 Task: Select the current location as Big Bend National Park, Texas, United States . Now zoom - , and verify the location . Hide zoom slider
Action: Mouse moved to (99, 53)
Screenshot: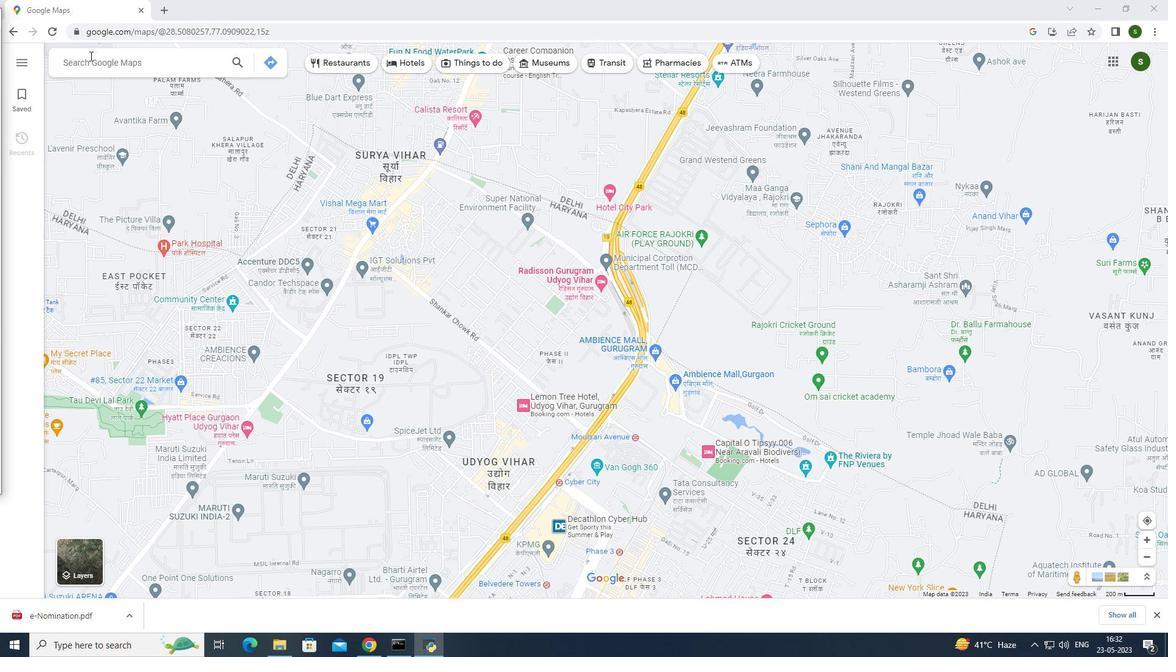 
Action: Mouse pressed left at (99, 53)
Screenshot: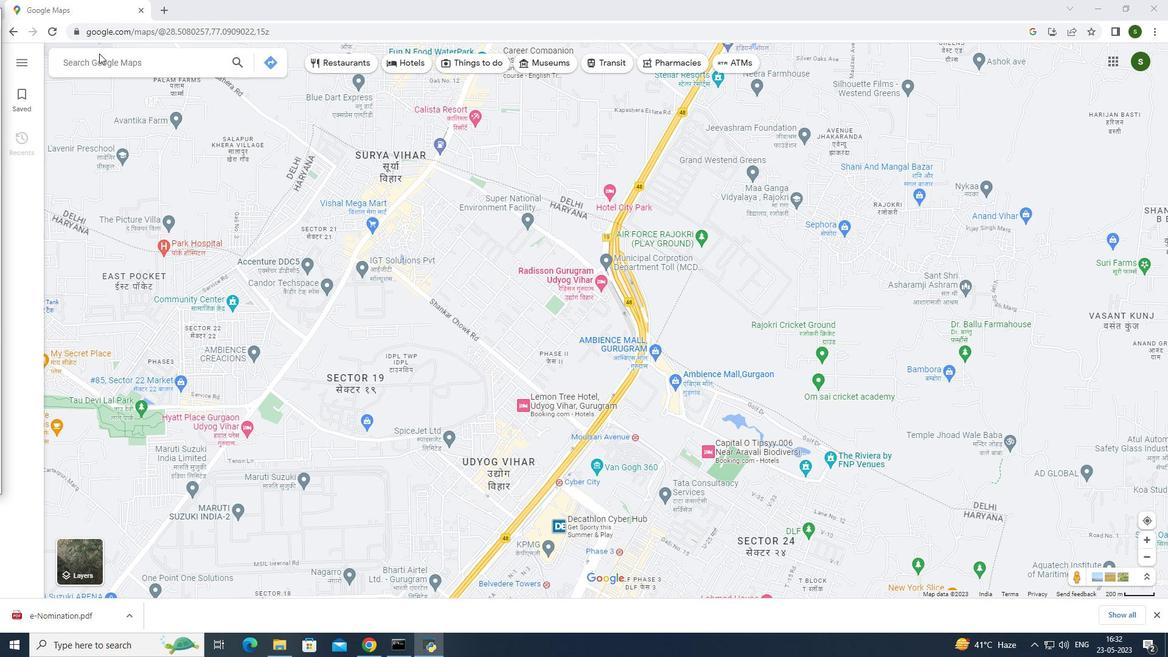 
Action: Mouse moved to (111, 57)
Screenshot: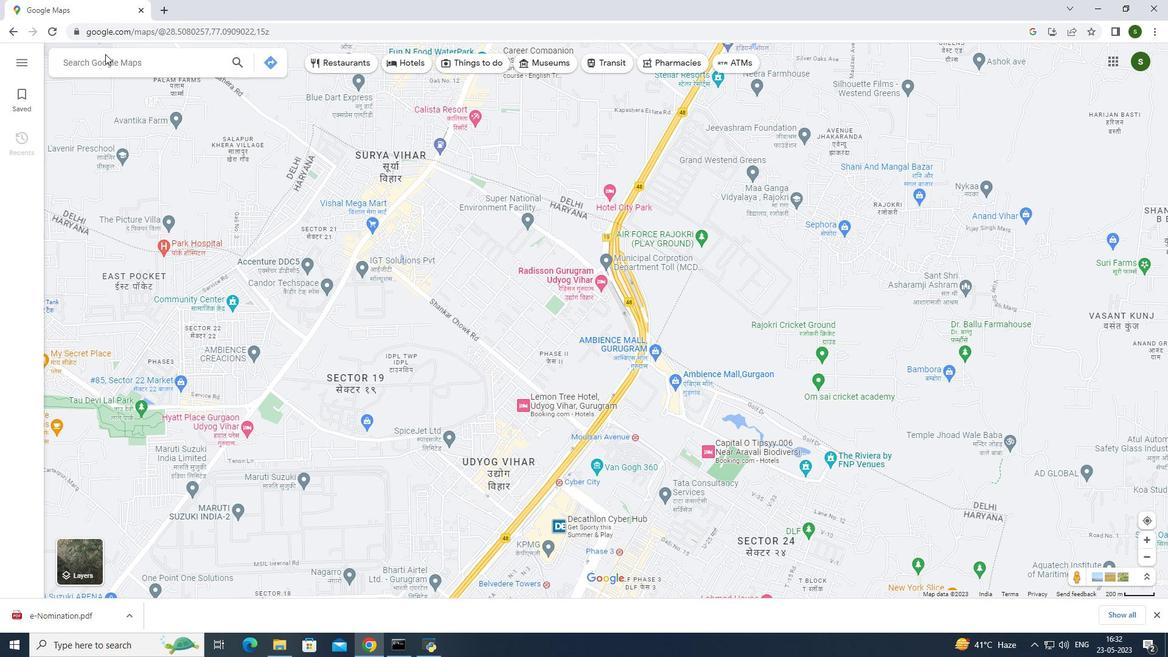 
Action: Mouse pressed left at (111, 57)
Screenshot: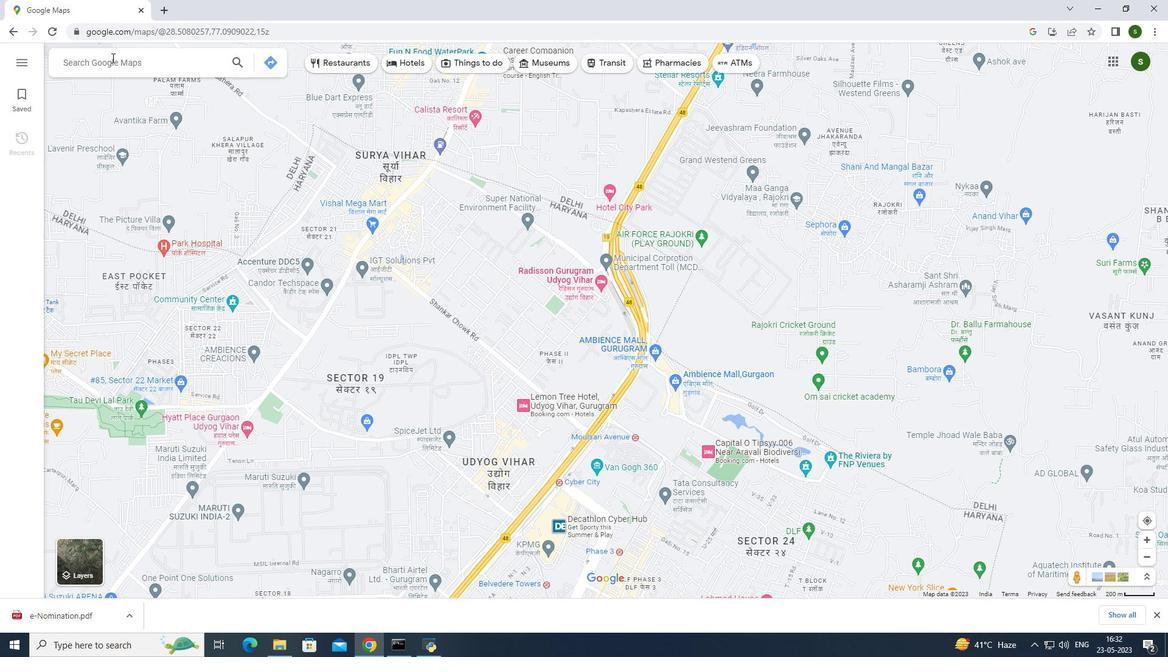 
Action: Key pressed <Key.caps_lock><Key.caps_lock>b<Key.caps_lock>IG<Key.space><Key.caps_lock>b<Key.caps_lock>END<Key.space><Key.caps_lock>n<Key.caps_lock>ATIONAL<Key.space><Key.caps_lock>p<Key.caps_lock>ARK,<Key.caps_lock>t<Key.caps_lock>EXAS,<Key.caps_lock>u<Key.caps_lock>NITED<Key.space><Key.caps_lock>s<Key.caps_lock>TATES<Key.enter>
Screenshot: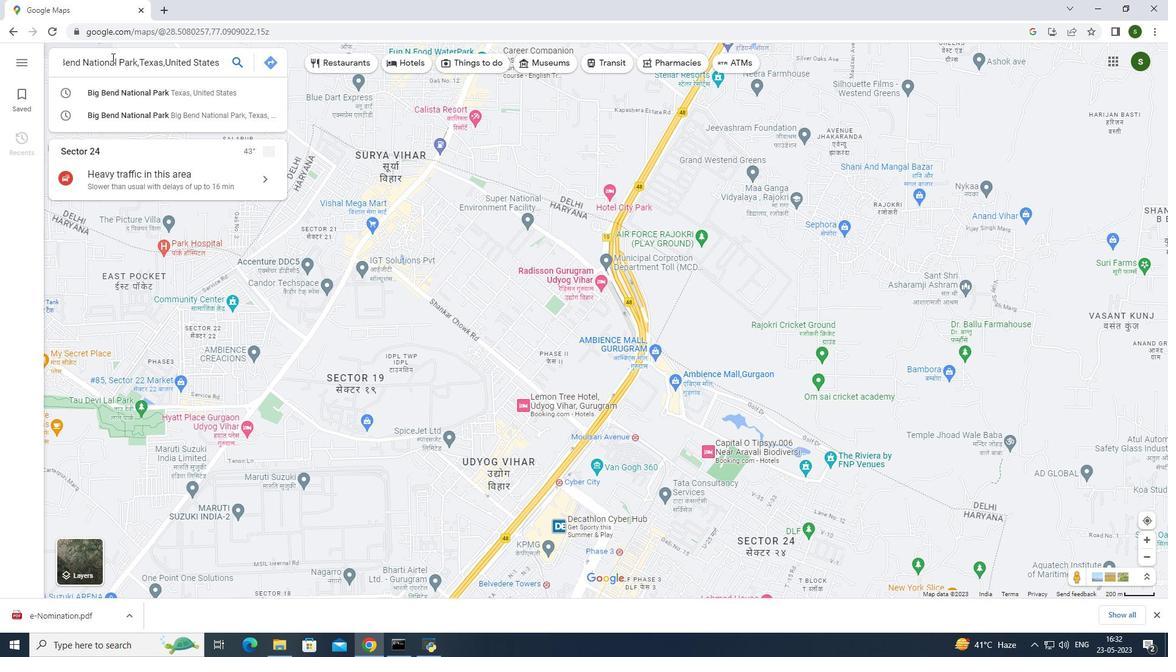 
Action: Mouse moved to (658, 352)
Screenshot: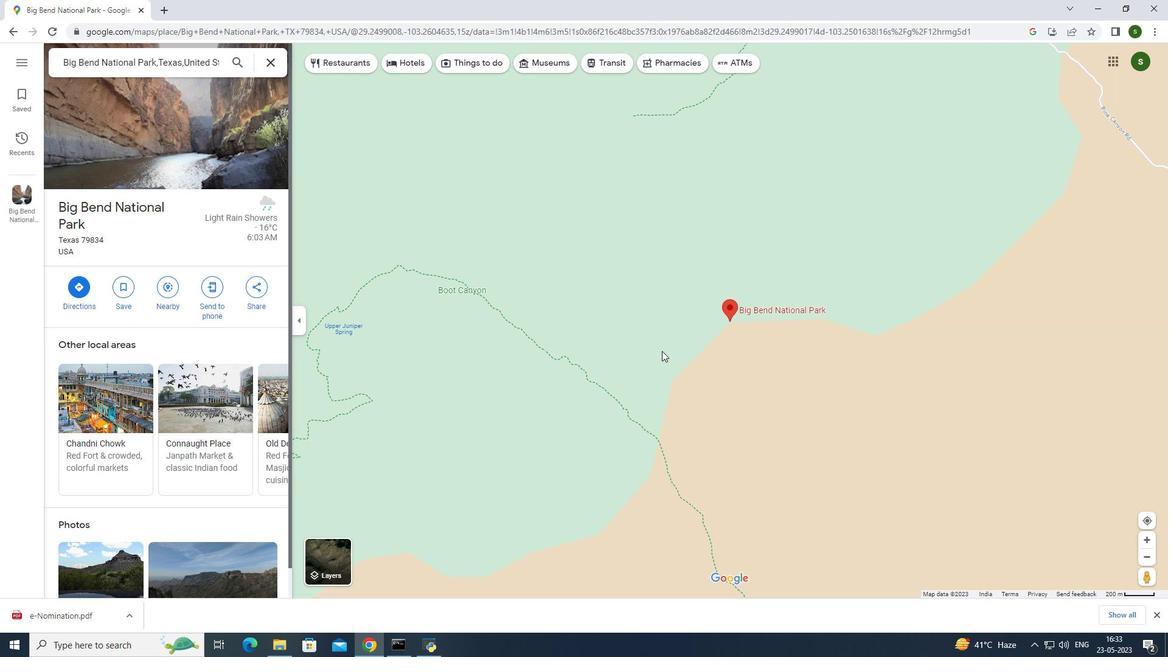 
Action: Mouse scrolled (660, 352) with delta (0, 0)
Screenshot: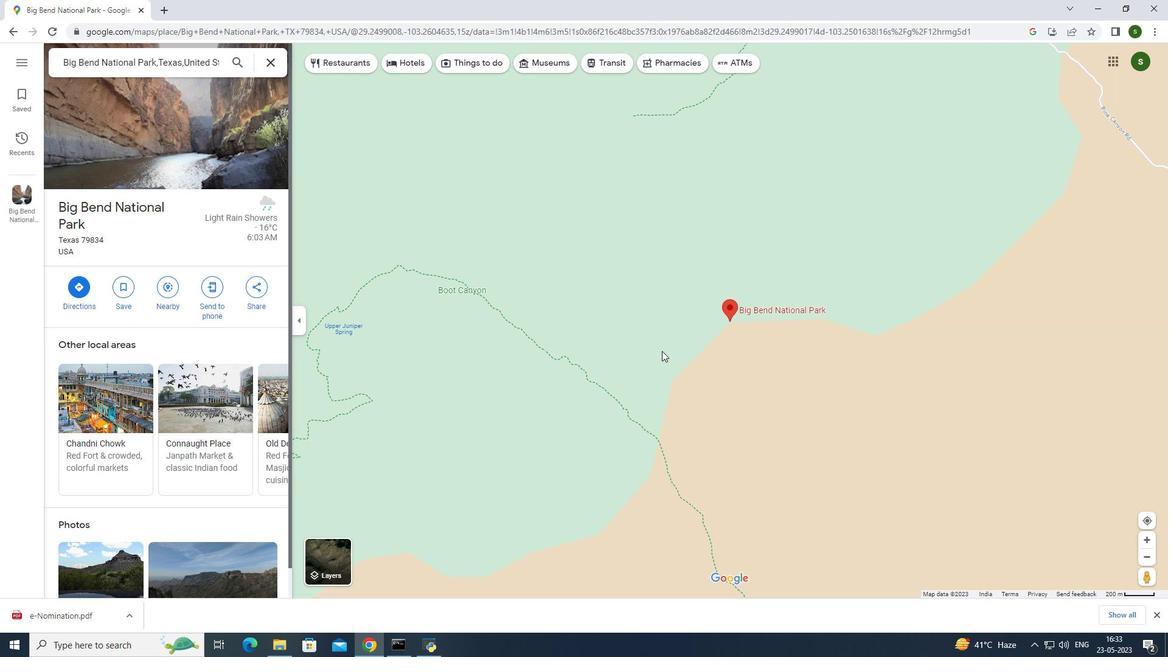 
Action: Mouse moved to (658, 352)
Screenshot: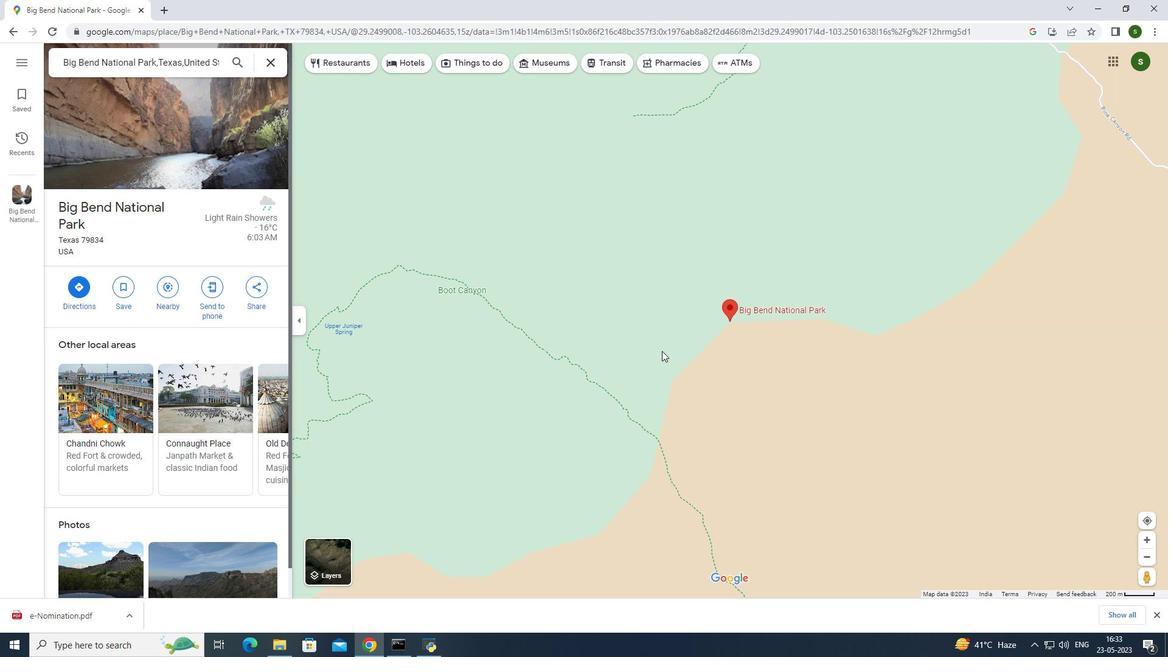 
Action: Mouse scrolled (658, 353) with delta (0, 0)
Screenshot: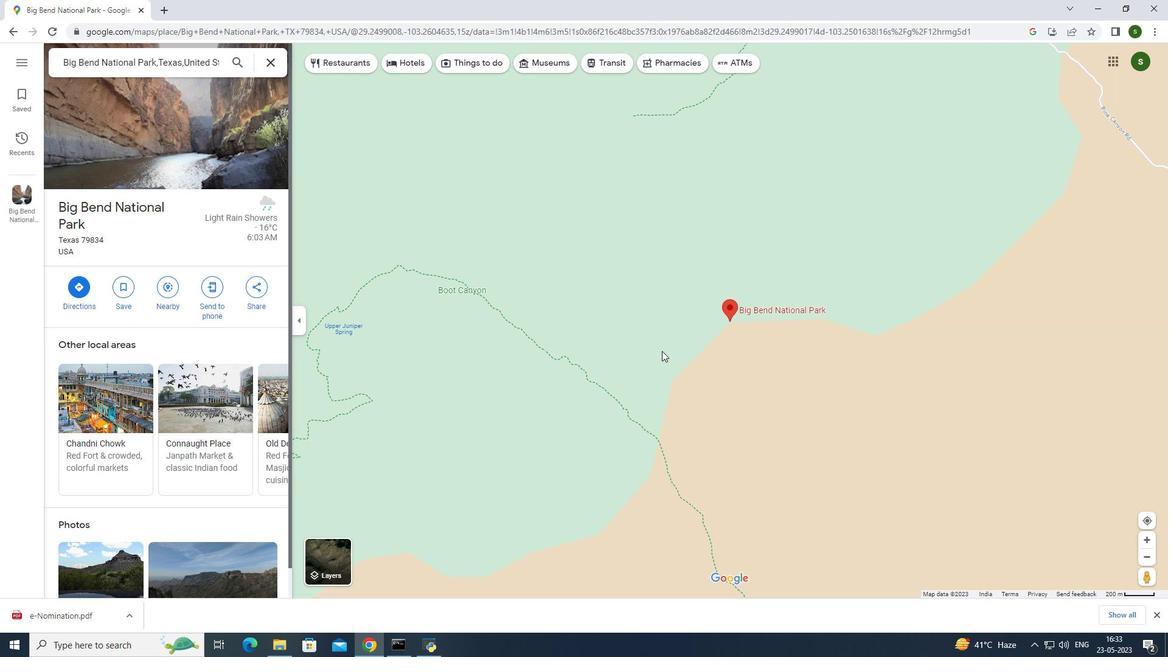 
Action: Mouse moved to (657, 352)
Screenshot: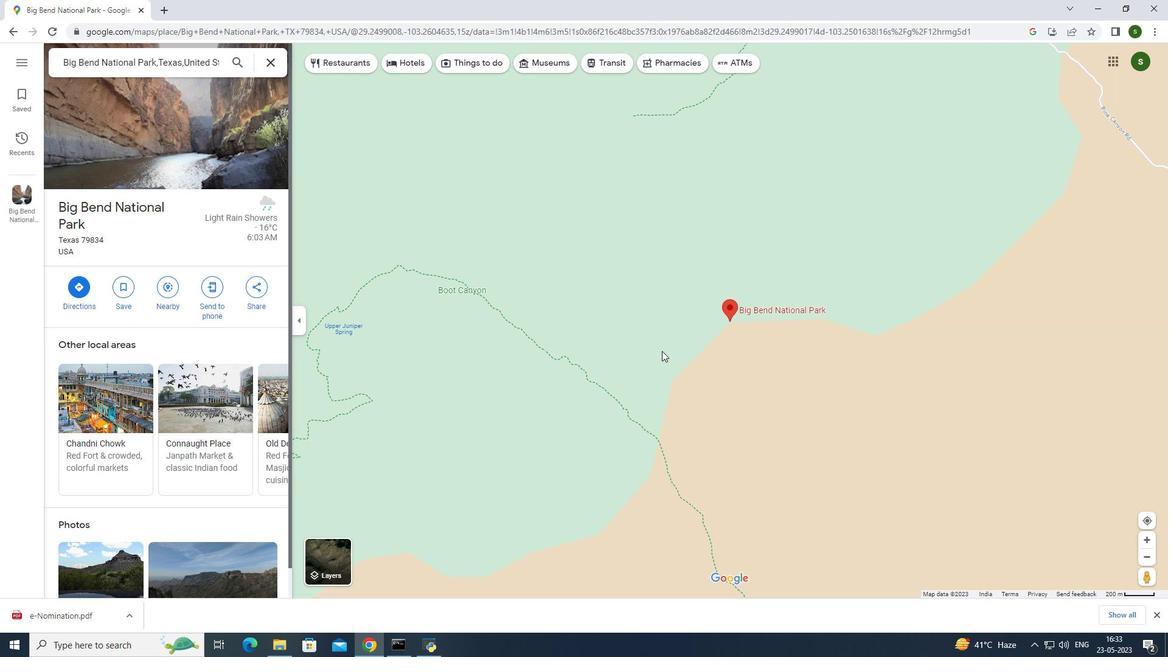 
Action: Mouse scrolled (657, 353) with delta (0, 0)
Screenshot: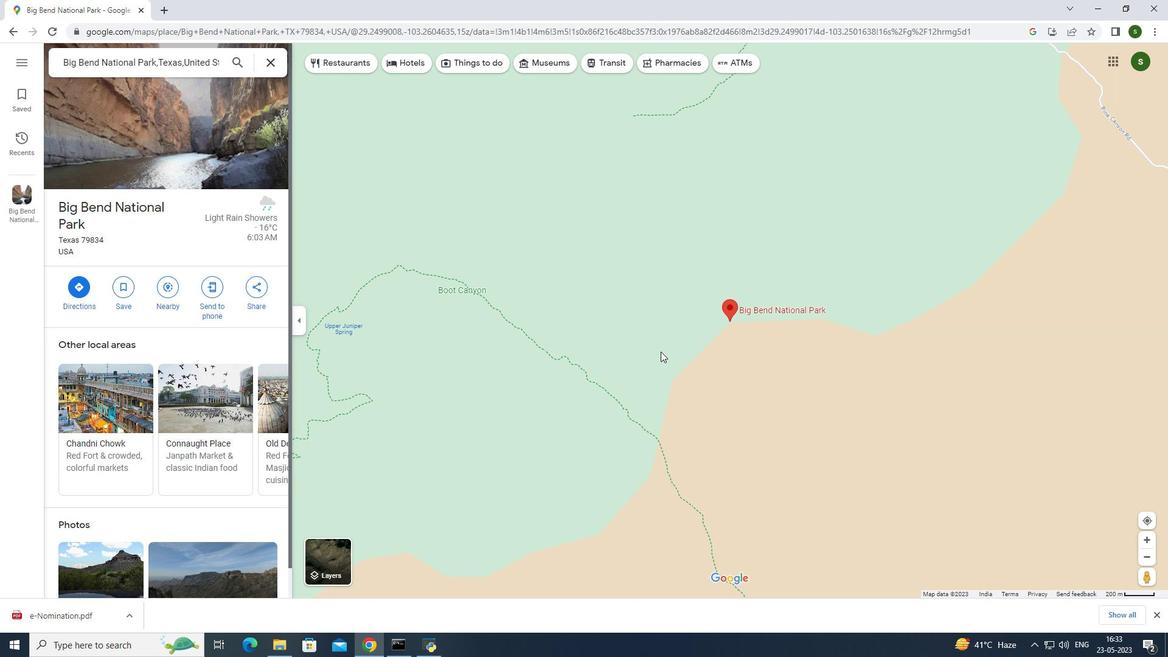 
Action: Mouse scrolled (657, 353) with delta (0, 0)
Screenshot: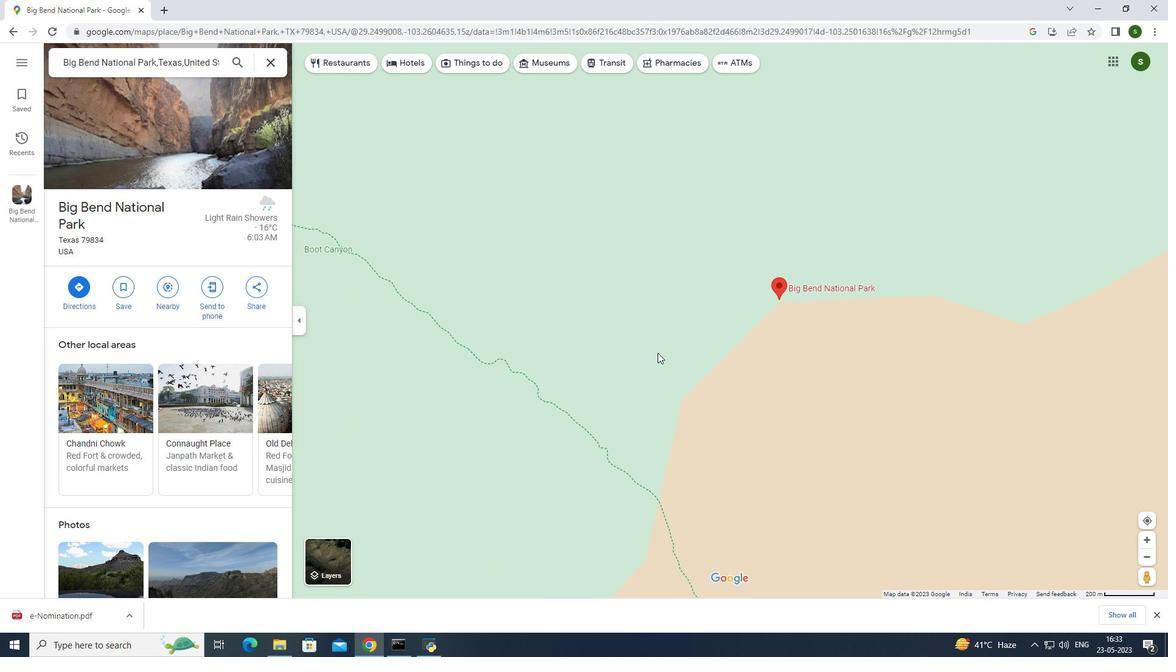 
Action: Mouse scrolled (657, 353) with delta (0, 0)
Screenshot: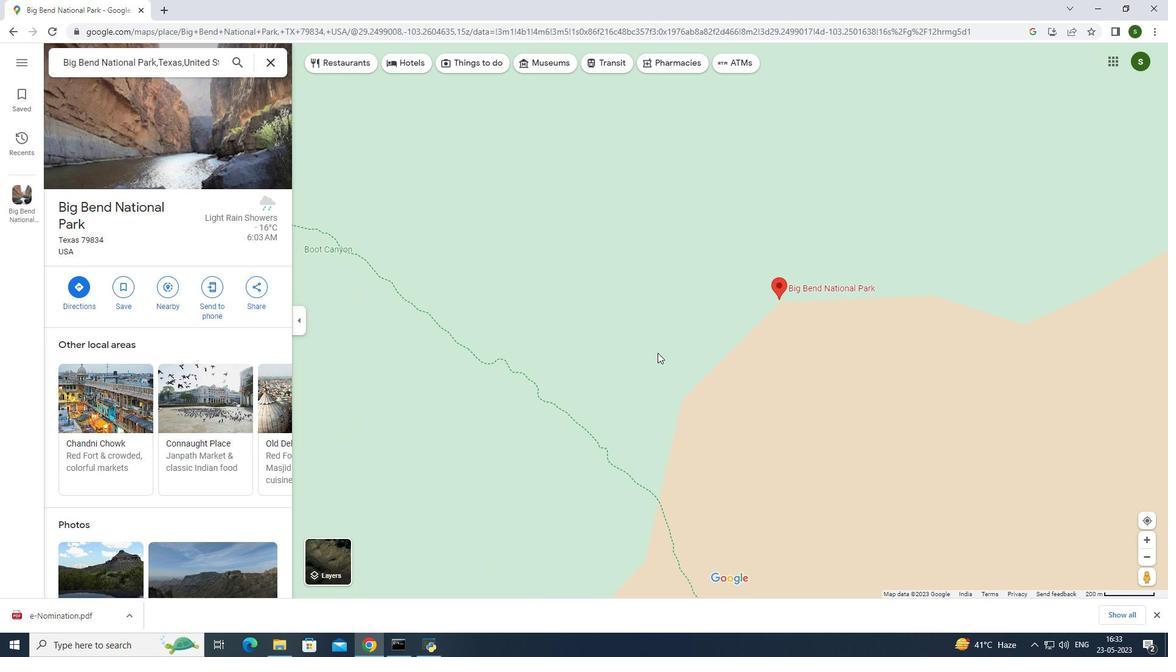 
Action: Mouse scrolled (657, 353) with delta (0, 0)
Screenshot: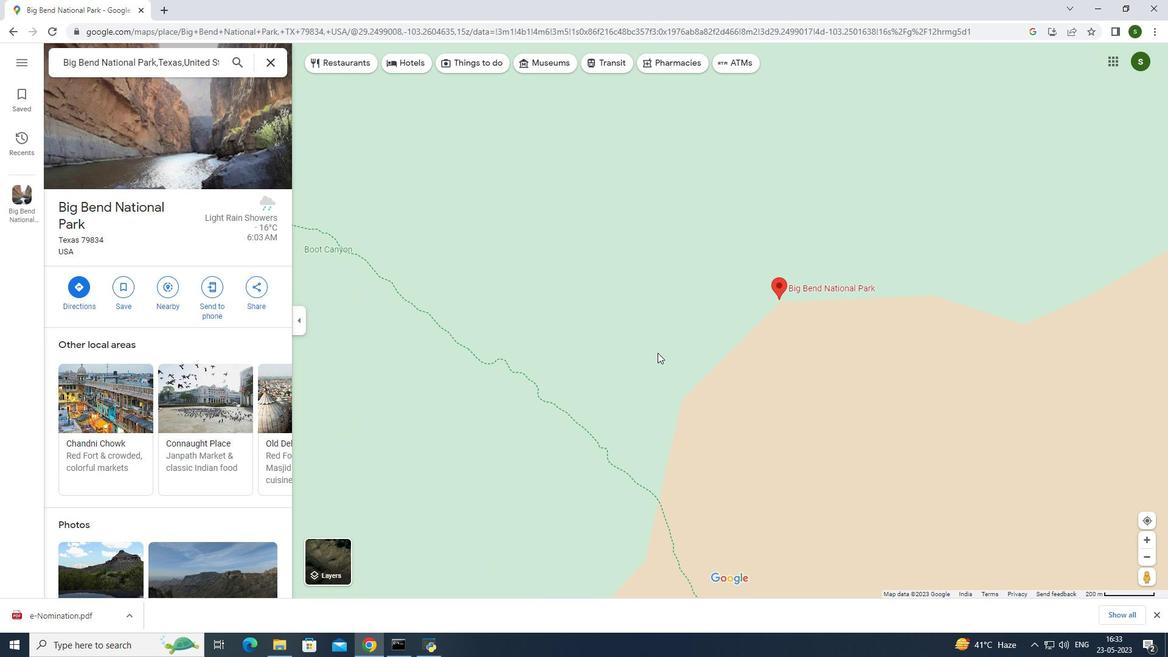 
Action: Mouse scrolled (657, 353) with delta (0, 0)
Screenshot: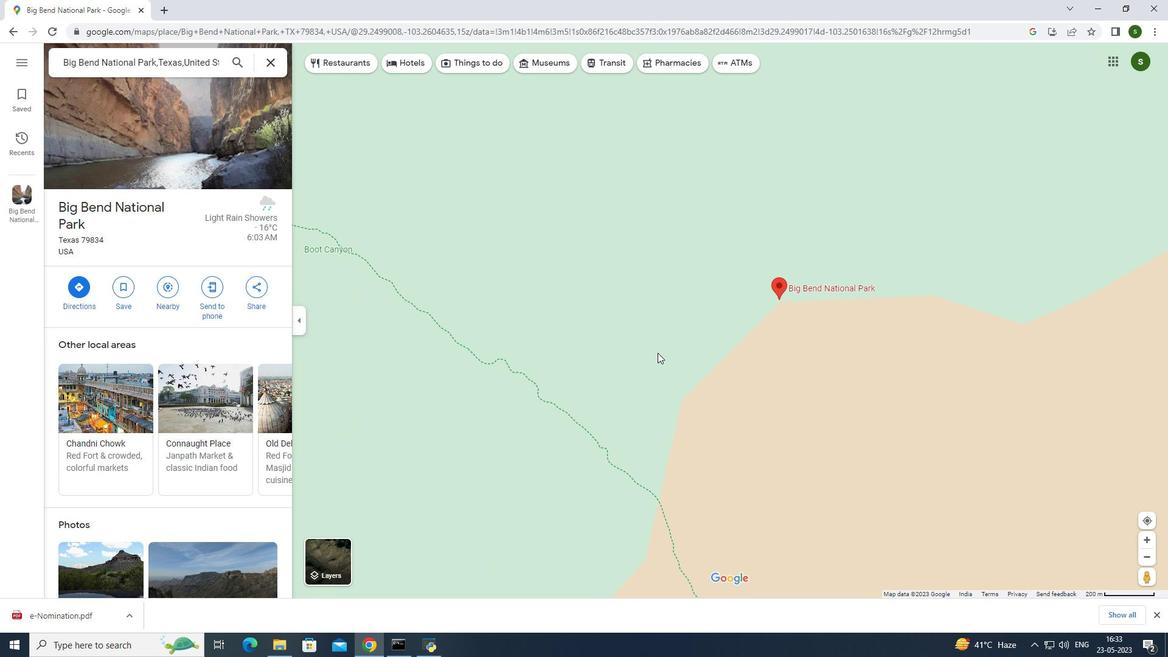 
Action: Mouse moved to (840, 304)
Screenshot: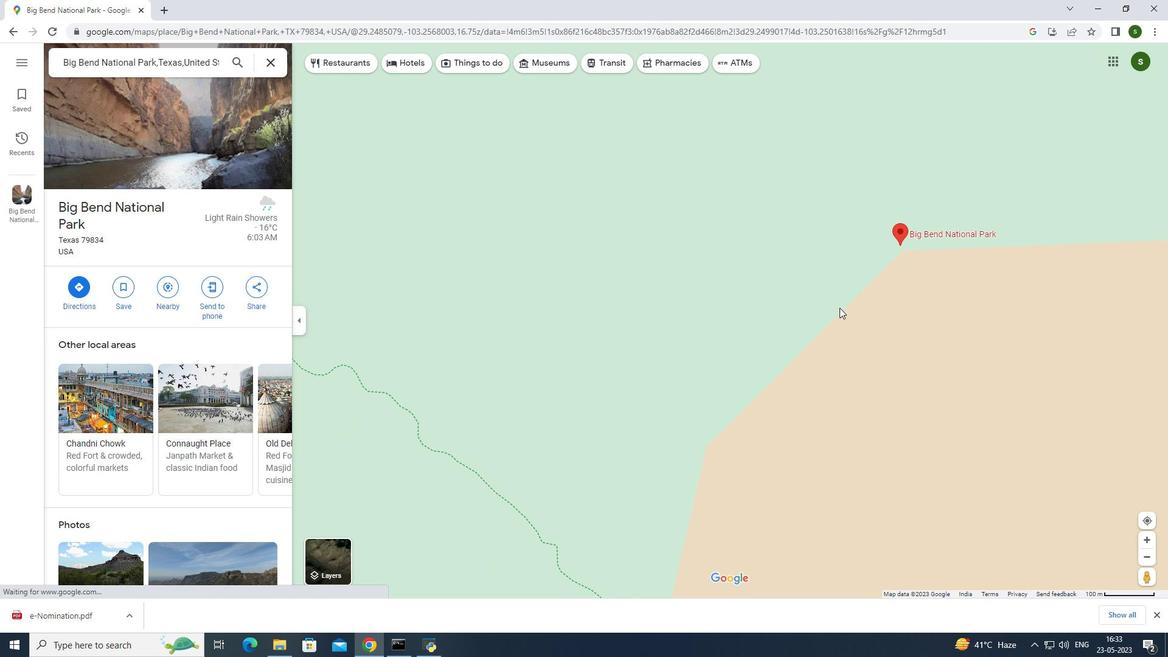 
Action: Mouse pressed left at (840, 304)
Screenshot: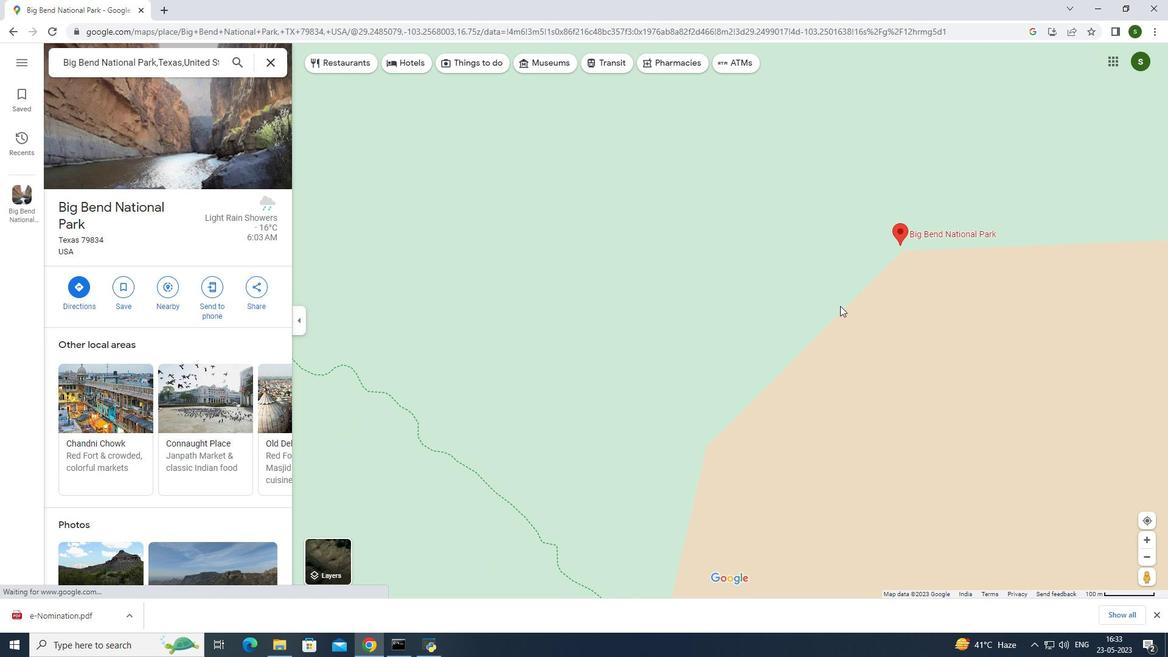 
Action: Mouse moved to (552, 337)
Screenshot: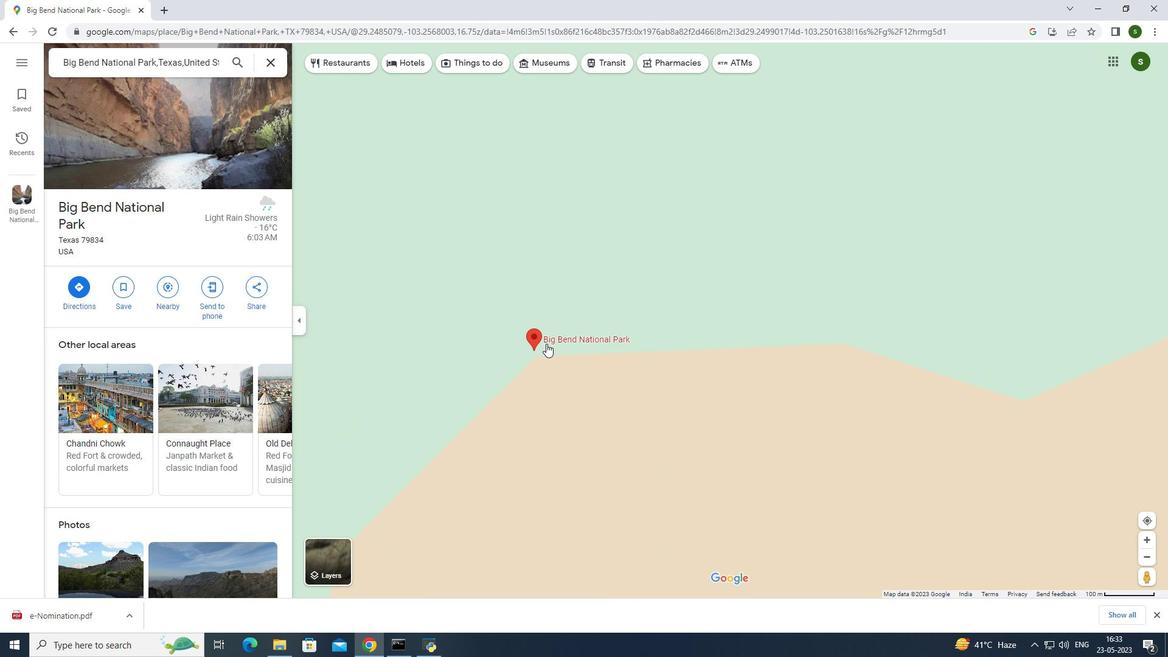
Action: Mouse scrolled (552, 338) with delta (0, 0)
Screenshot: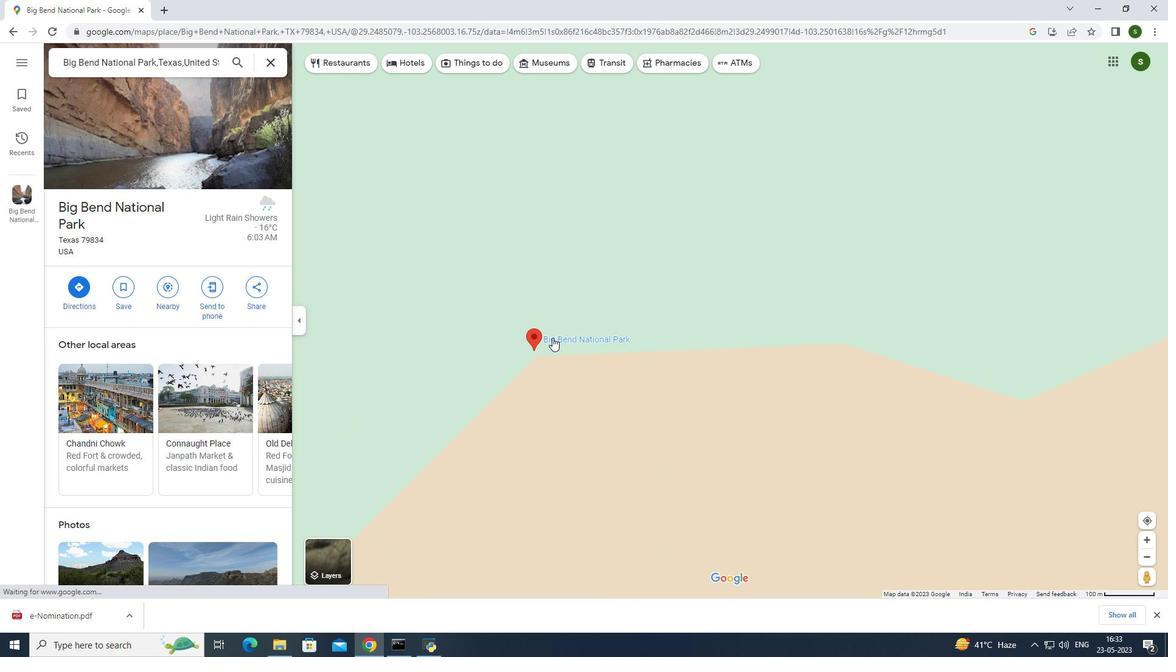 
Action: Mouse scrolled (552, 338) with delta (0, 0)
Screenshot: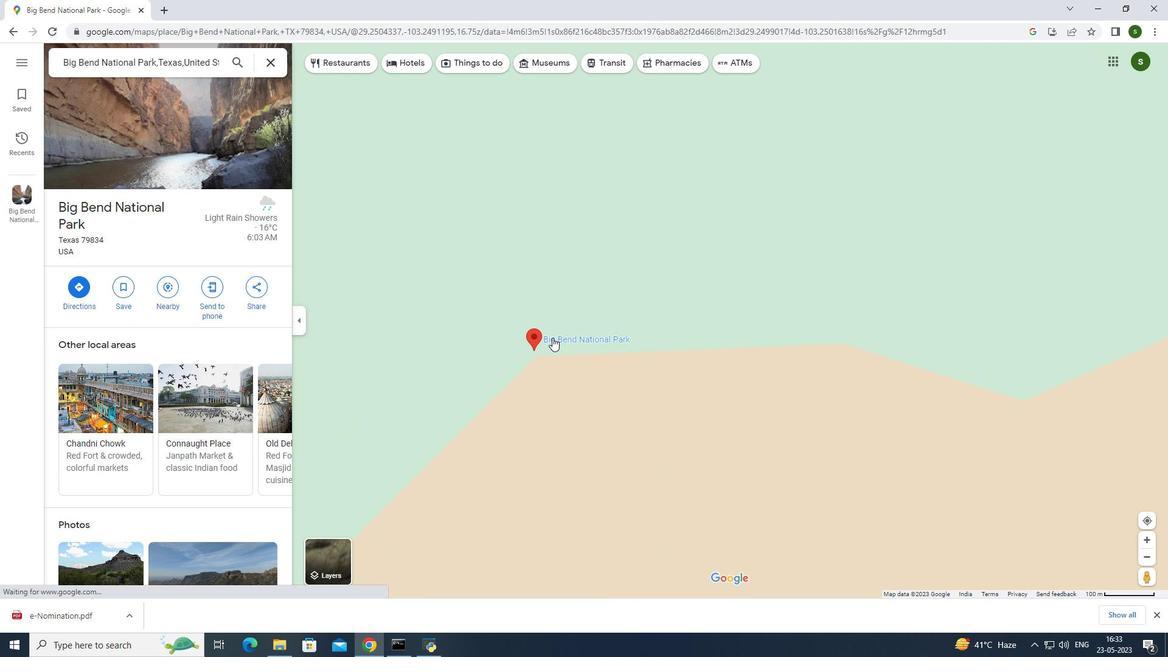 
Action: Mouse scrolled (552, 338) with delta (0, 0)
Screenshot: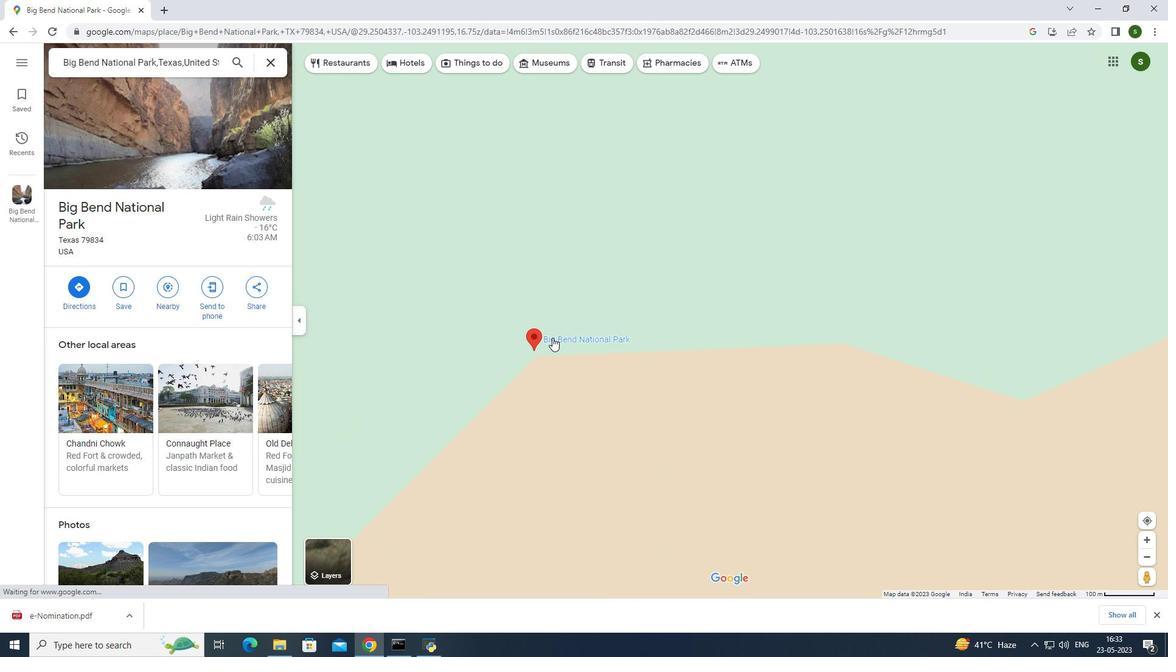 
Action: Mouse moved to (523, 338)
Screenshot: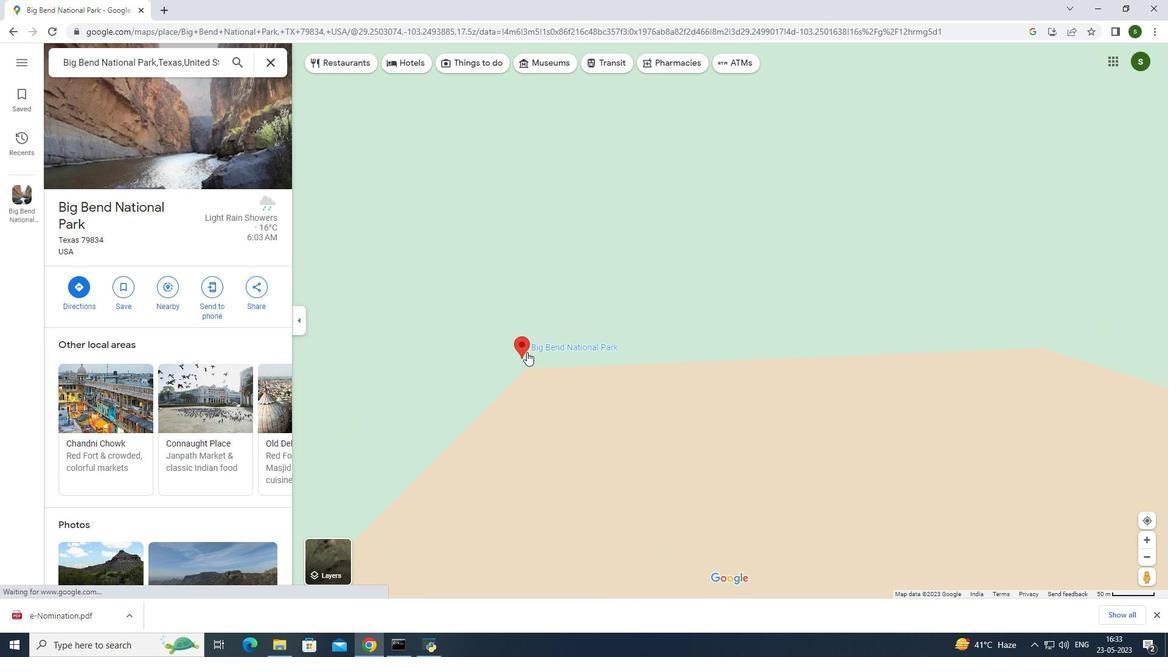 
Action: Mouse pressed left at (523, 338)
Screenshot: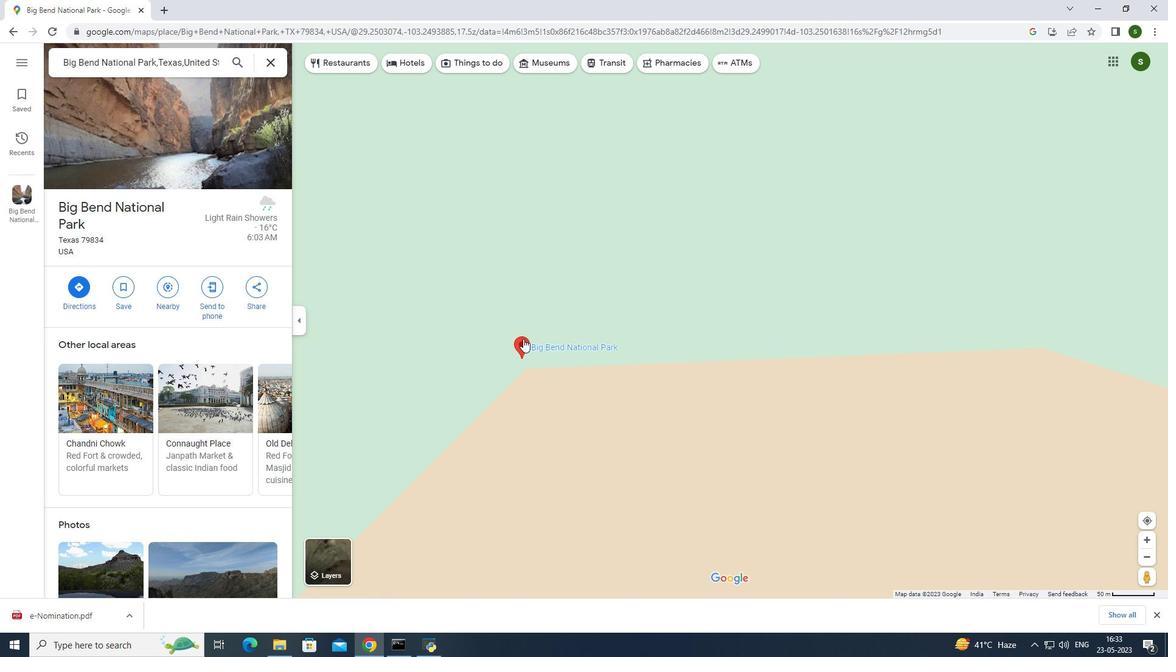 
Action: Mouse moved to (561, 348)
Screenshot: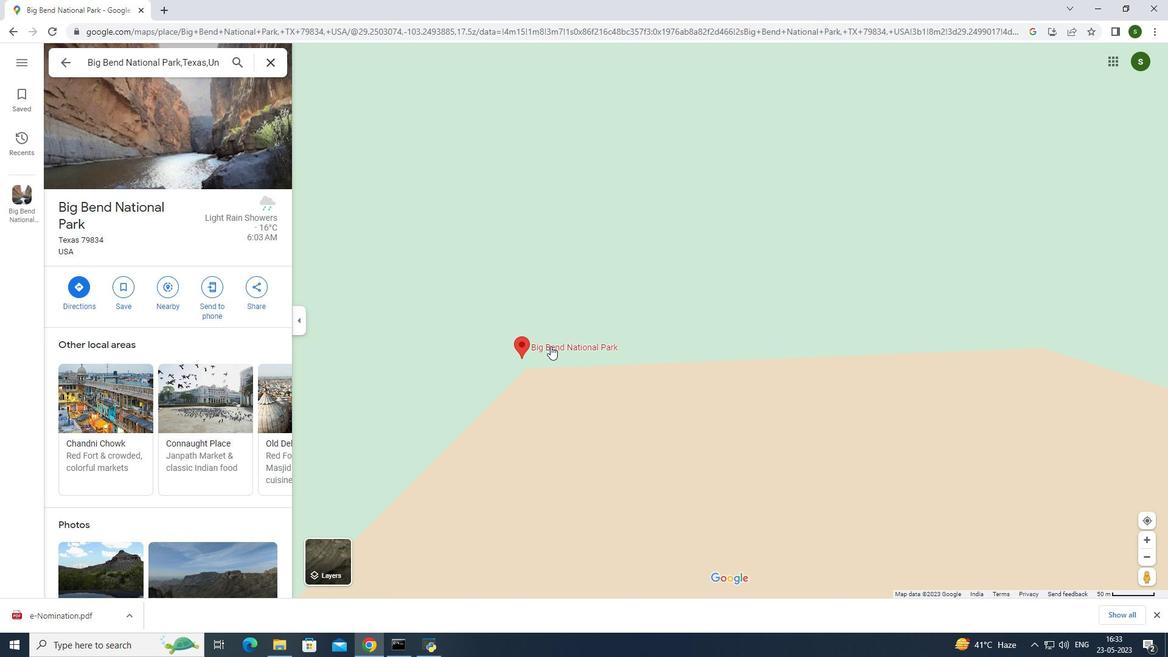 
Action: Mouse pressed left at (561, 348)
Screenshot: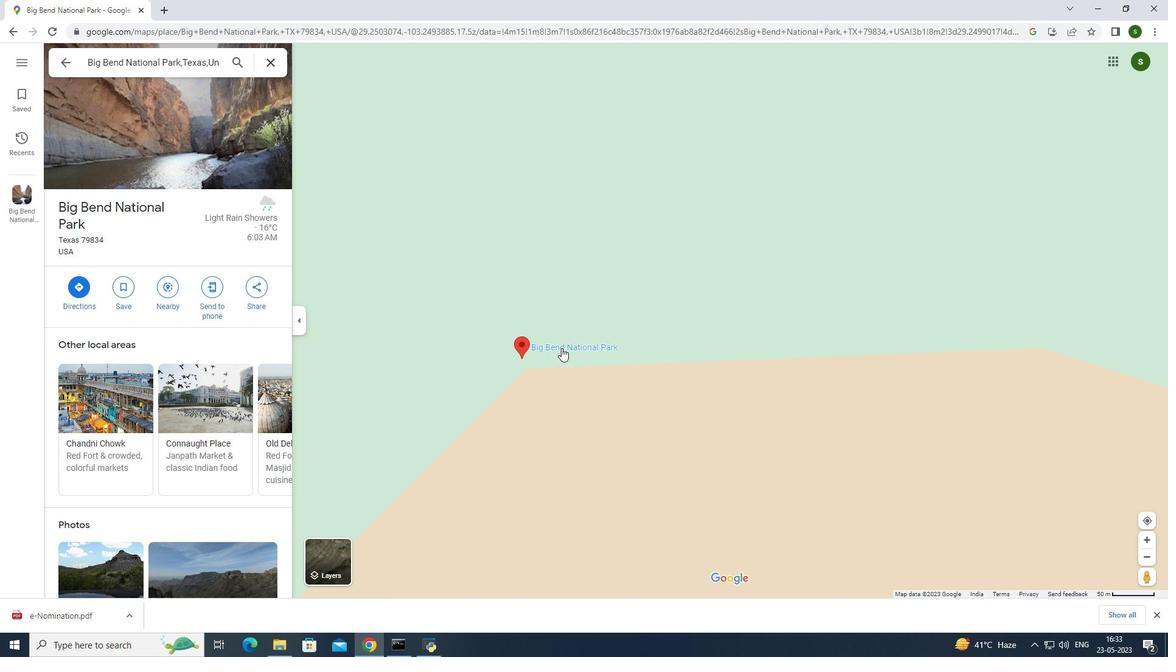 
Action: Mouse moved to (526, 350)
Screenshot: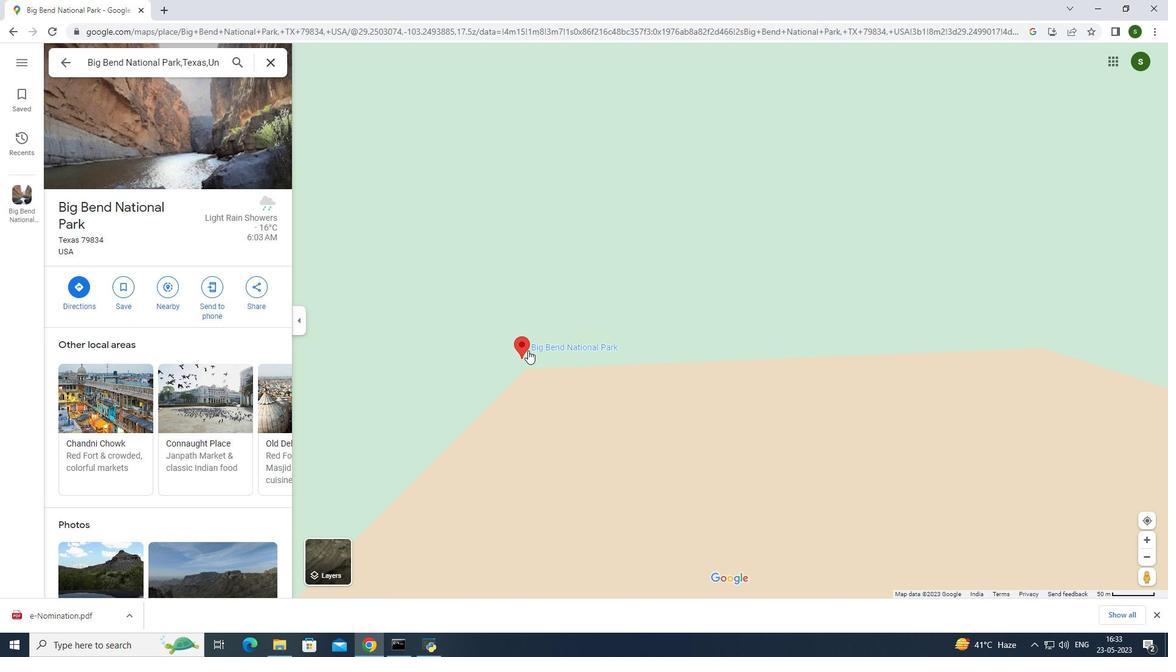 
Action: Mouse pressed left at (526, 350)
Screenshot: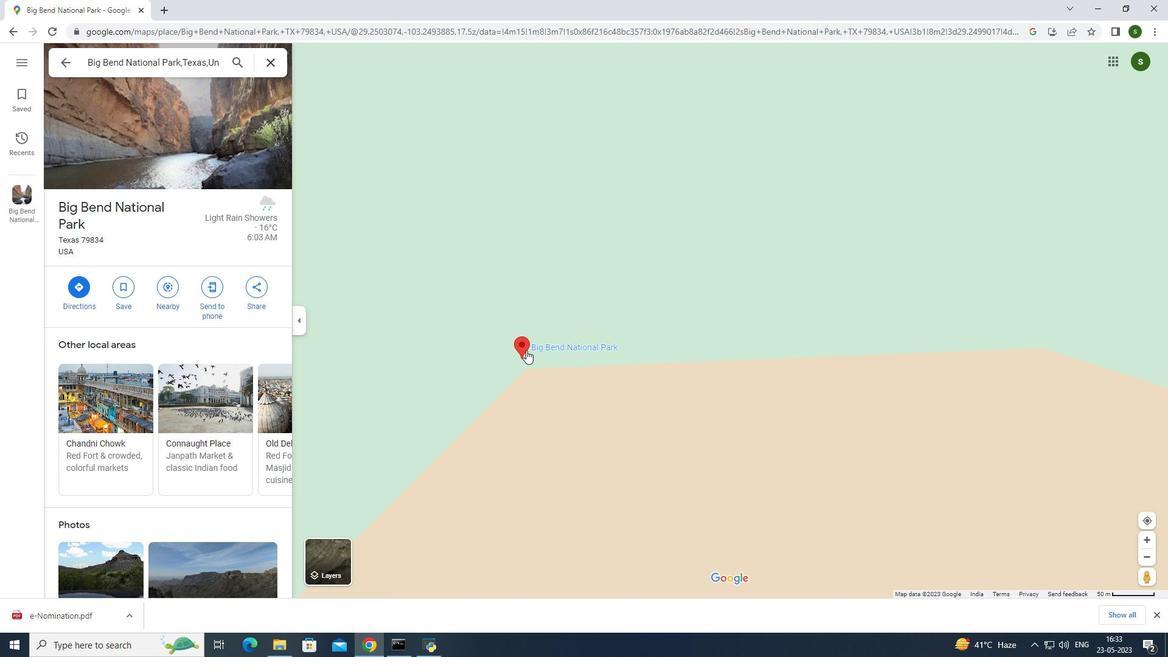 
Action: Mouse moved to (558, 341)
Screenshot: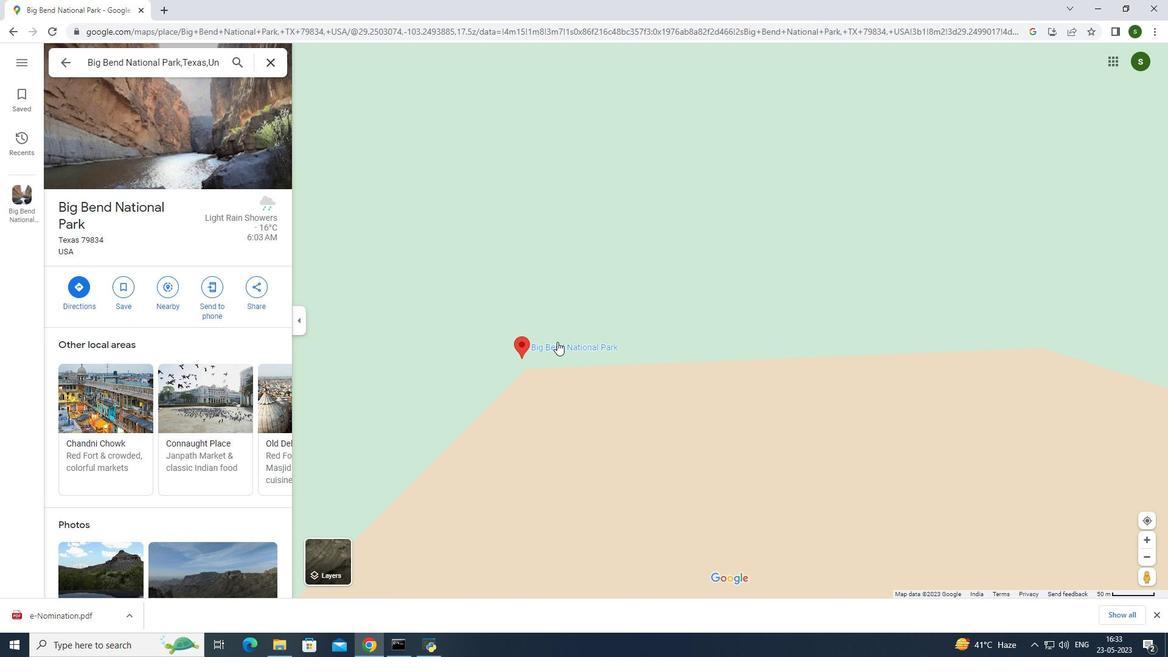 
Action: Mouse pressed left at (558, 341)
Screenshot: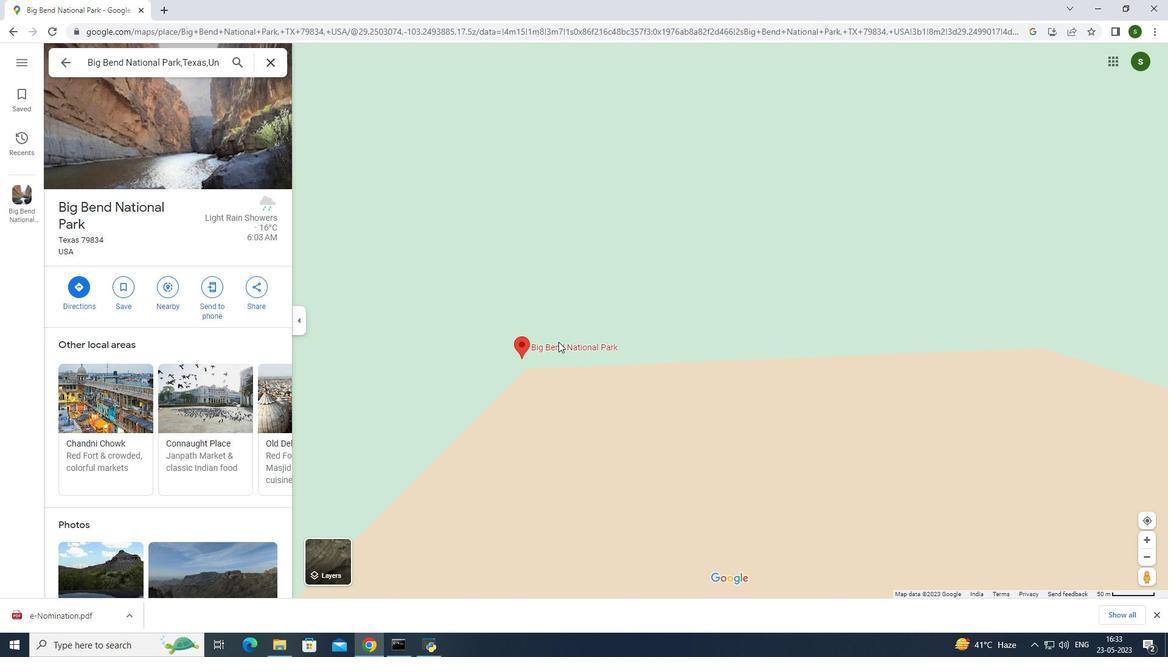 
Action: Mouse moved to (543, 350)
Screenshot: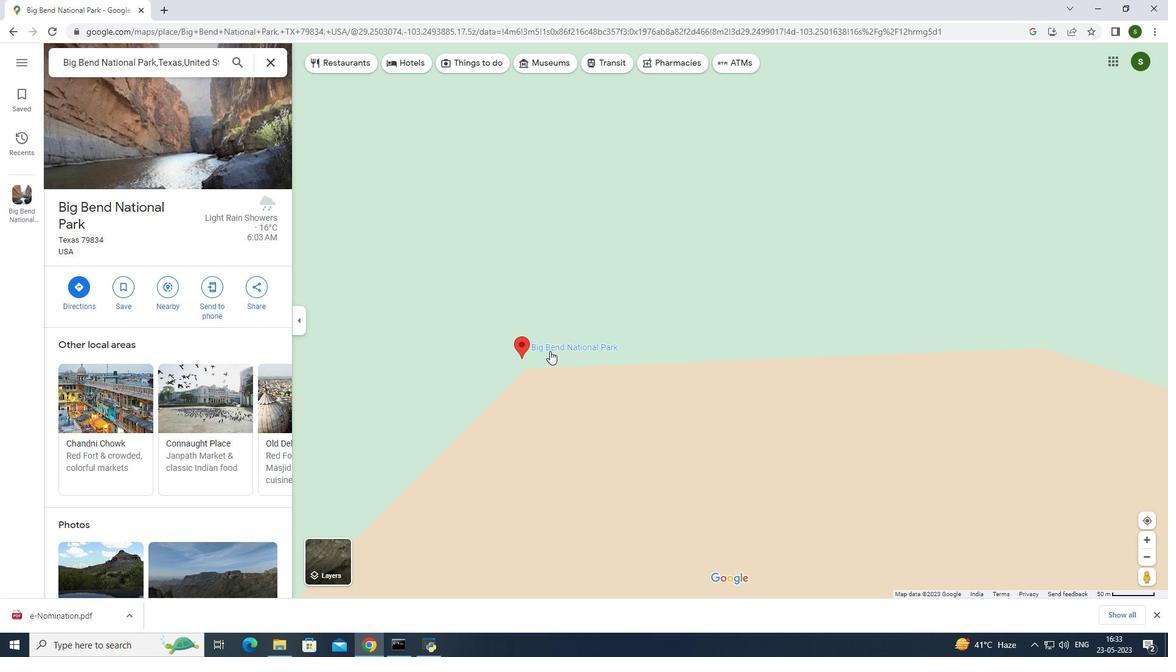 
Action: Mouse pressed left at (543, 350)
Screenshot: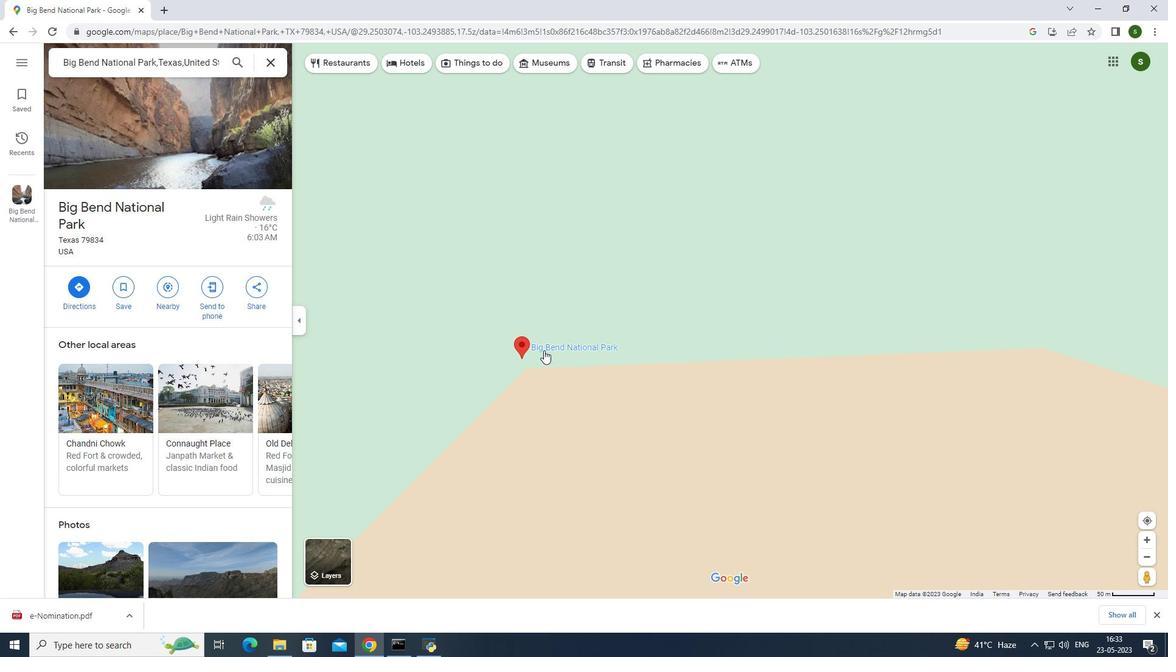 
Action: Mouse pressed left at (543, 350)
Screenshot: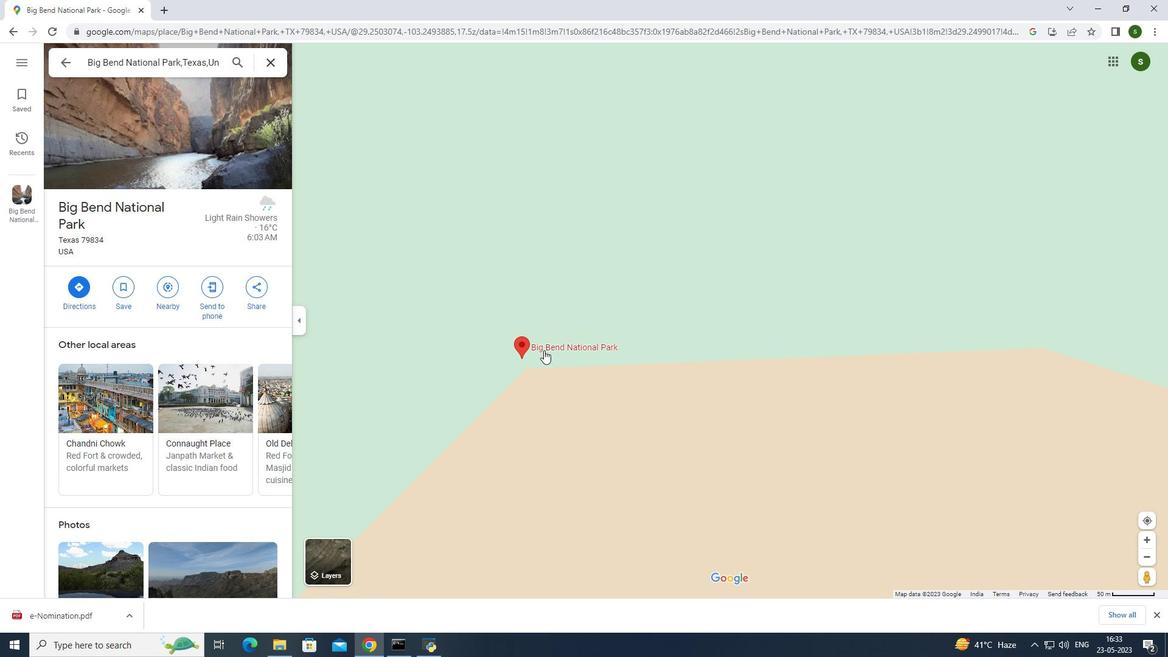 
Action: Mouse moved to (522, 343)
Screenshot: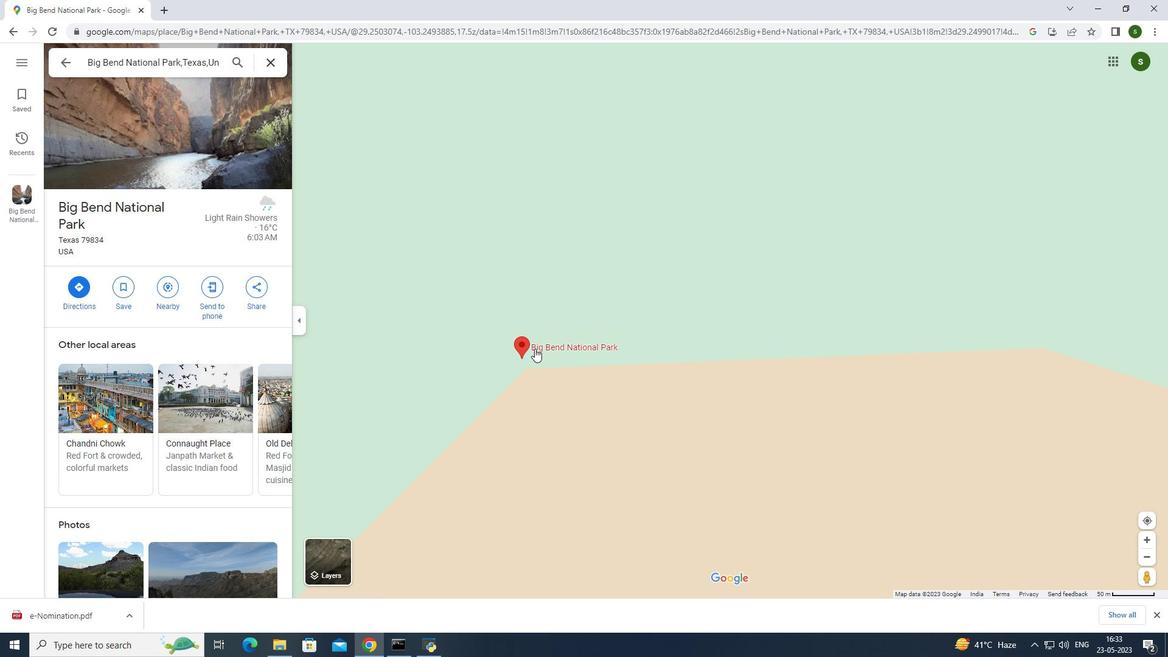 
Action: Mouse pressed left at (522, 343)
Screenshot: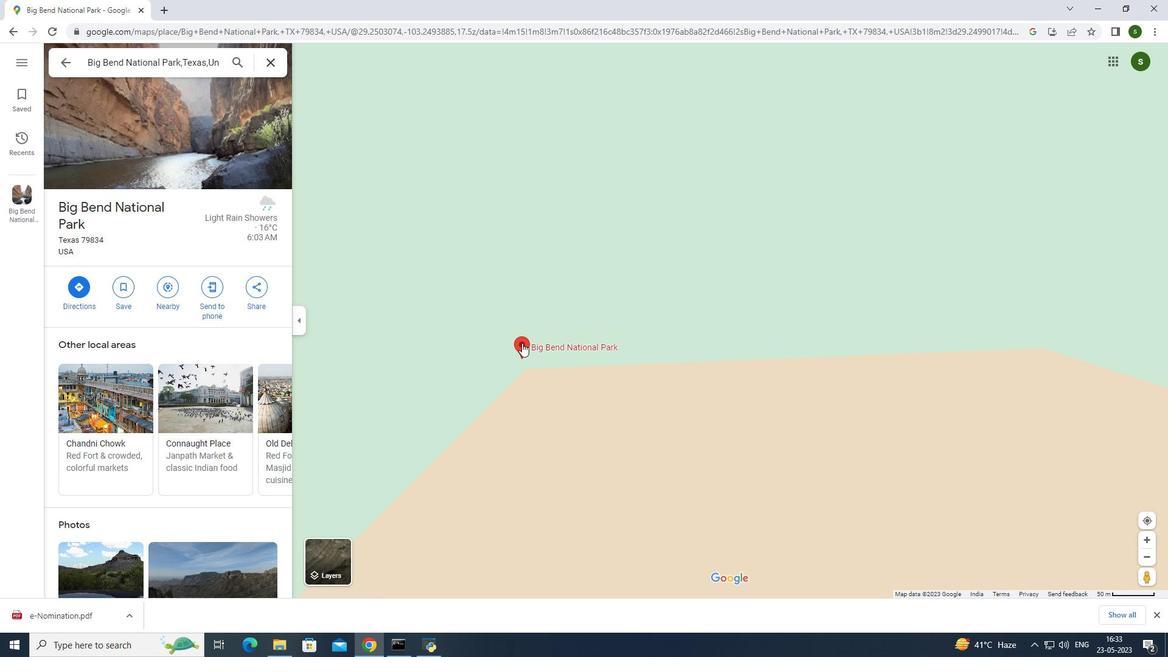 
Action: Mouse moved to (570, 346)
Screenshot: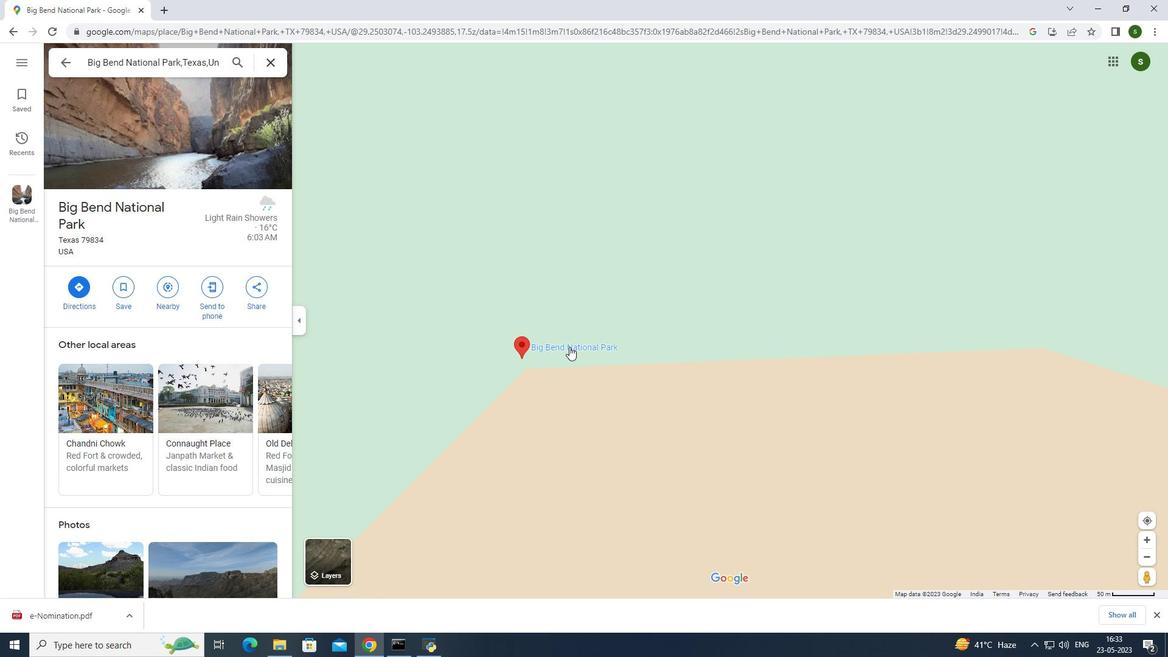 
Action: Mouse pressed left at (570, 346)
Screenshot: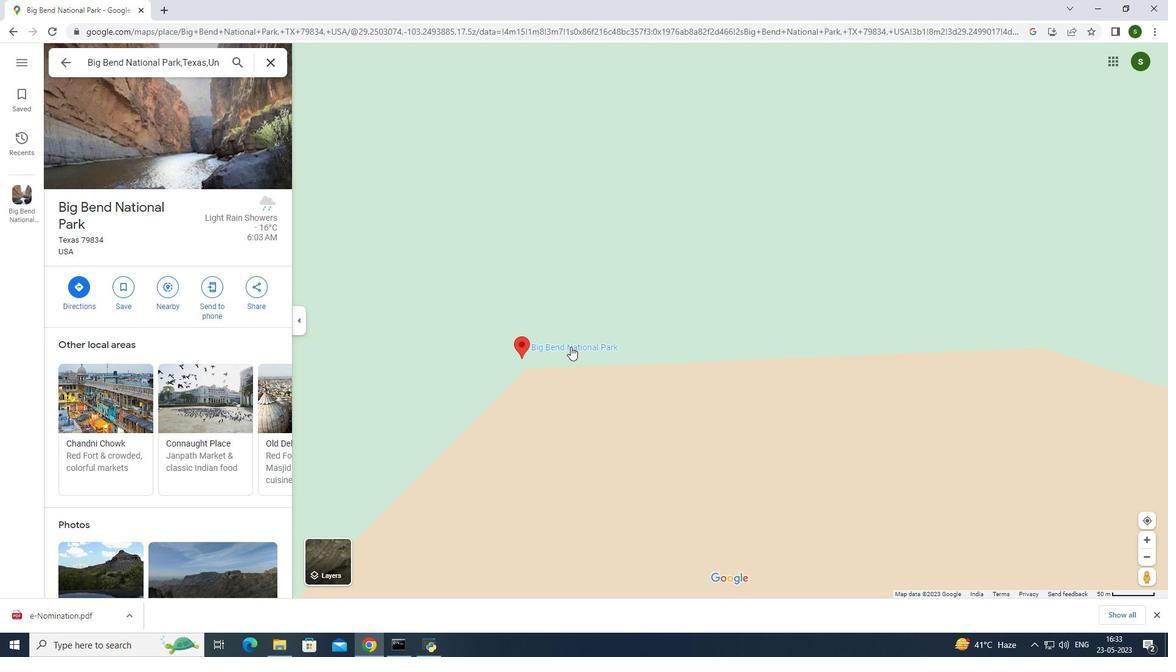 
Action: Mouse moved to (1144, 554)
Screenshot: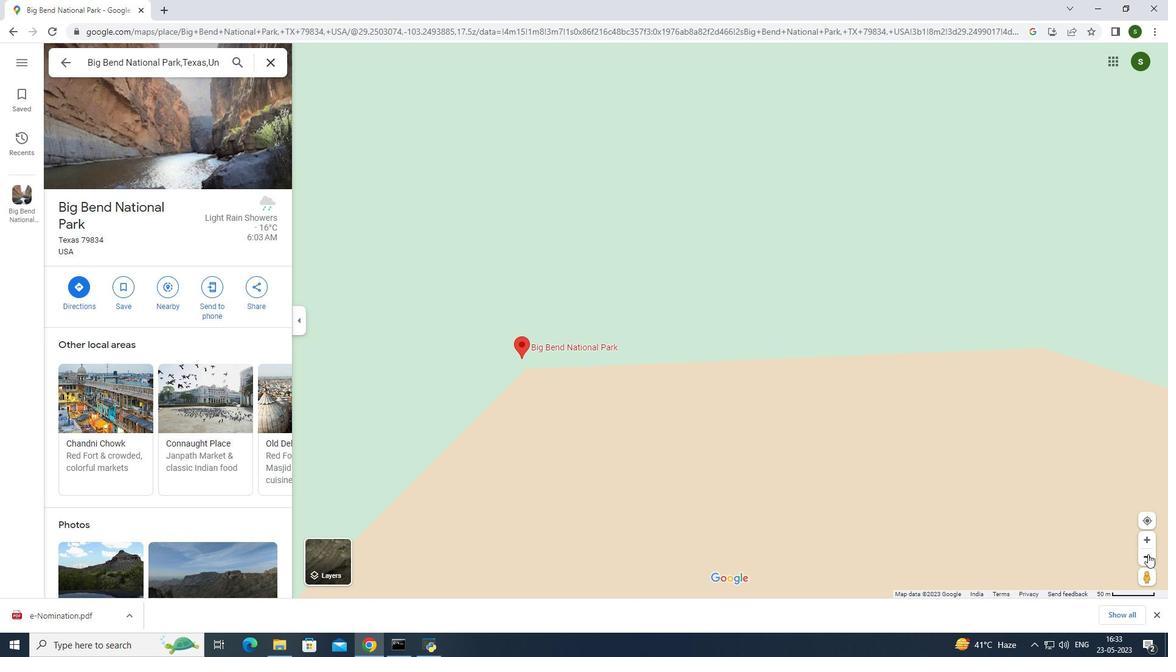 
Action: Mouse pressed left at (1144, 554)
Screenshot: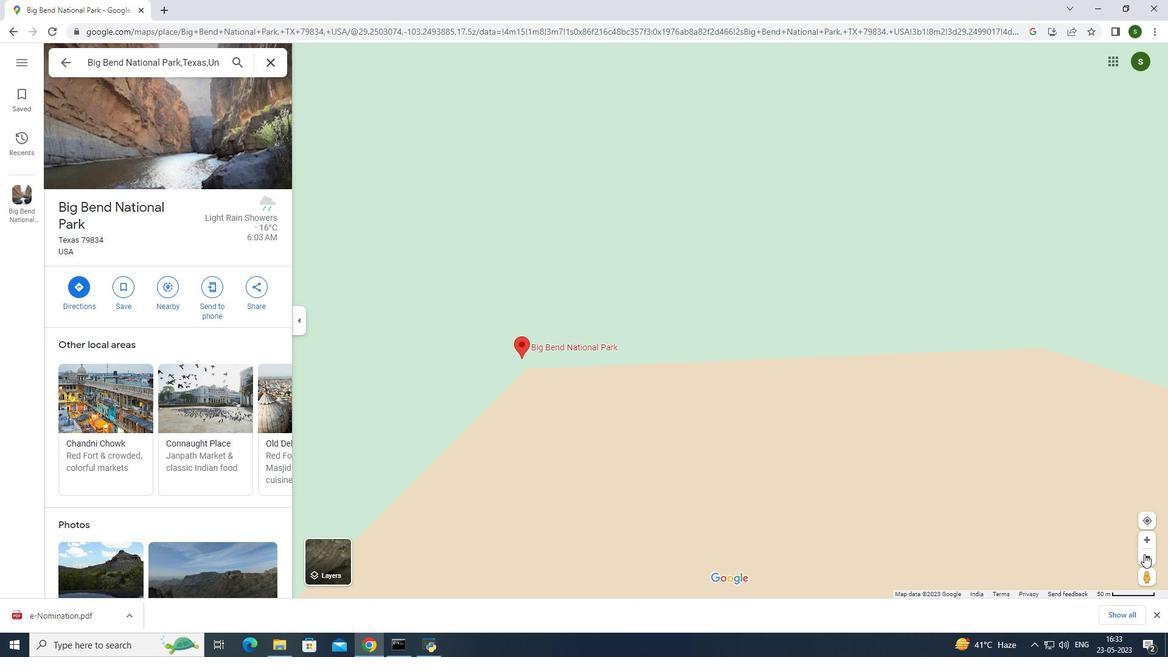 
Action: Mouse pressed left at (1144, 554)
Screenshot: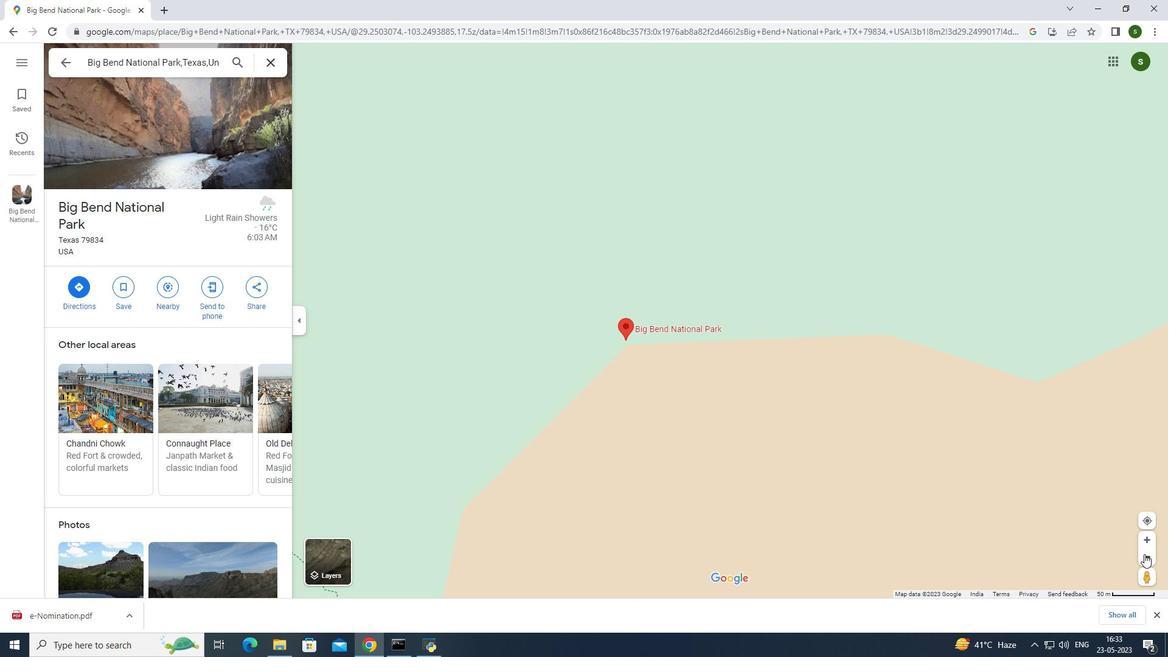 
Action: Mouse pressed left at (1144, 554)
Screenshot: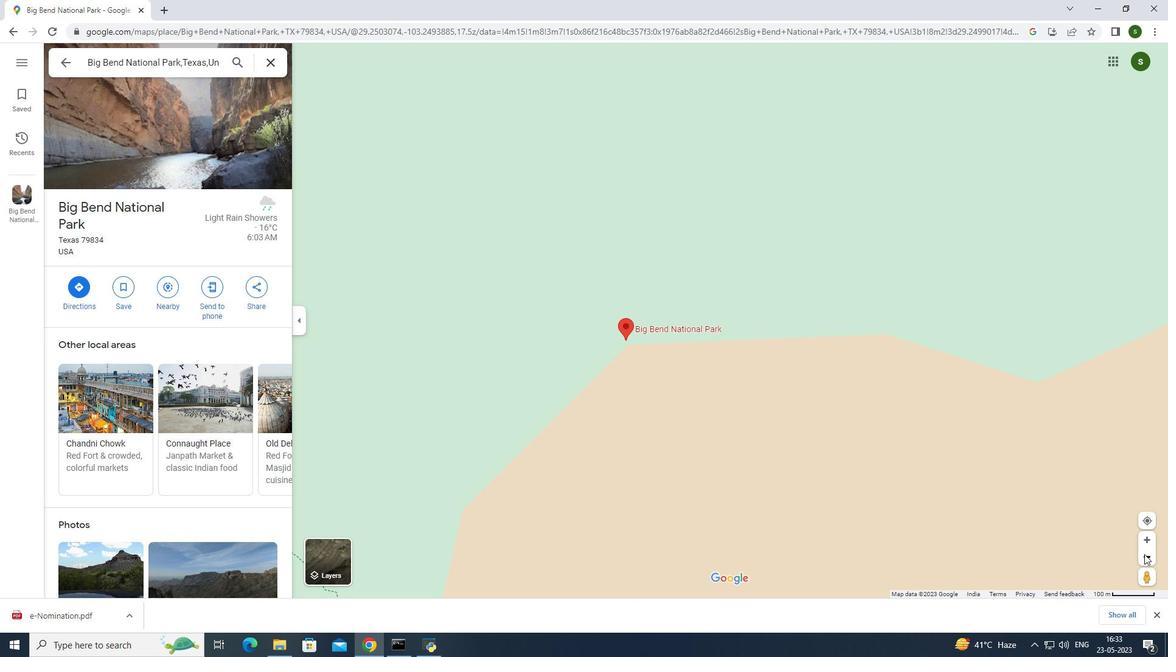 
Action: Mouse pressed left at (1144, 554)
Screenshot: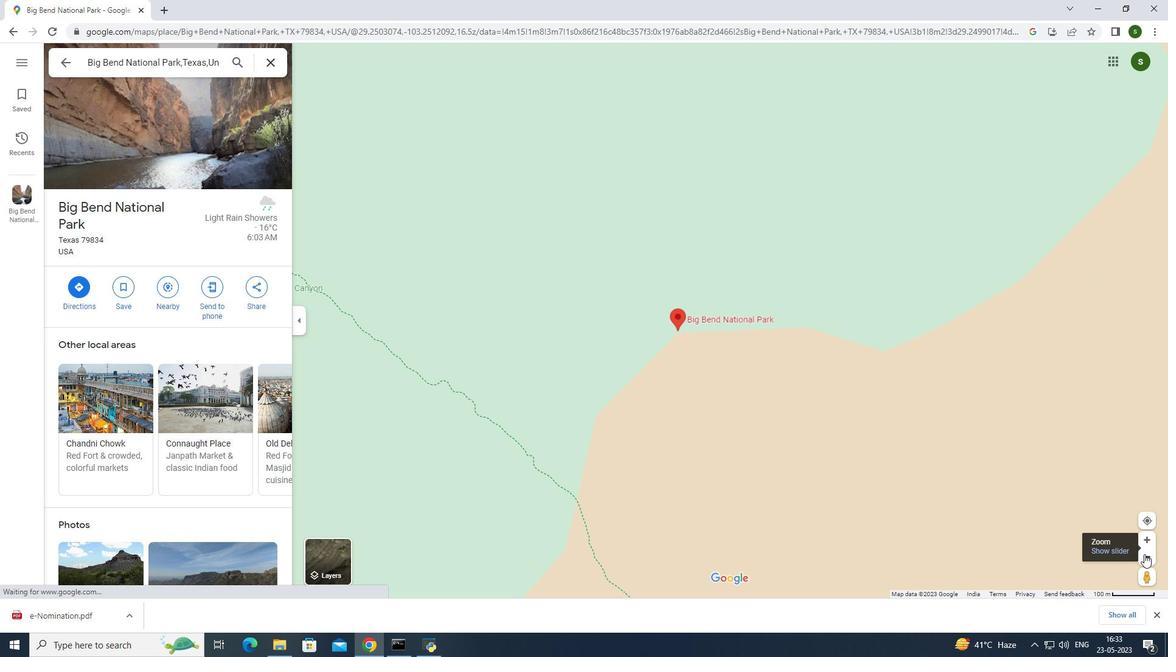 
Action: Mouse pressed left at (1144, 554)
Screenshot: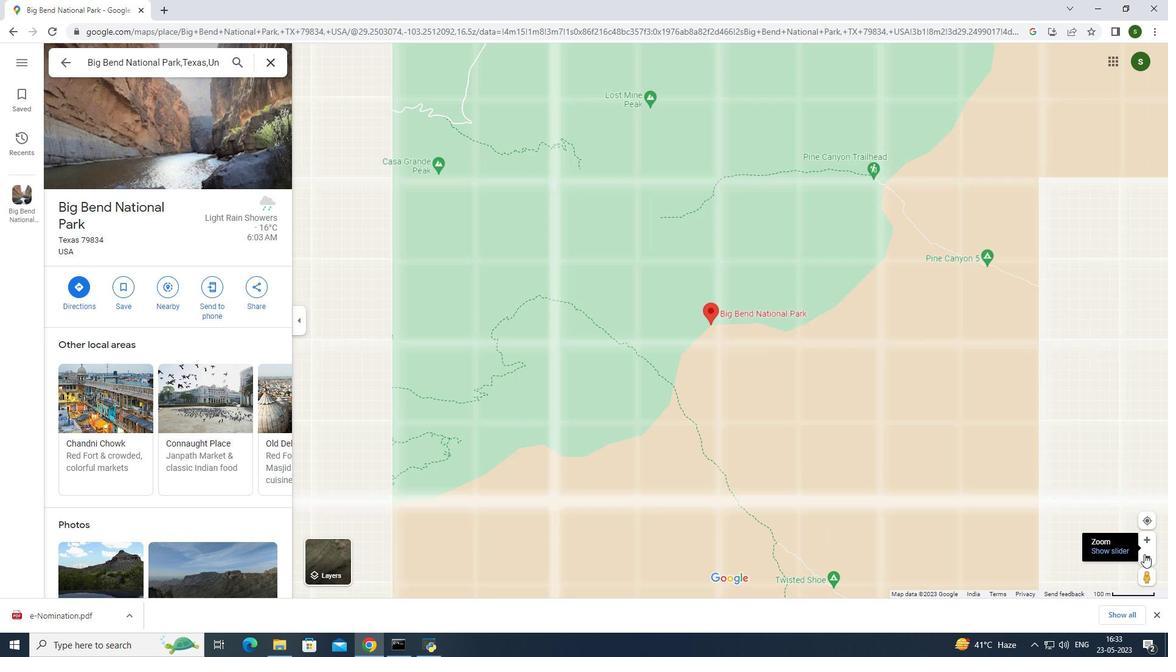 
Action: Mouse pressed left at (1144, 554)
Screenshot: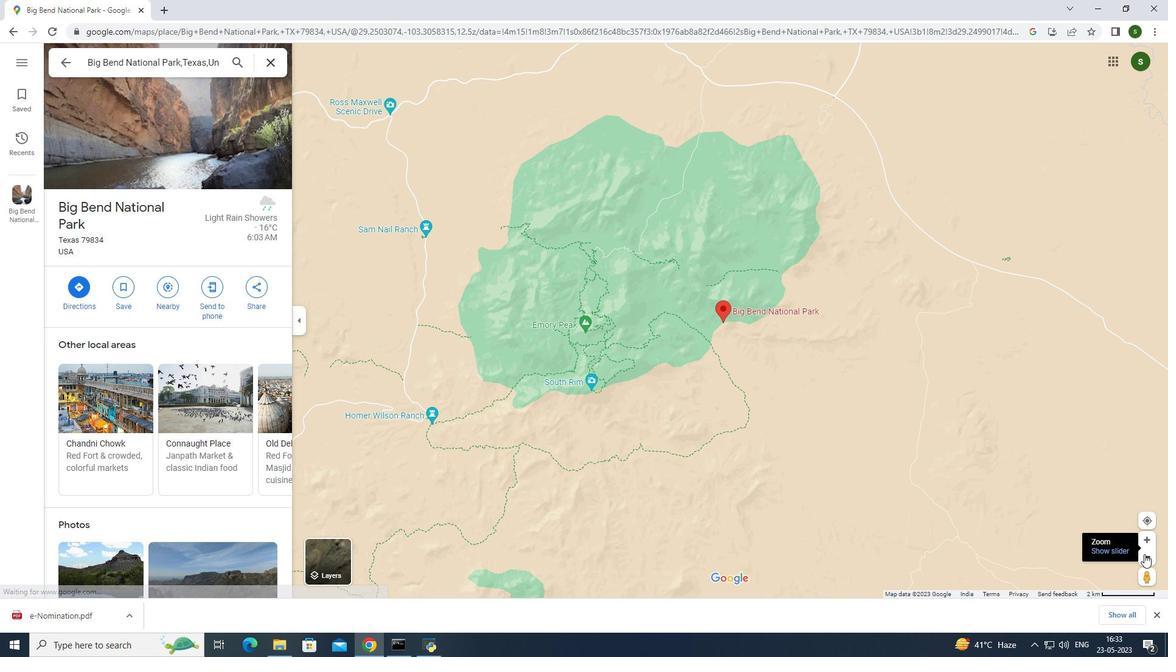 
Action: Mouse pressed left at (1144, 554)
Screenshot: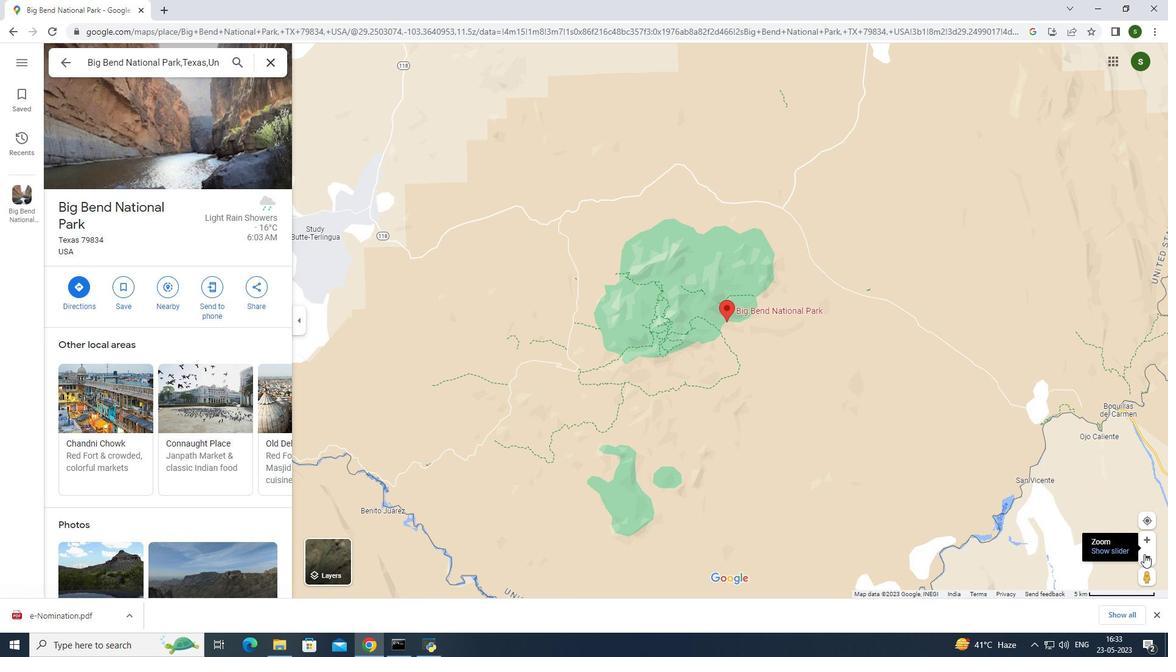 
Action: Mouse pressed left at (1144, 554)
Screenshot: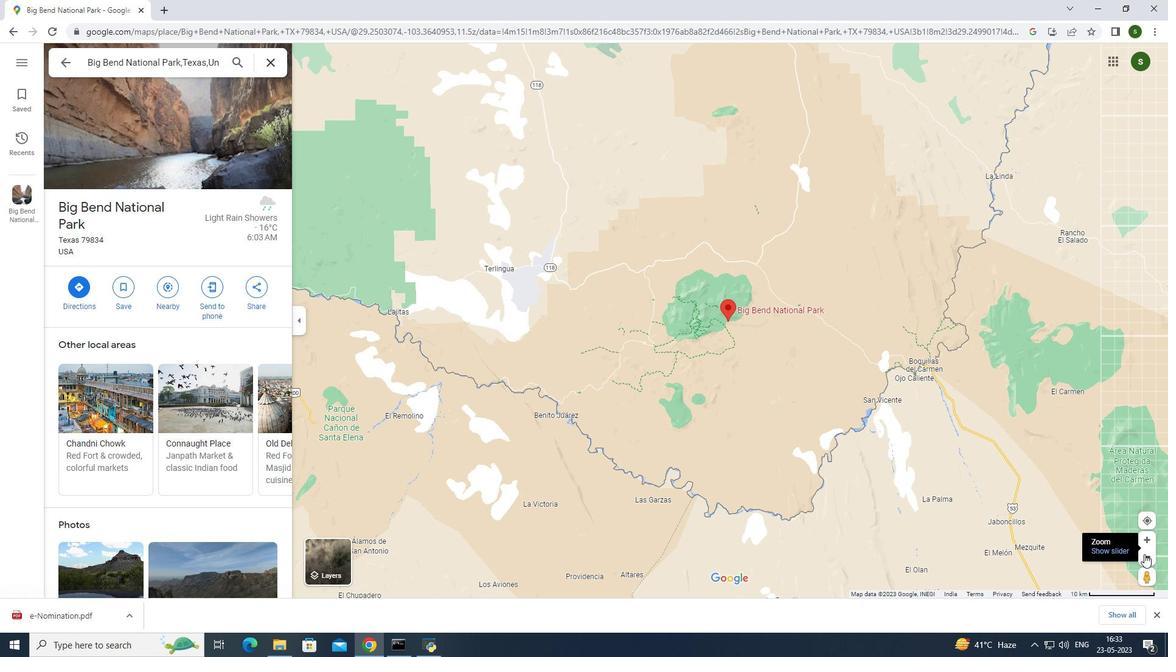 
Action: Mouse pressed left at (1144, 554)
Screenshot: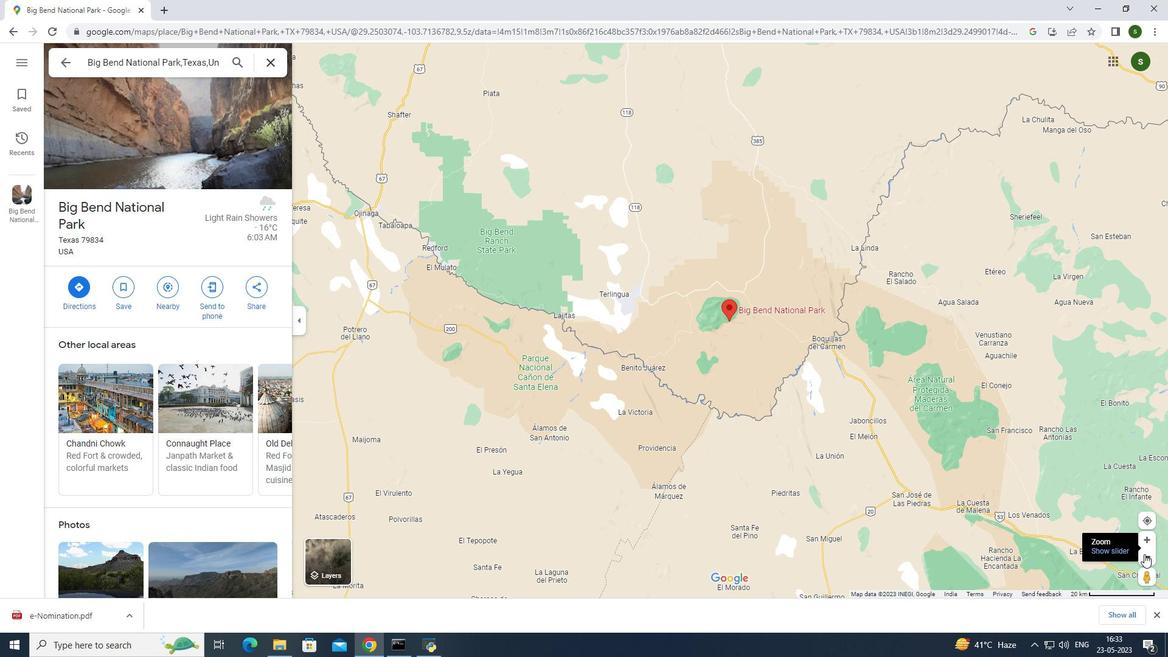 
Action: Mouse pressed left at (1144, 554)
Screenshot: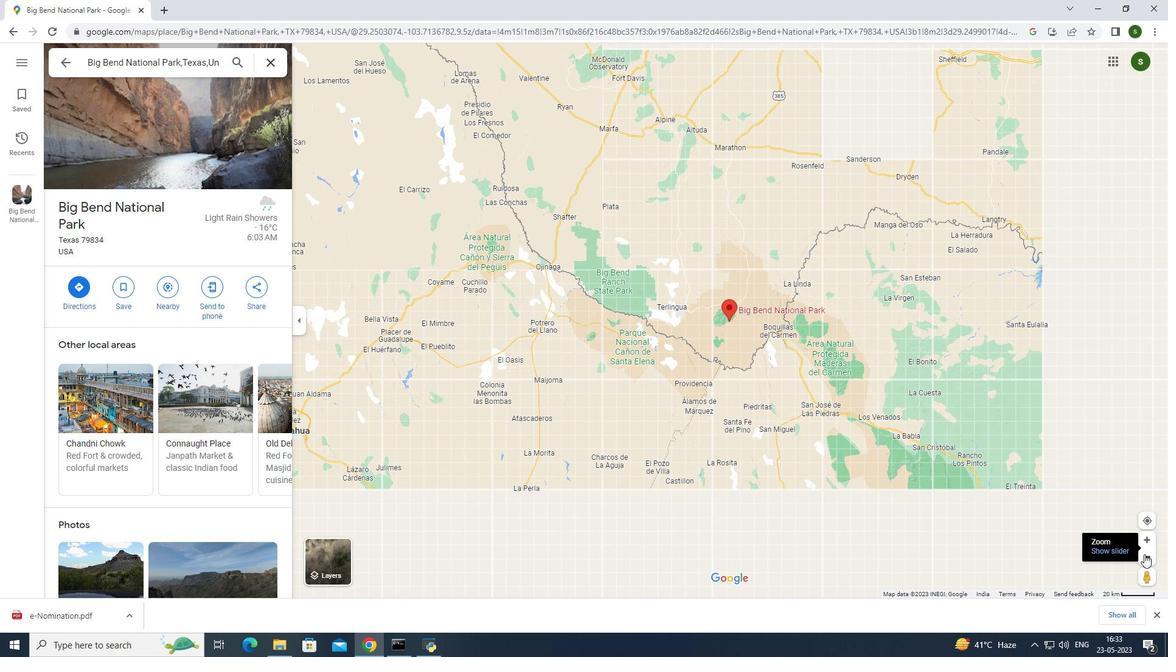 
Action: Mouse pressed left at (1144, 554)
Screenshot: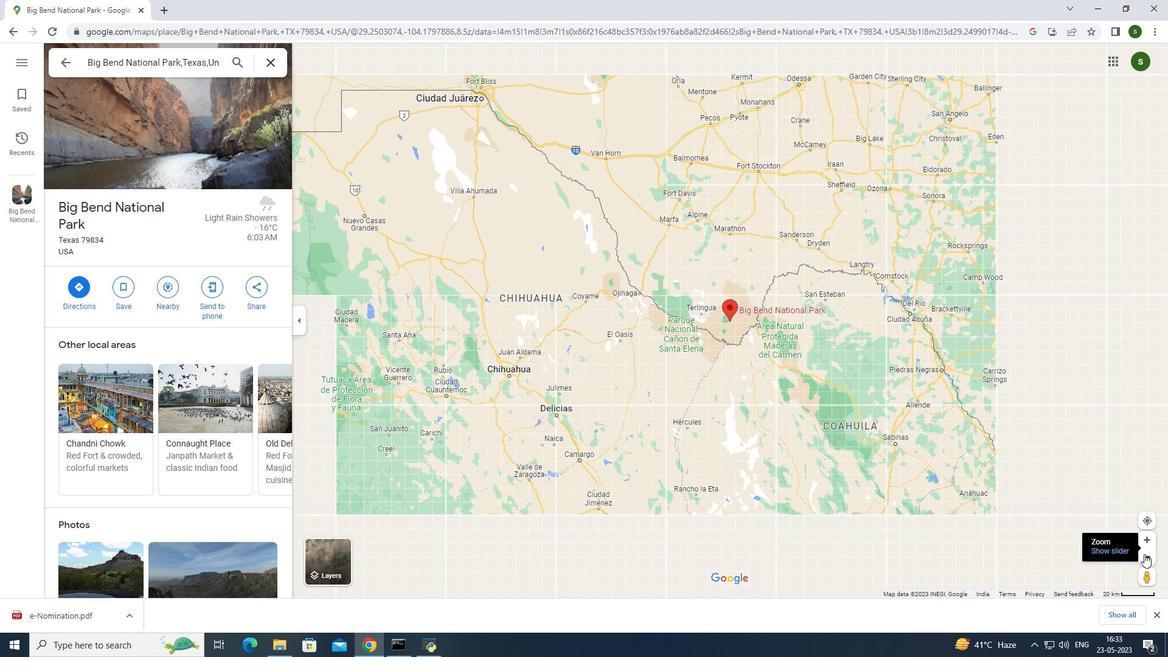 
Action: Mouse pressed left at (1144, 554)
Screenshot: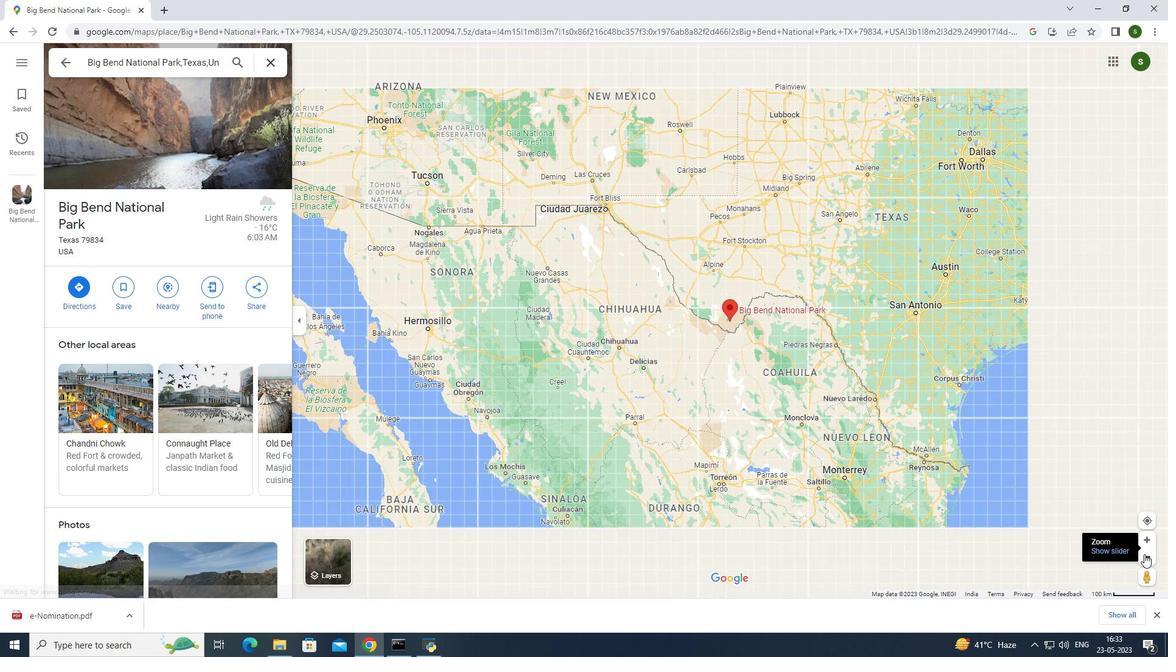 
Action: Mouse pressed left at (1144, 554)
Screenshot: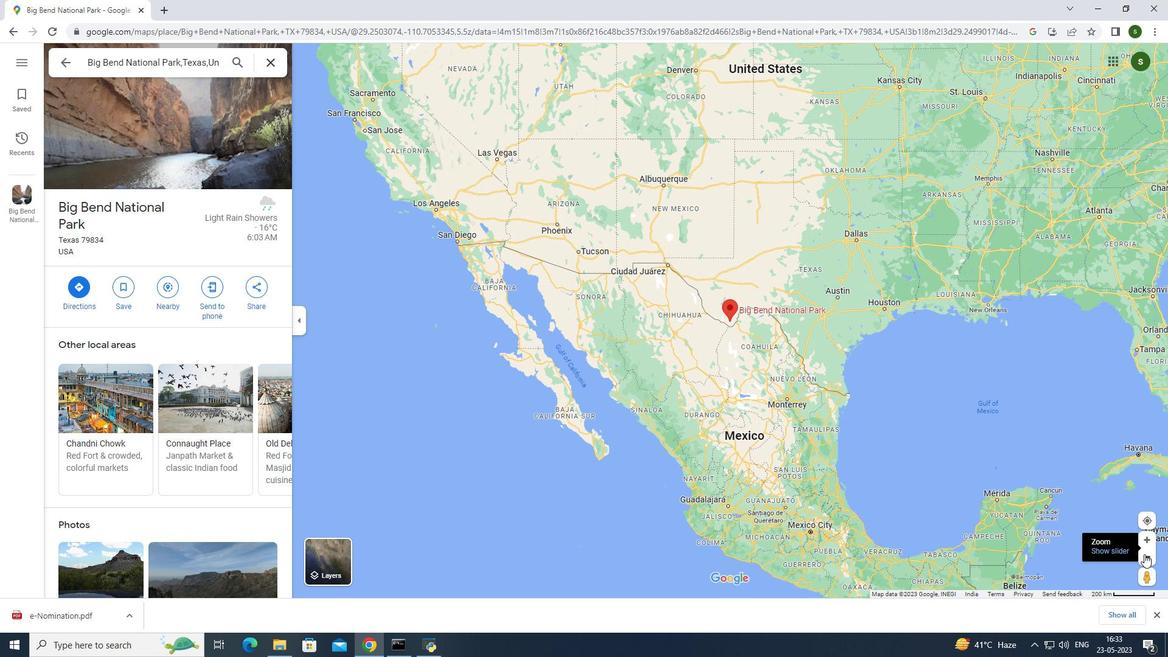 
Action: Mouse pressed left at (1144, 554)
Screenshot: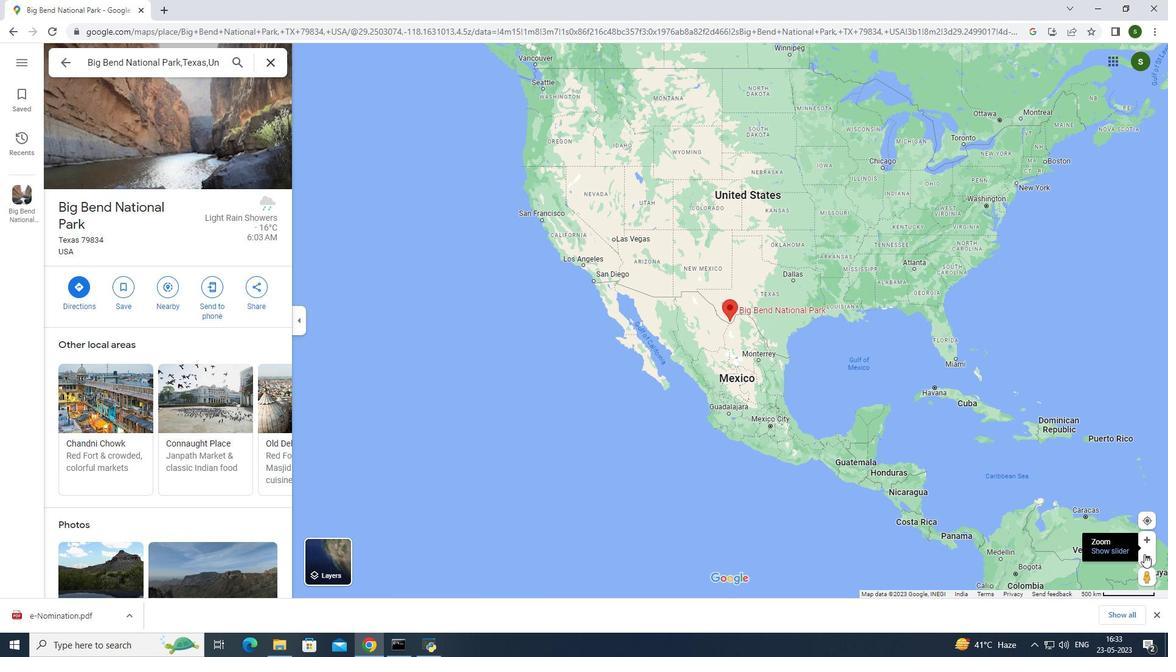 
Action: Mouse pressed left at (1144, 554)
Screenshot: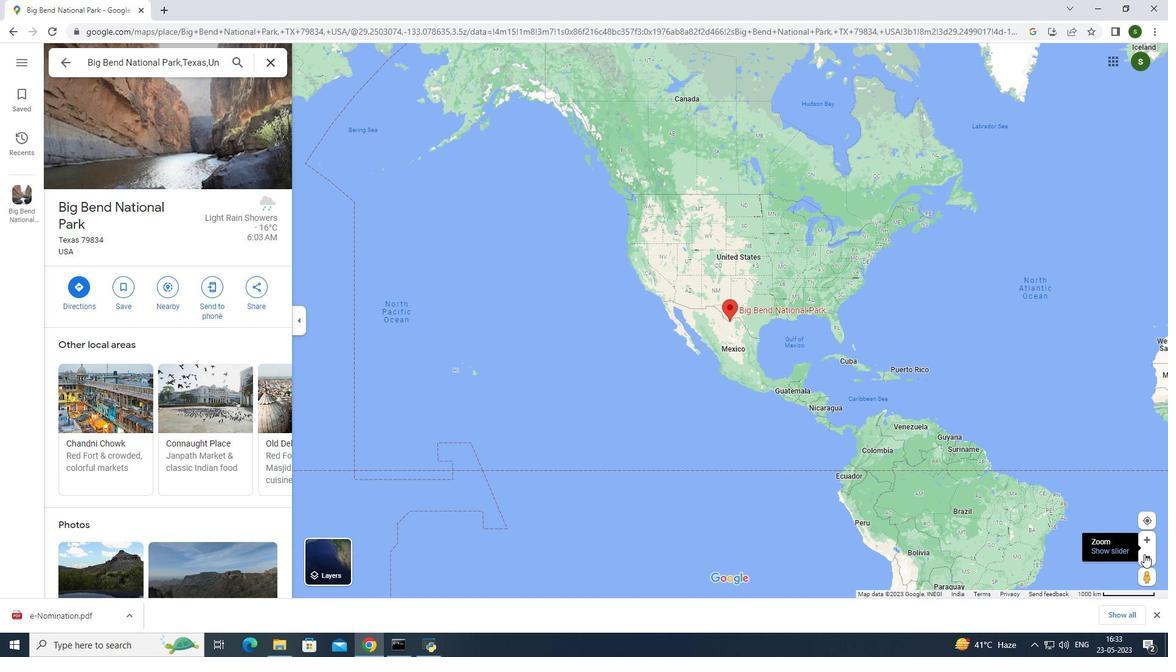 
Action: Mouse pressed left at (1144, 554)
Screenshot: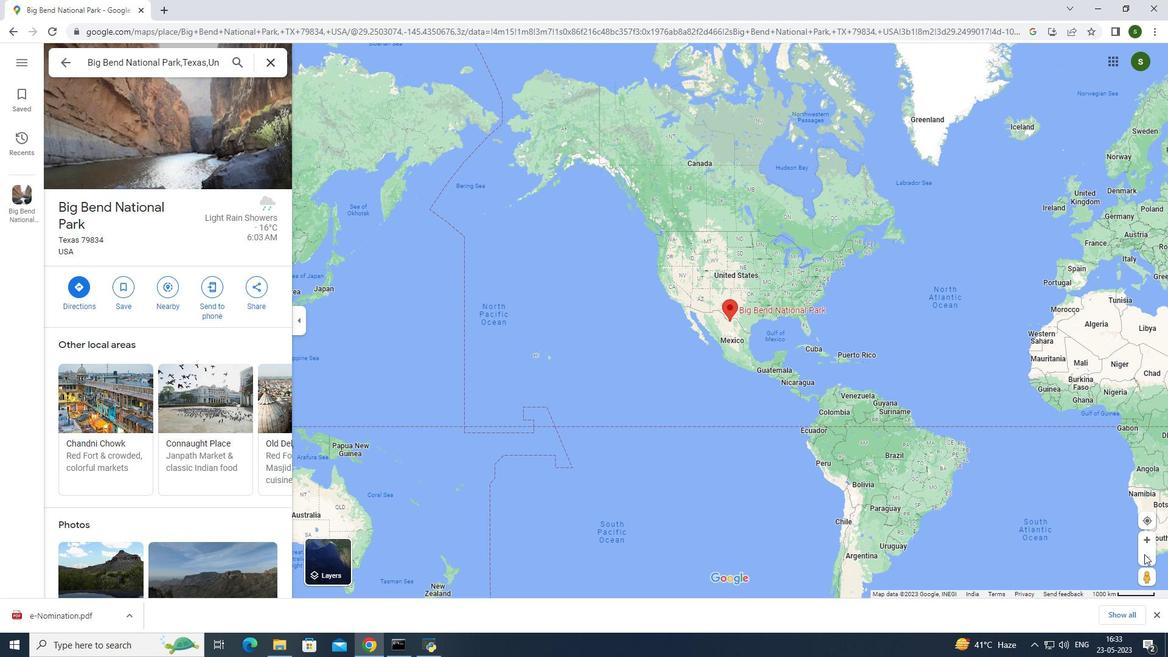 
Action: Mouse moved to (767, 312)
Screenshot: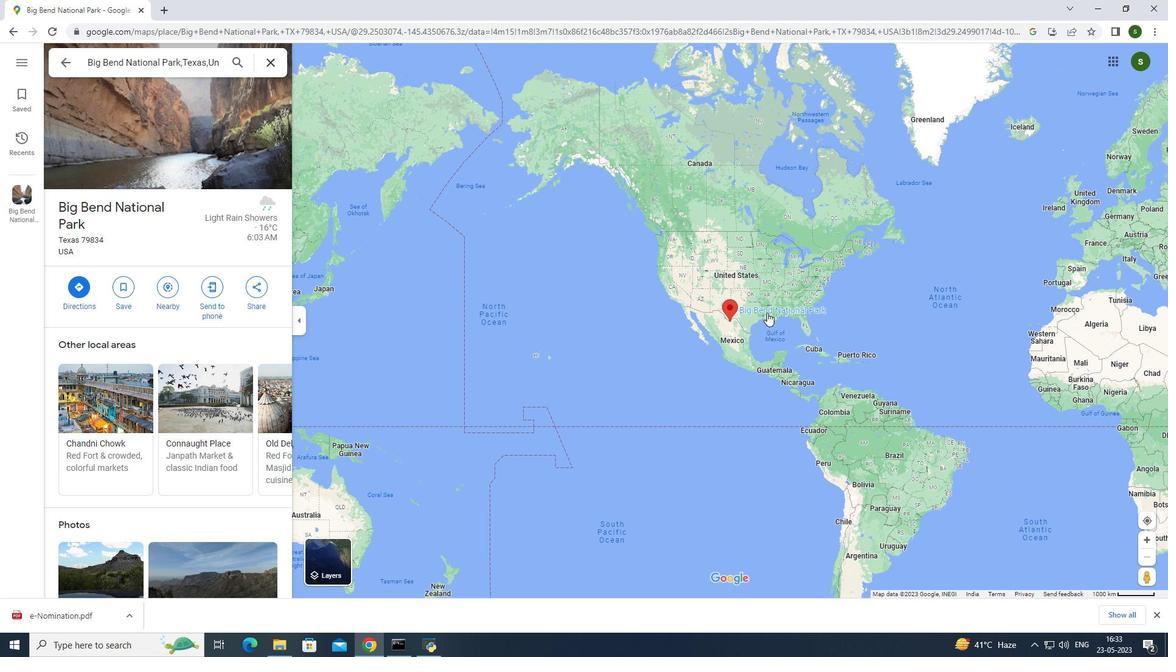 
Action: Mouse pressed left at (767, 312)
Screenshot: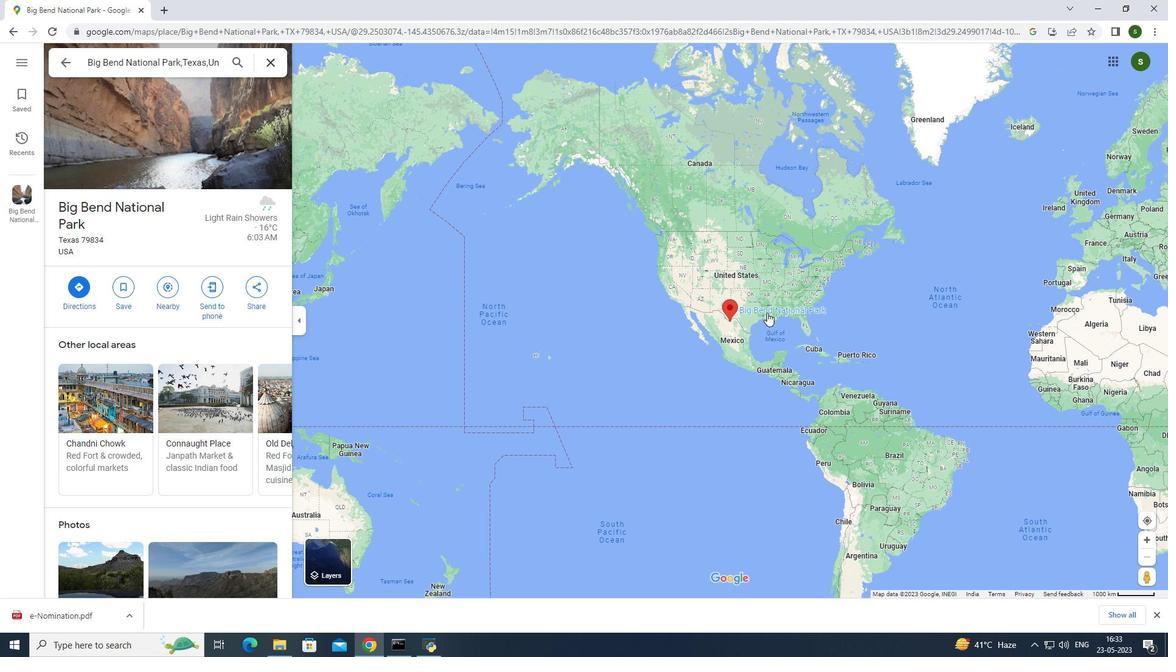 
Action: Mouse moved to (793, 377)
Screenshot: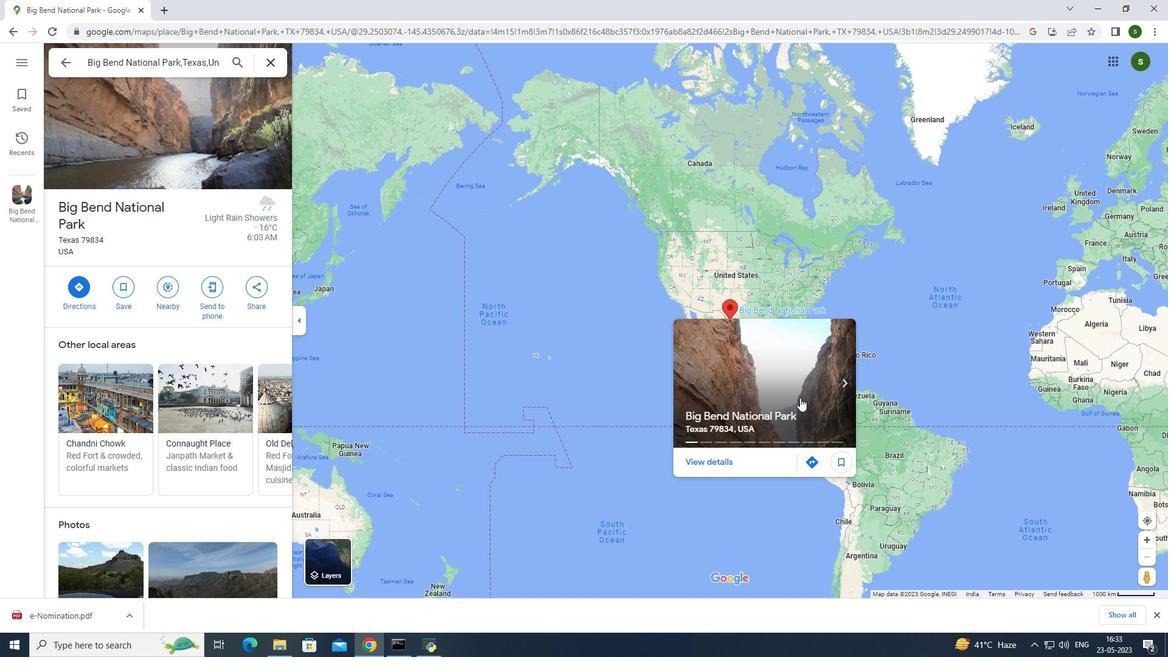 
Action: Mouse pressed left at (793, 377)
Screenshot: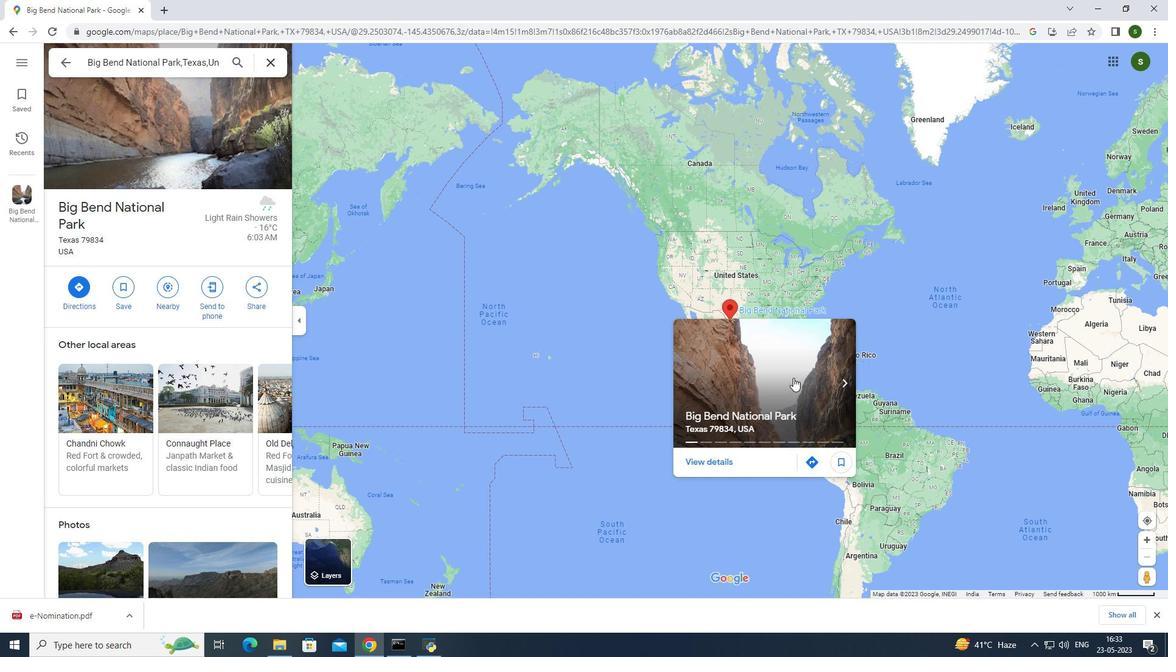 
Action: Mouse pressed left at (793, 377)
Screenshot: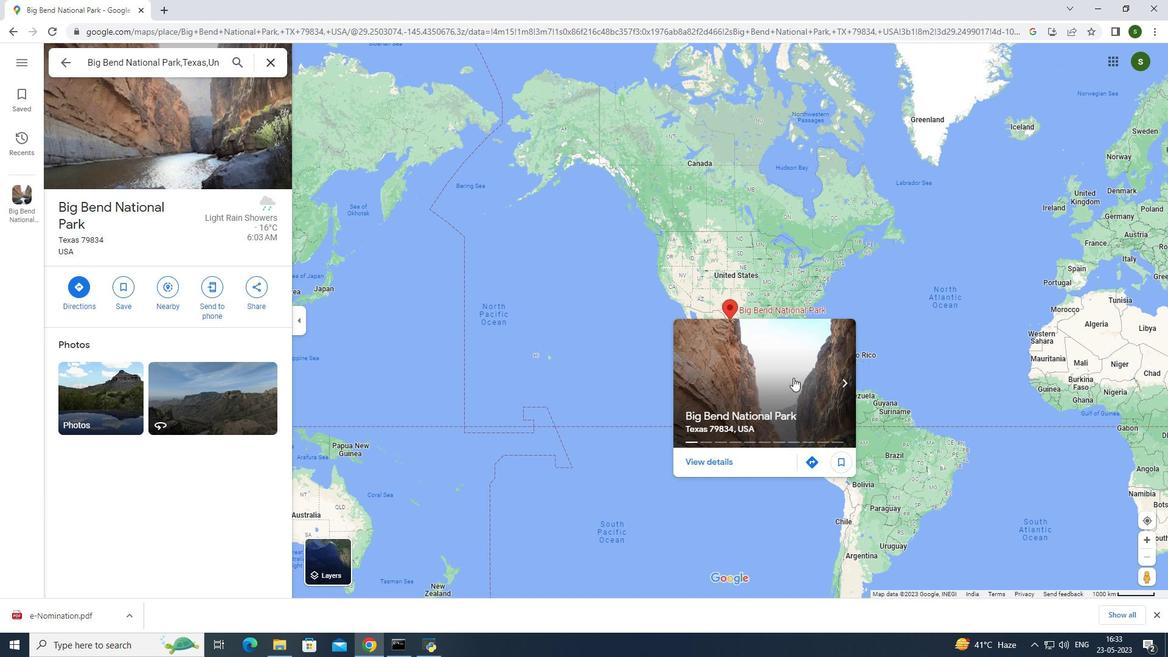 
Action: Mouse pressed left at (793, 377)
Screenshot: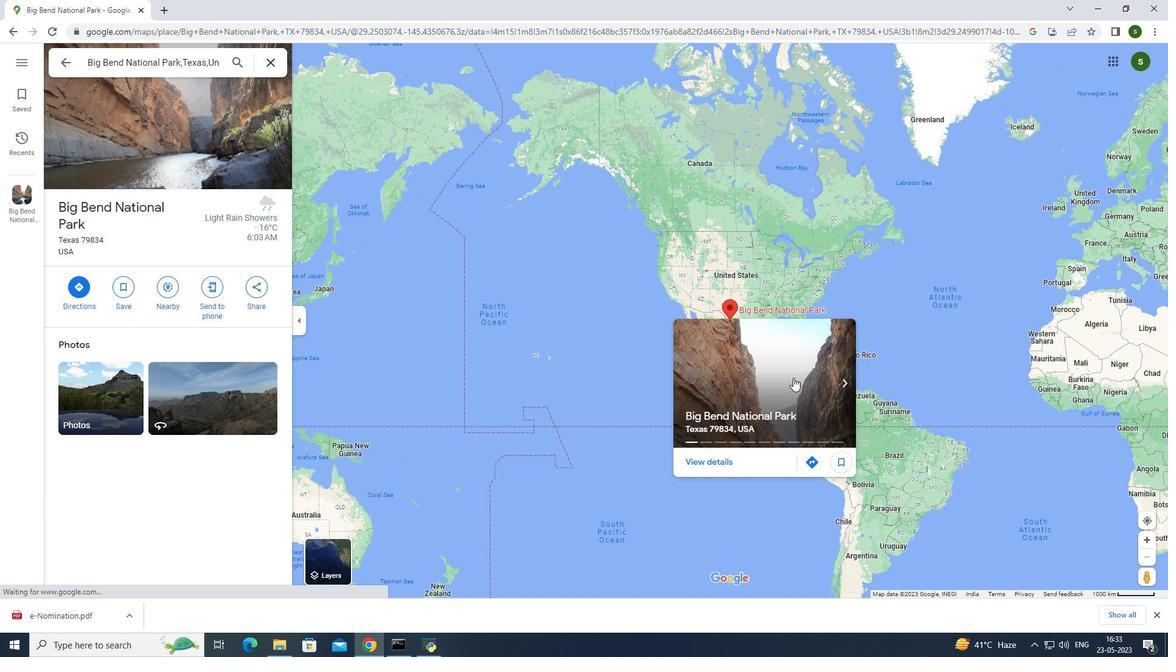 
Action: Mouse pressed left at (793, 377)
Screenshot: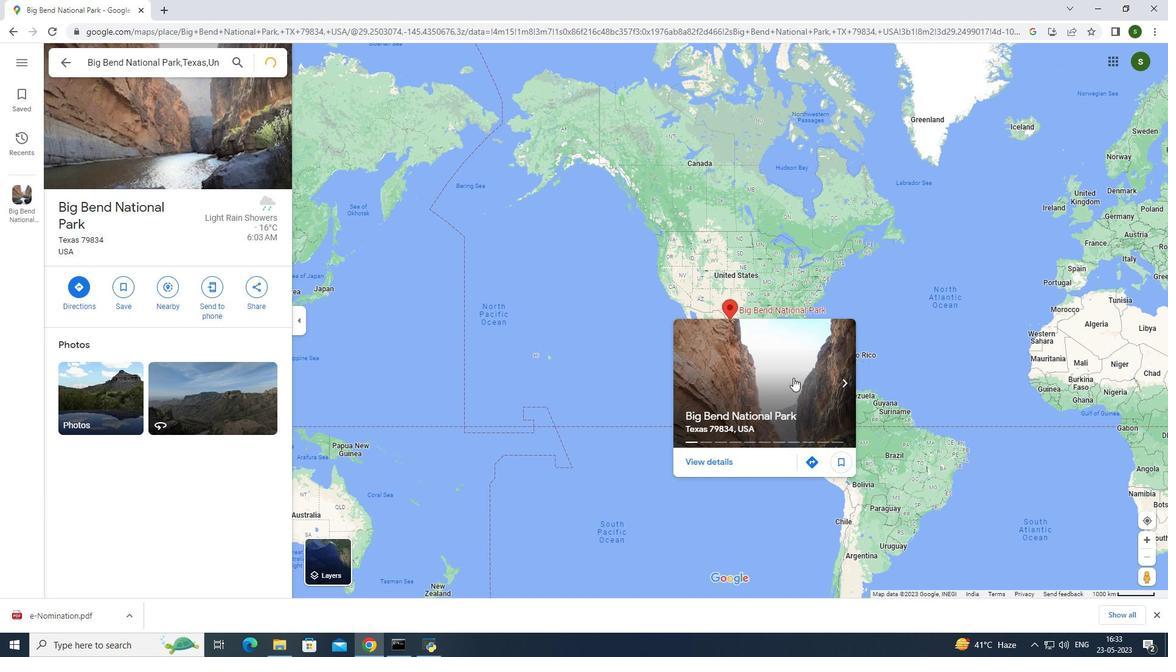 
Action: Mouse moved to (738, 316)
Screenshot: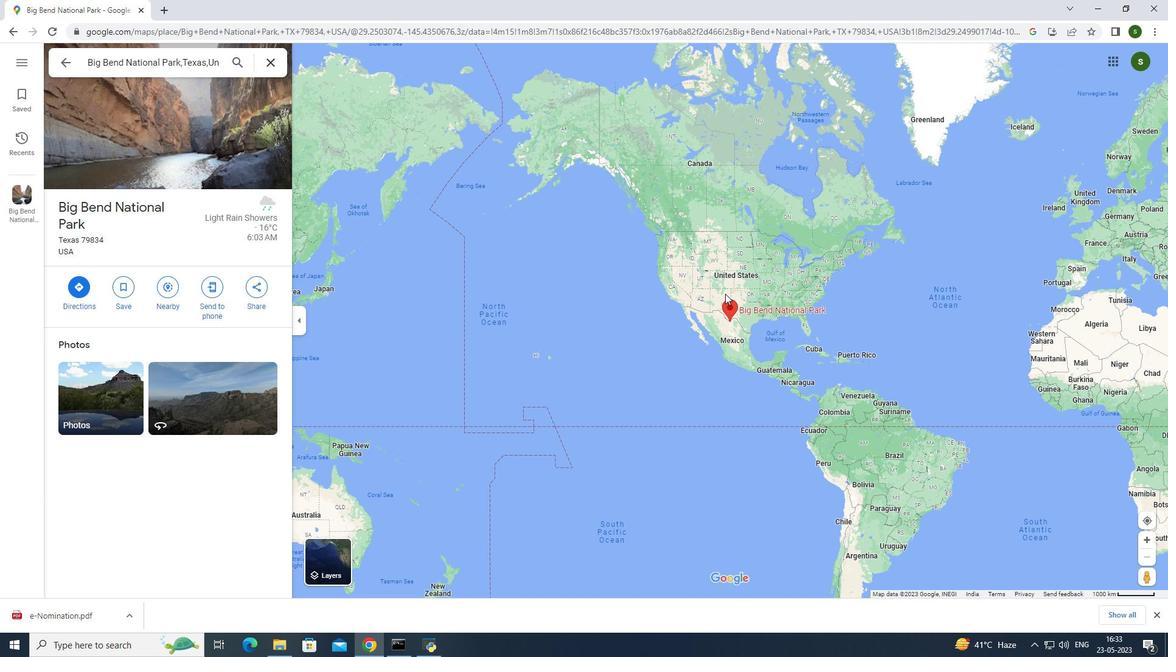 
Action: Mouse pressed left at (738, 316)
Screenshot: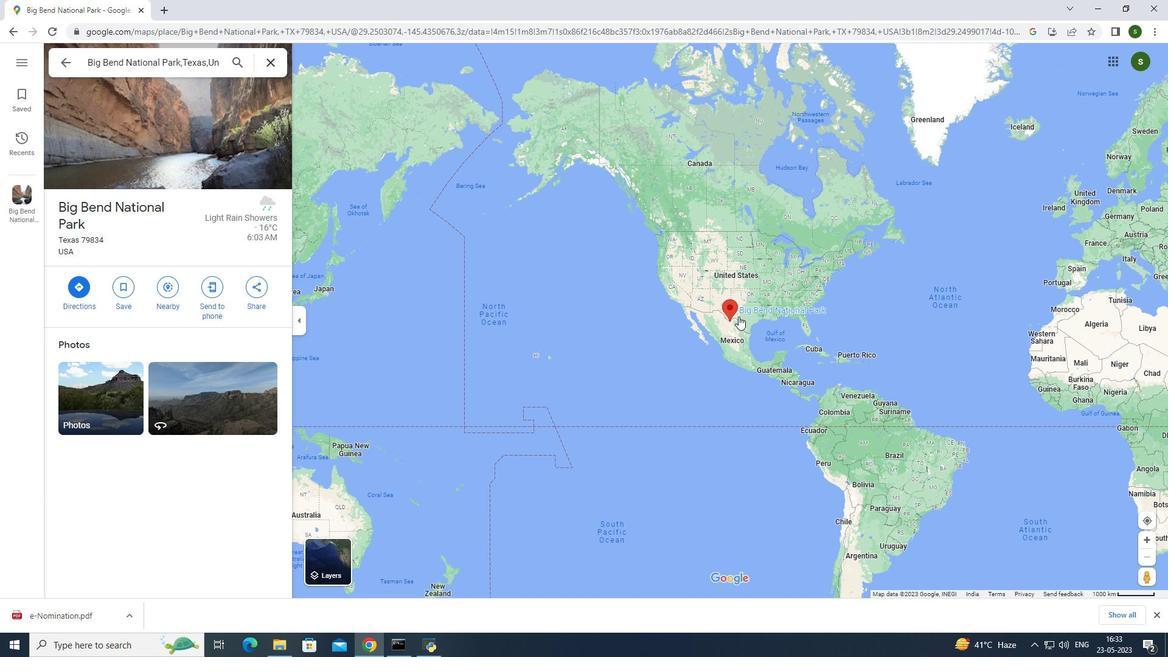 
Action: Mouse moved to (745, 309)
Screenshot: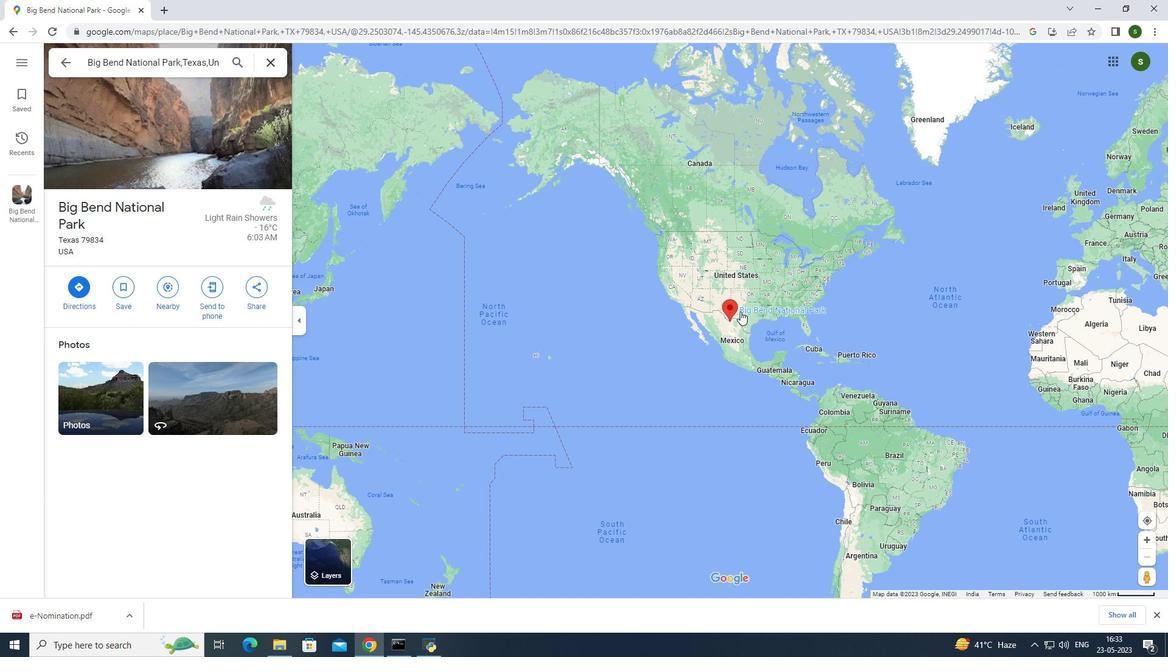 
Action: Mouse pressed left at (745, 309)
Screenshot: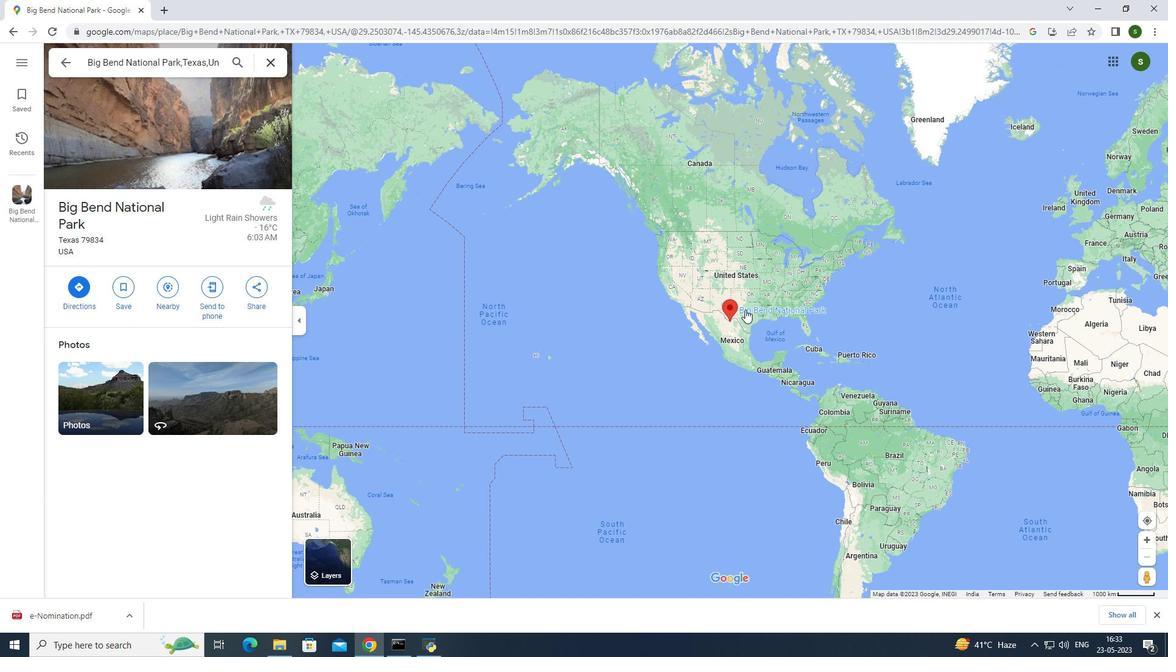 
Action: Mouse moved to (213, 425)
Screenshot: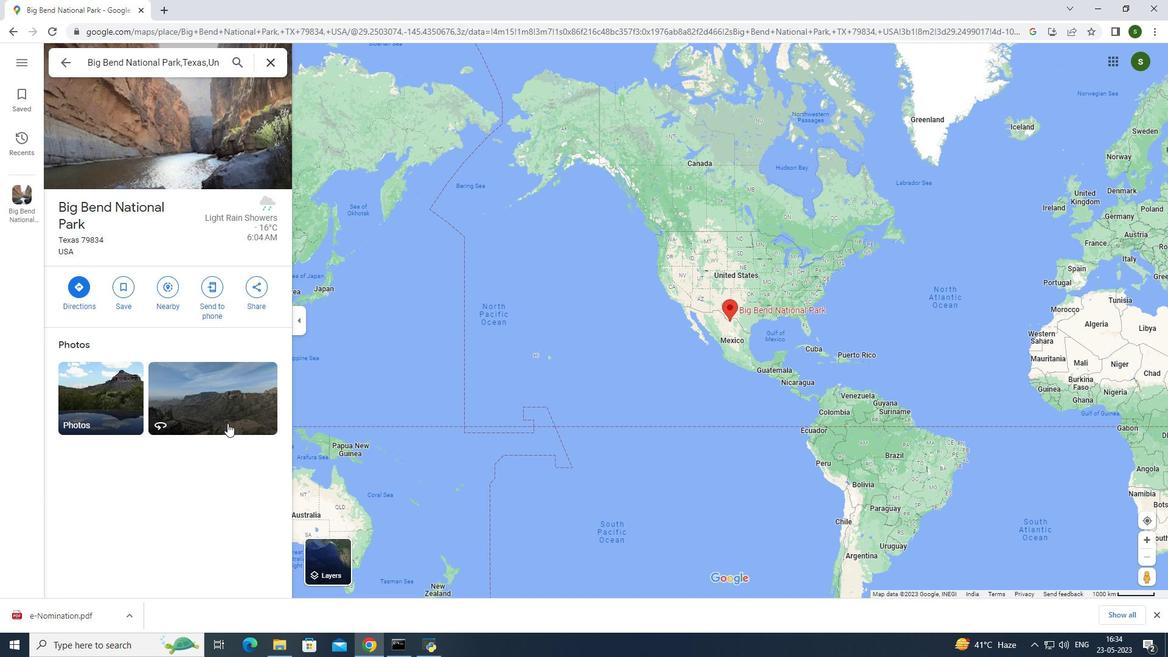
Action: Mouse pressed left at (213, 425)
Screenshot: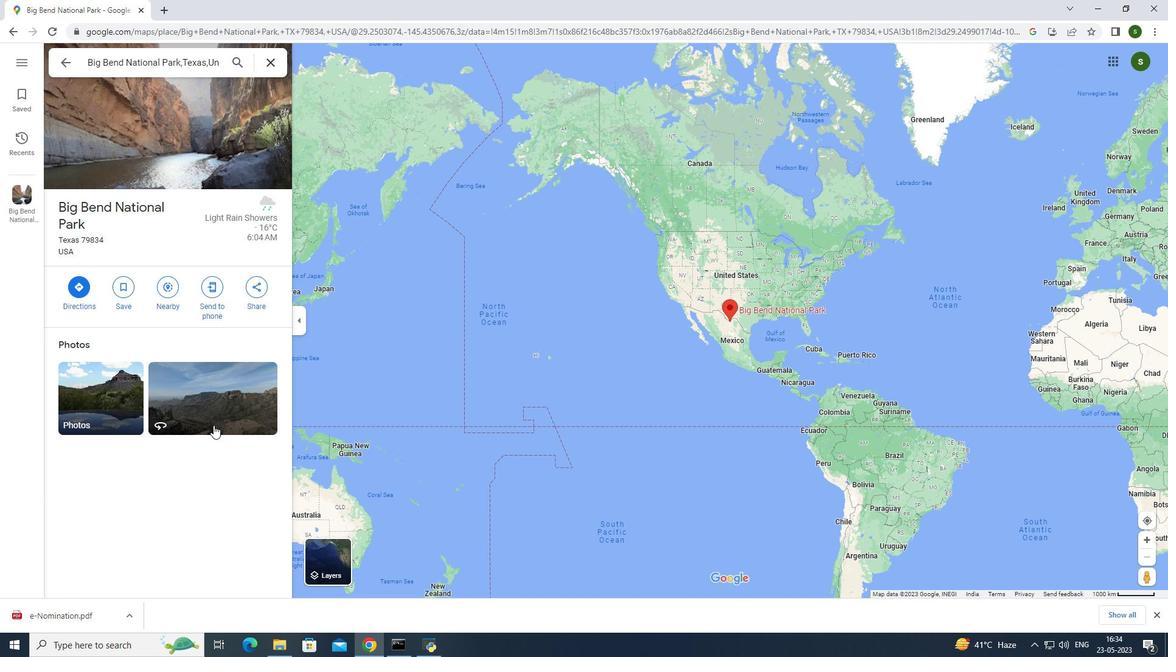 
Action: Mouse moved to (600, 408)
Screenshot: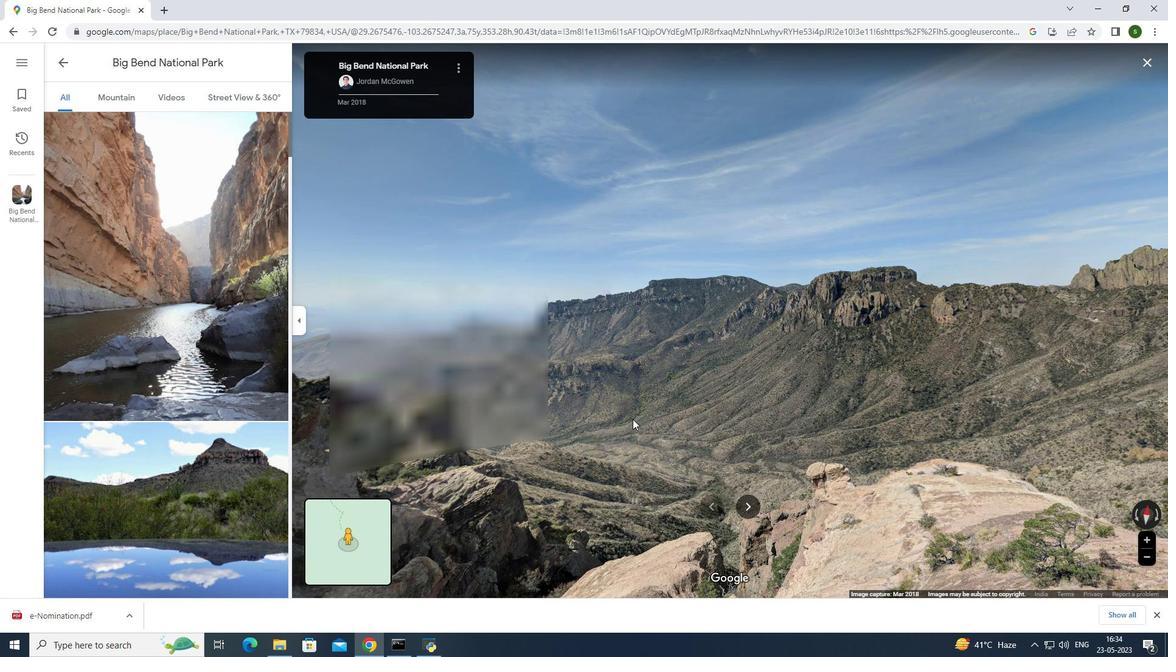 
Action: Mouse pressed left at (600, 408)
Screenshot: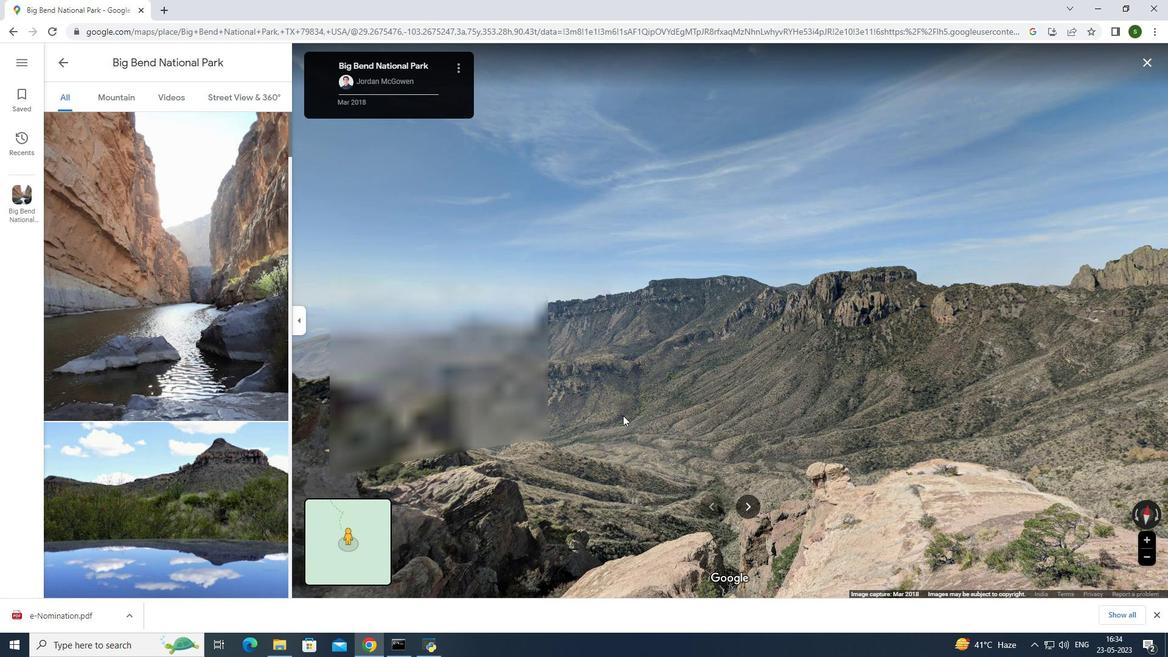 
Action: Mouse moved to (1057, 416)
Screenshot: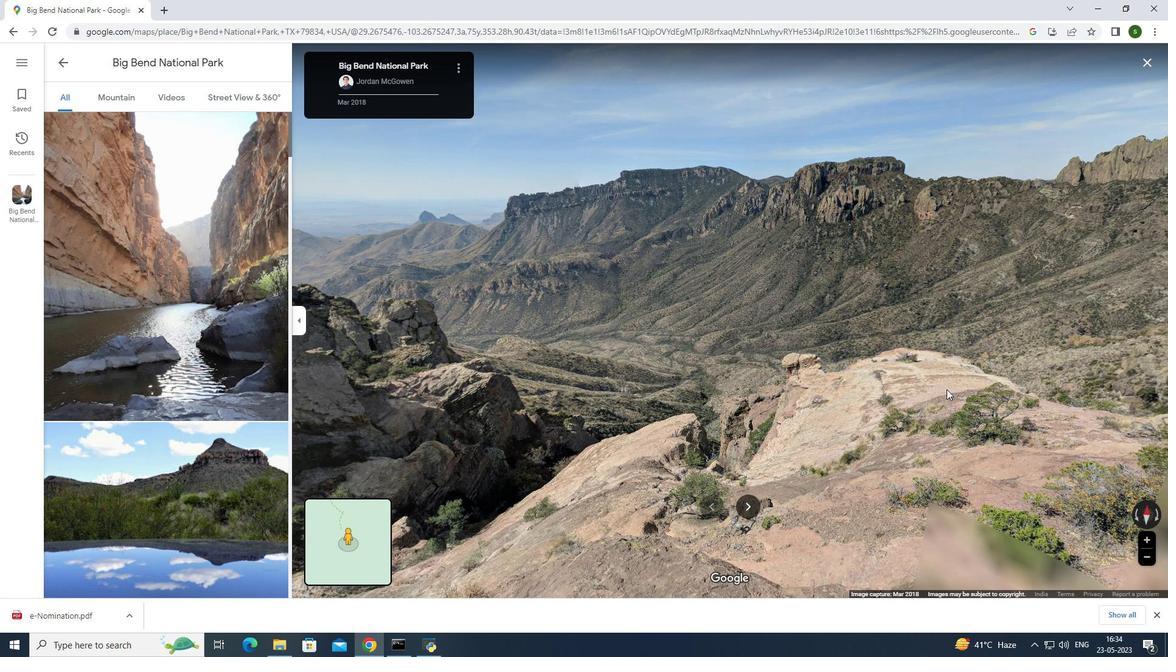 
Action: Mouse pressed left at (1057, 416)
Screenshot: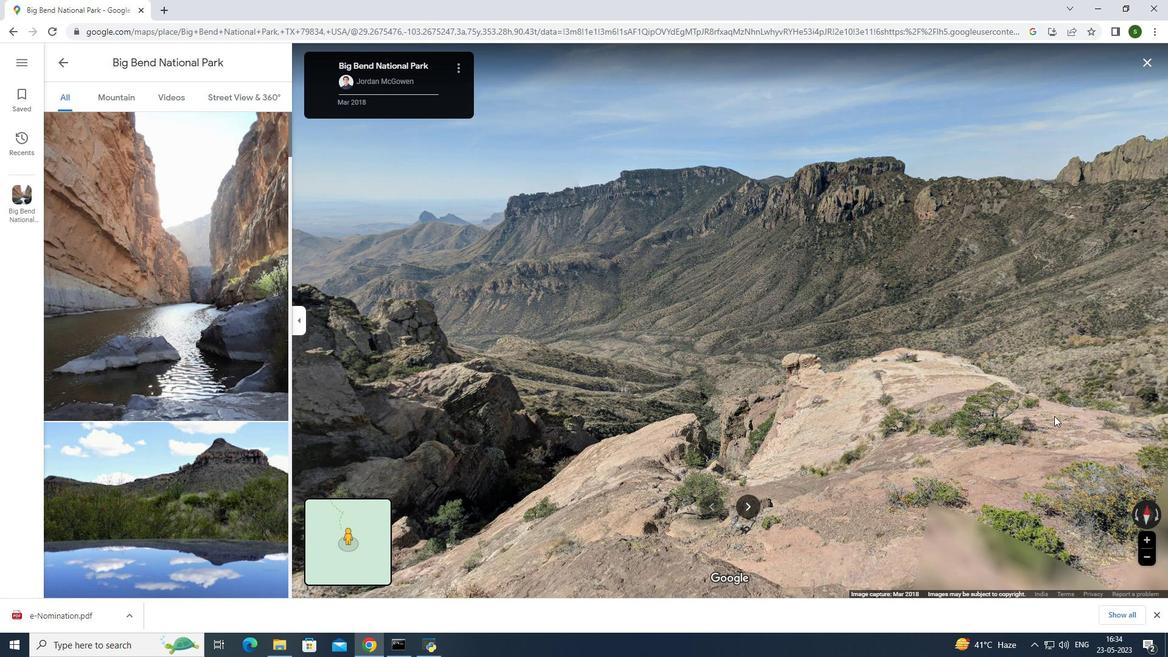 
Action: Mouse moved to (1005, 363)
Screenshot: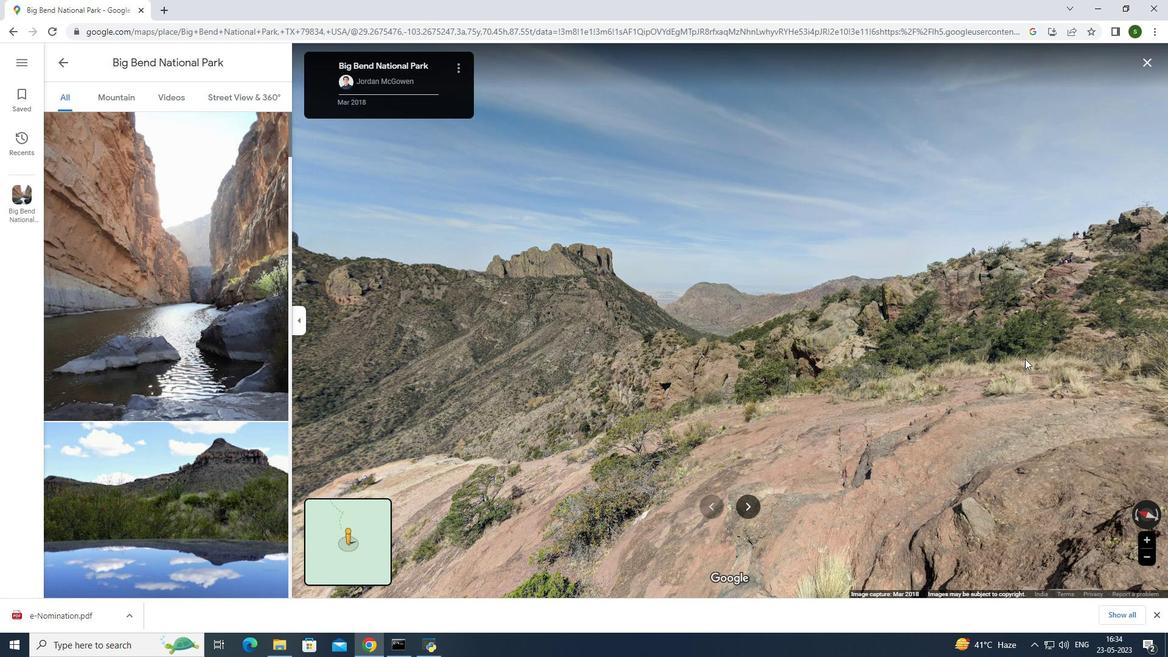 
Action: Mouse pressed left at (1007, 363)
Screenshot: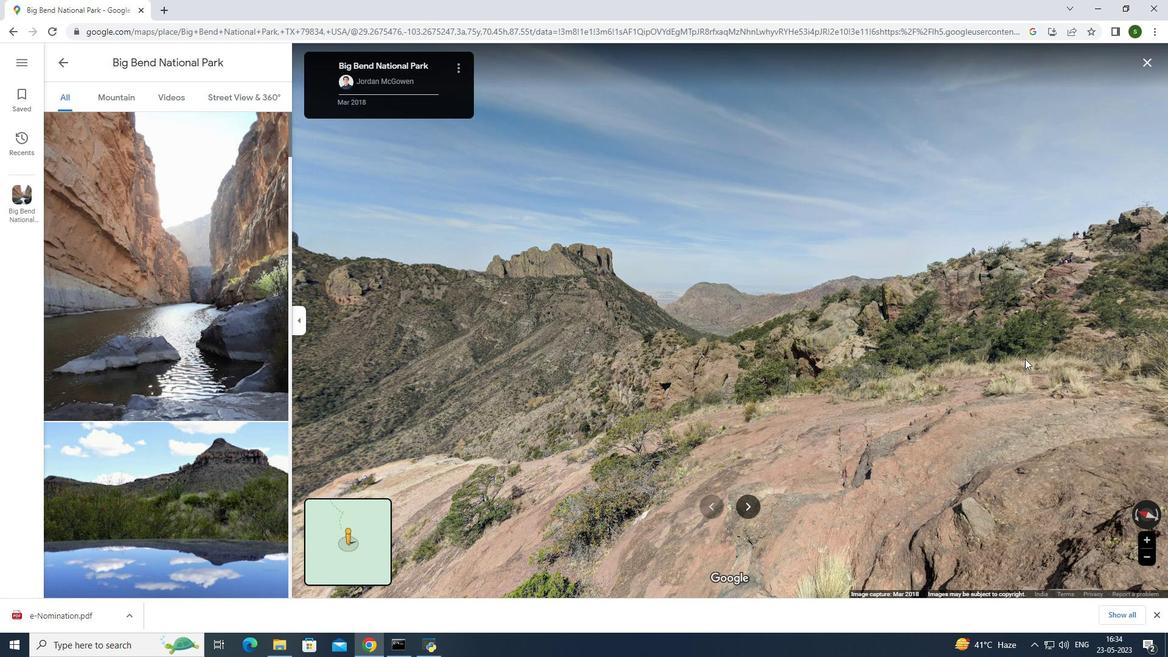 
Action: Mouse moved to (1149, 411)
Screenshot: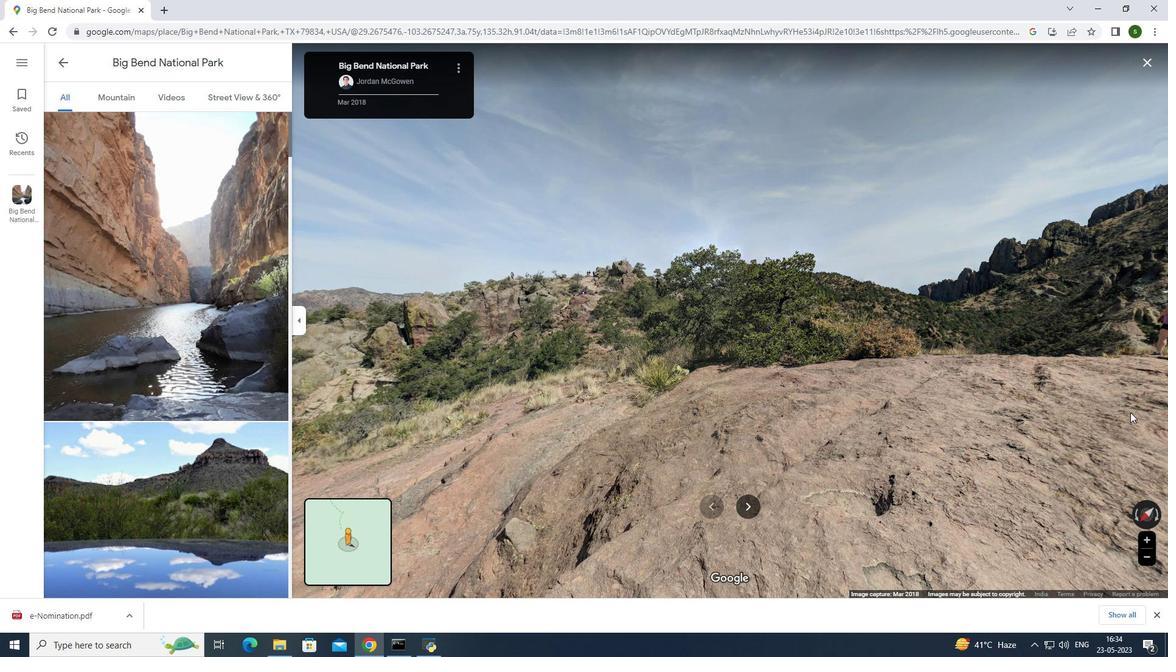 
Action: Mouse pressed left at (1149, 411)
Screenshot: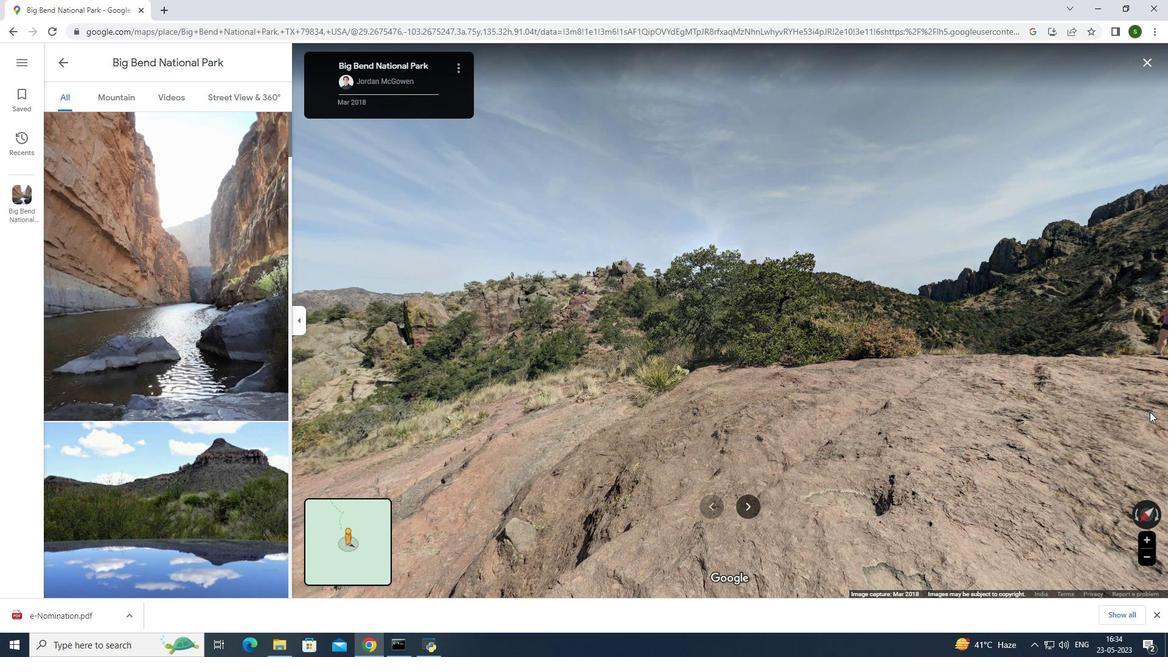
Action: Mouse moved to (1150, 60)
Screenshot: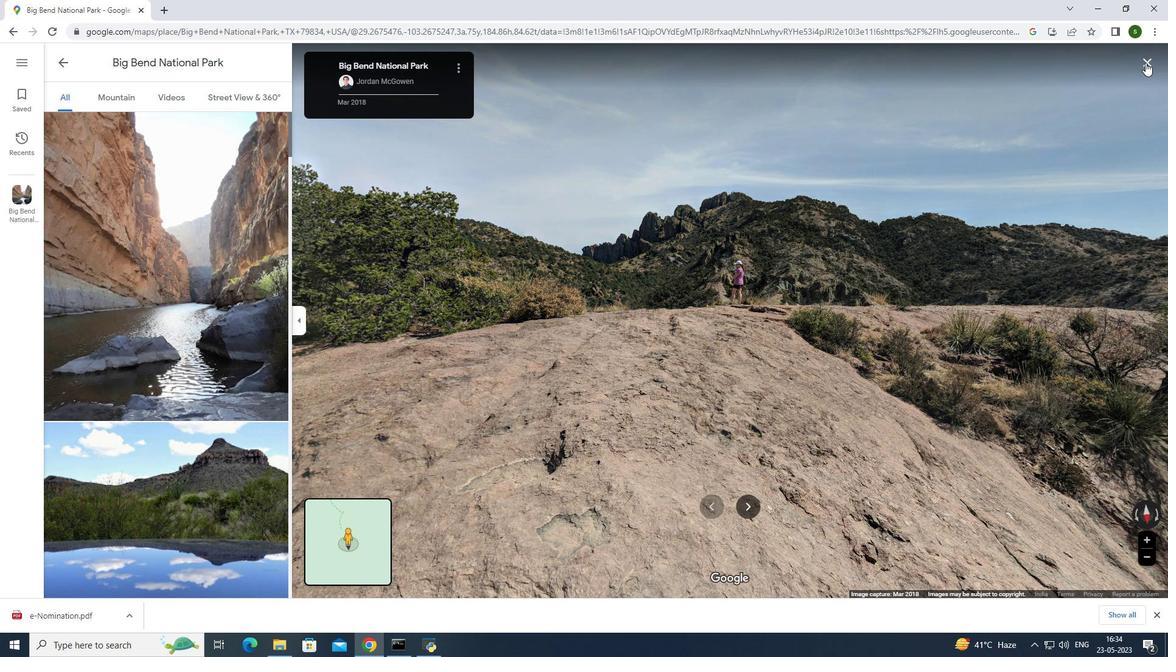 
Action: Mouse pressed left at (1150, 60)
Screenshot: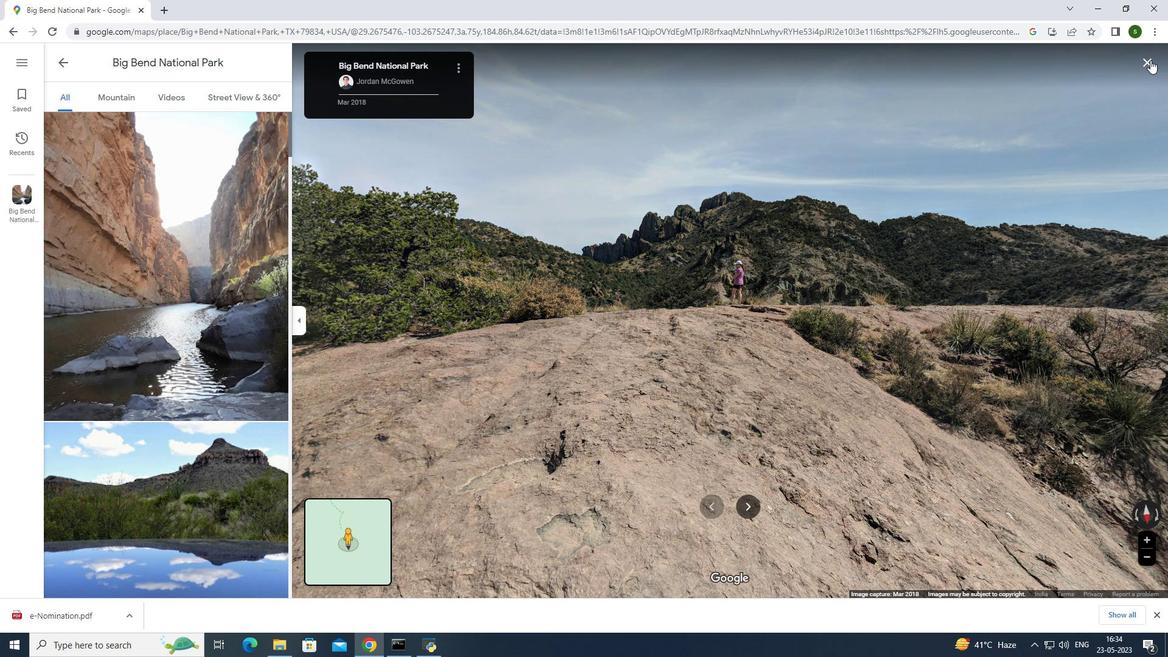 
Action: Mouse moved to (1141, 579)
Screenshot: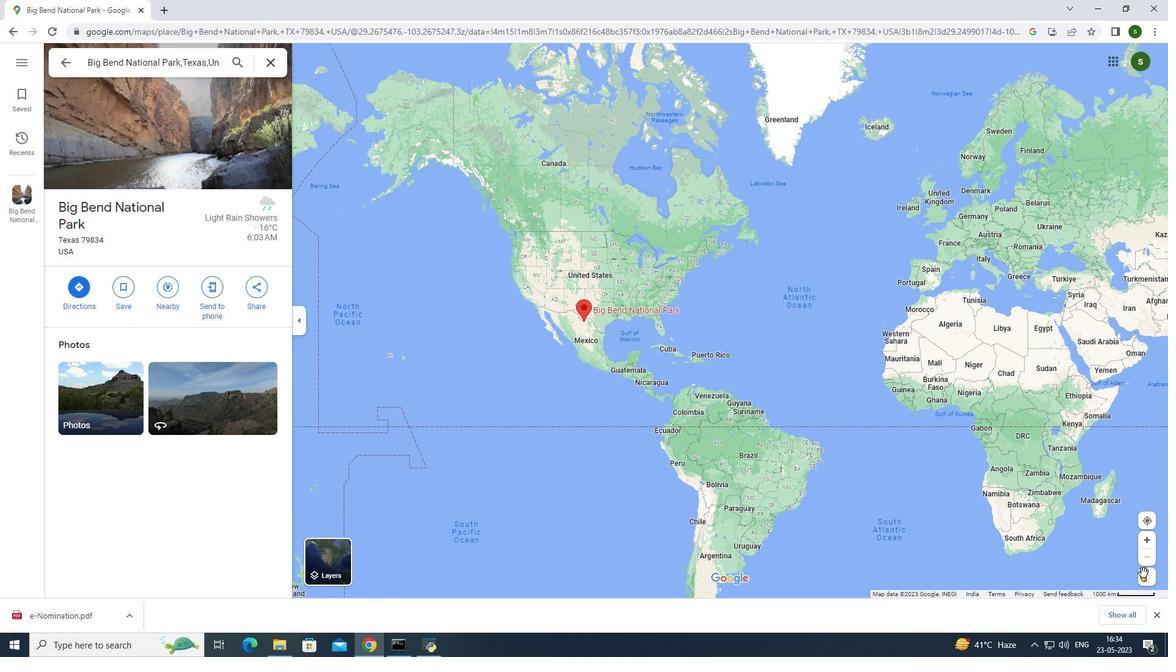 
Action: Mouse pressed left at (1141, 579)
Screenshot: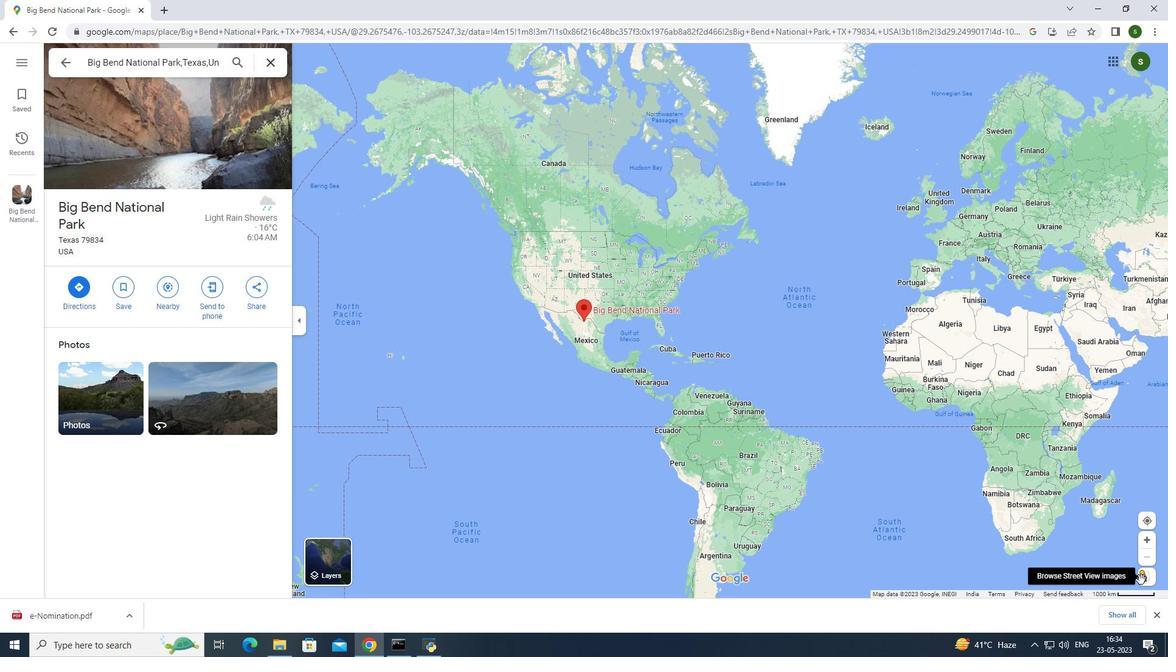 
Action: Mouse moved to (590, 309)
Screenshot: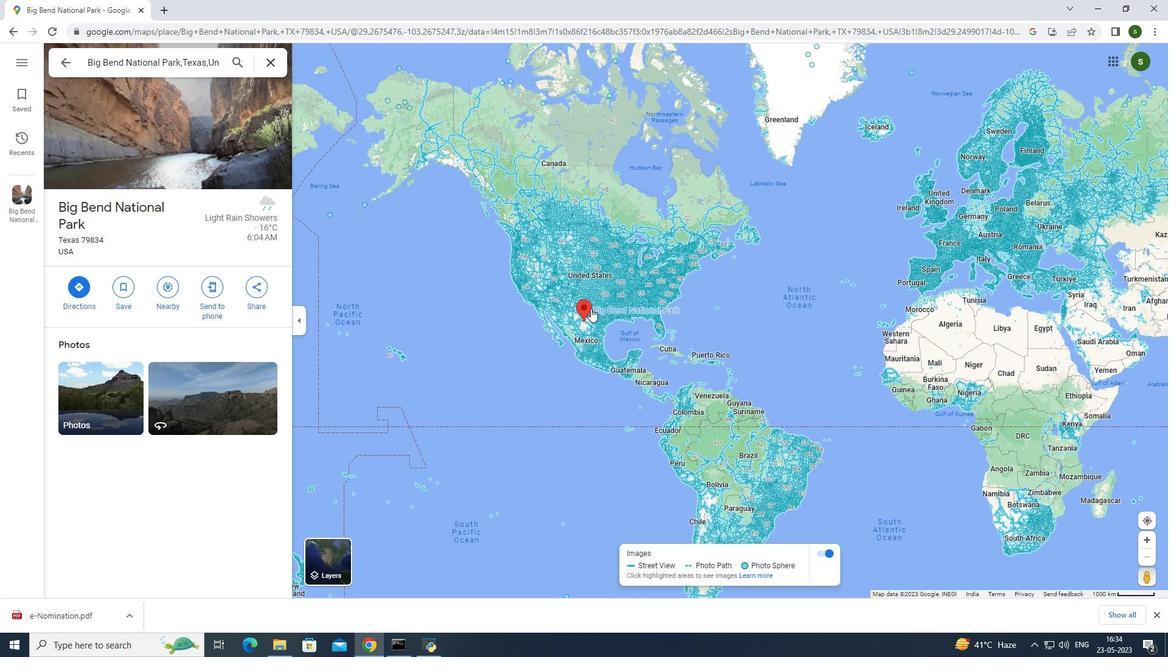 
Action: Mouse pressed left at (590, 309)
Screenshot: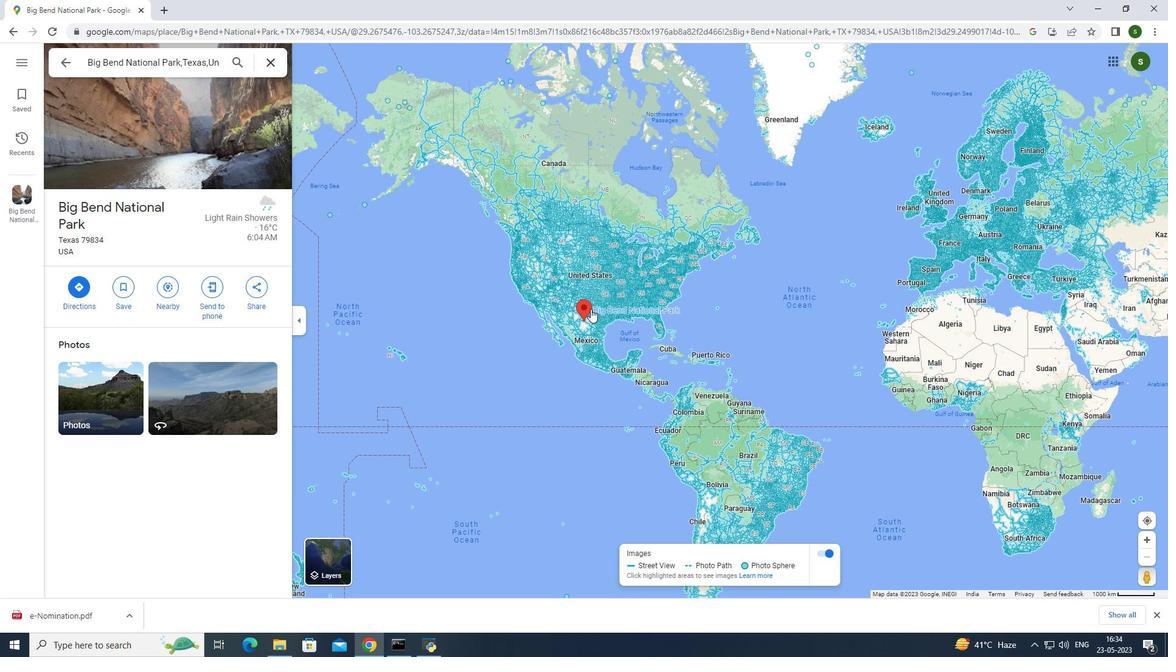
Action: Mouse moved to (716, 563)
Screenshot: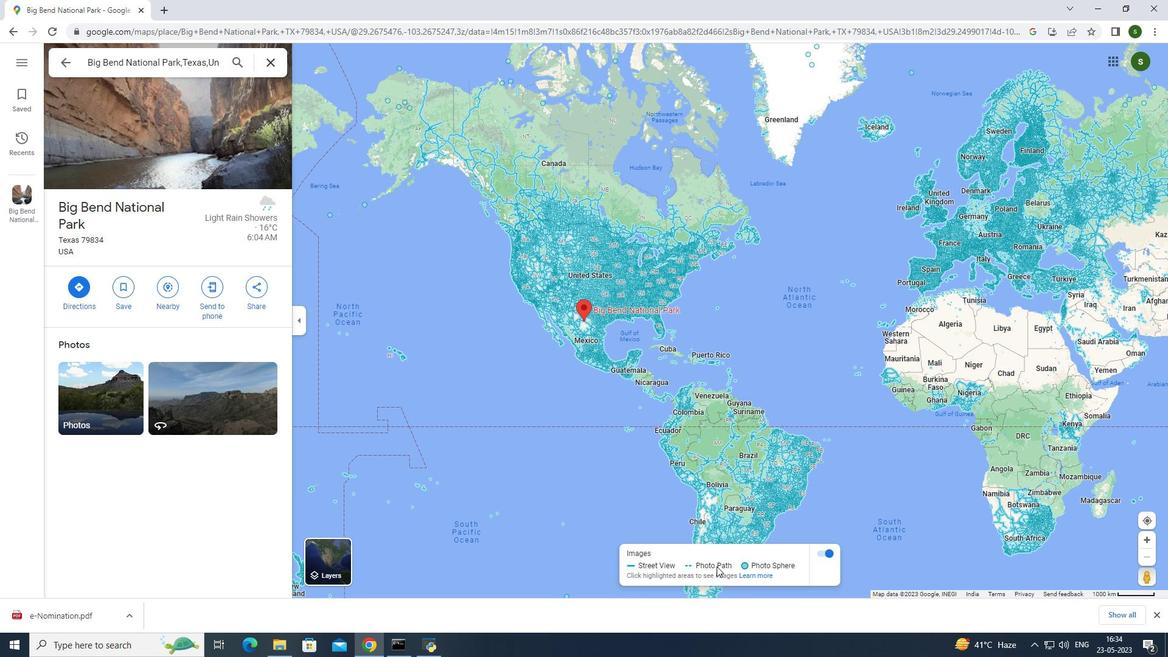 
Action: Mouse pressed left at (716, 563)
Screenshot: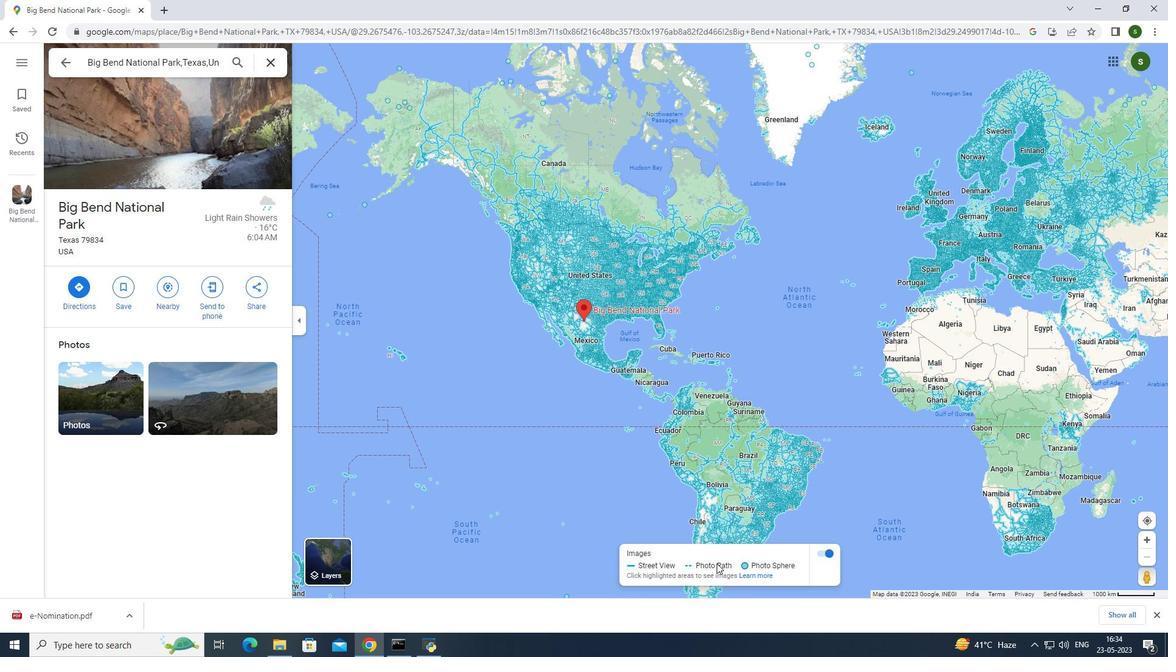 
Action: Mouse moved to (769, 562)
Screenshot: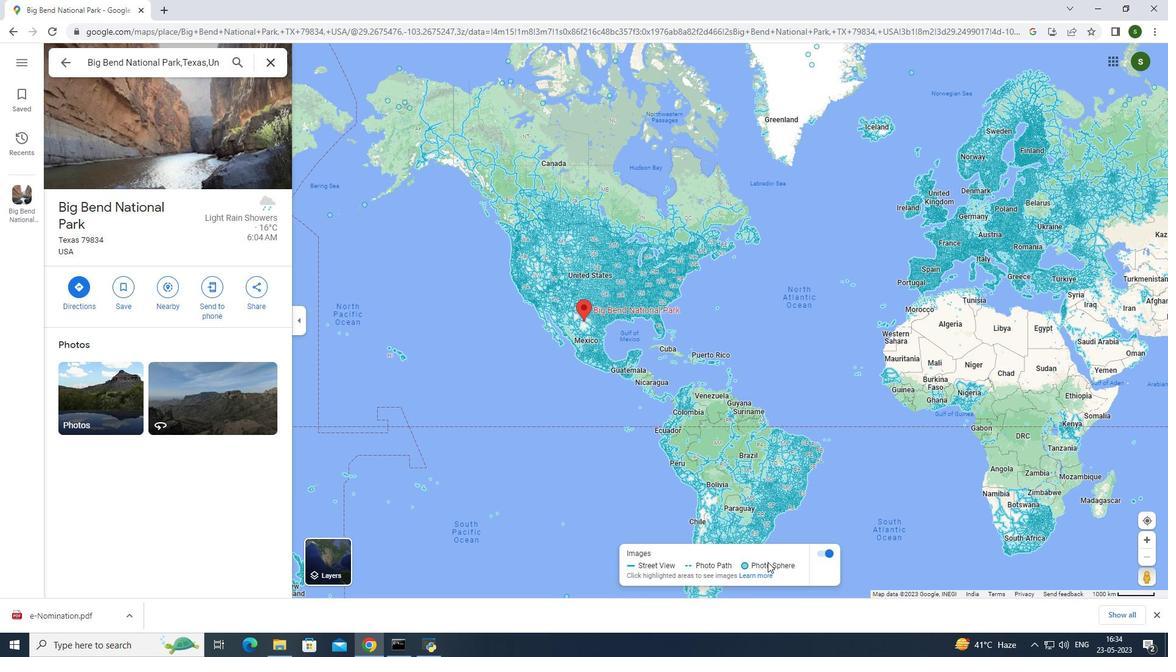 
Action: Mouse pressed left at (769, 562)
Screenshot: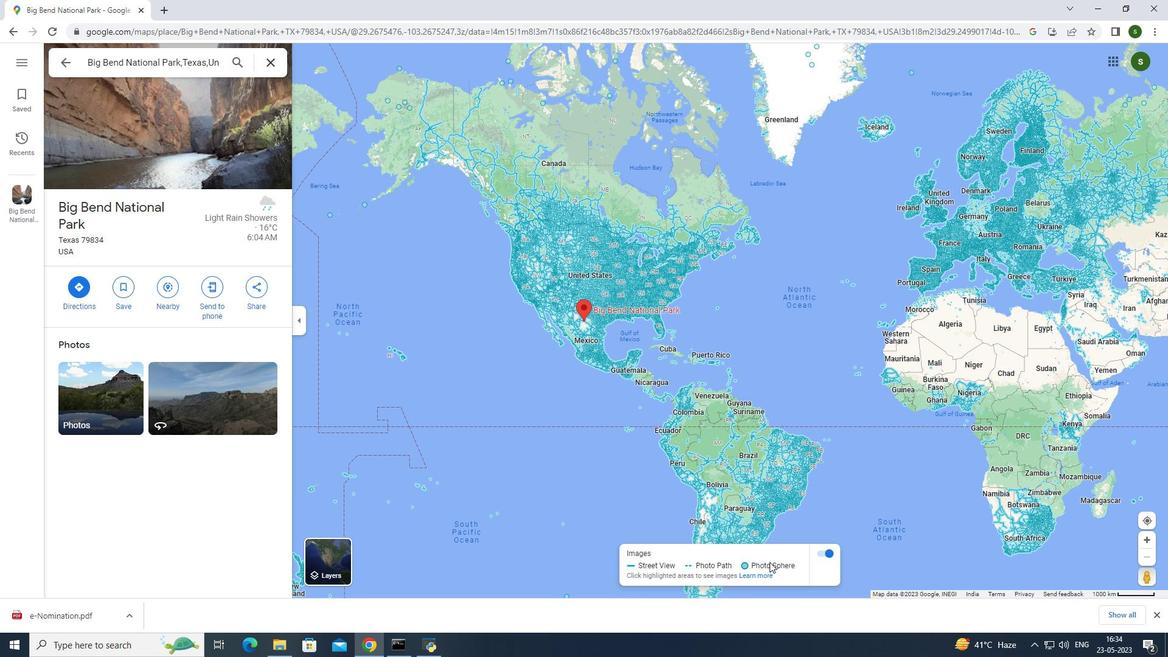 
Action: Mouse moved to (654, 566)
Screenshot: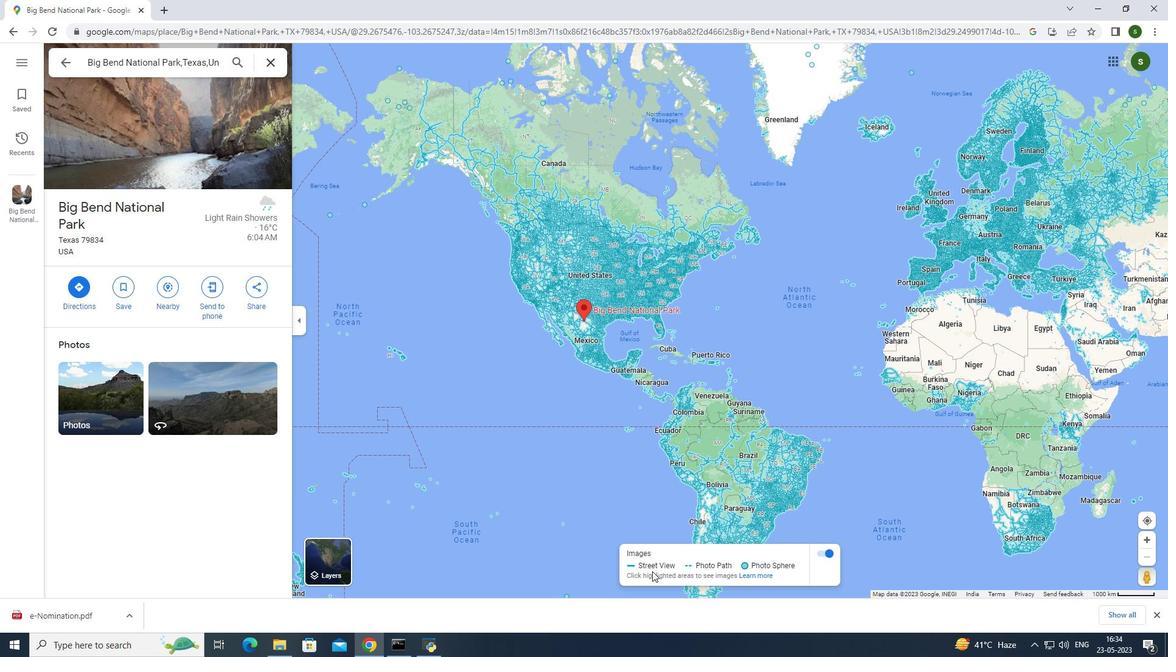 
Action: Mouse pressed left at (654, 566)
Screenshot: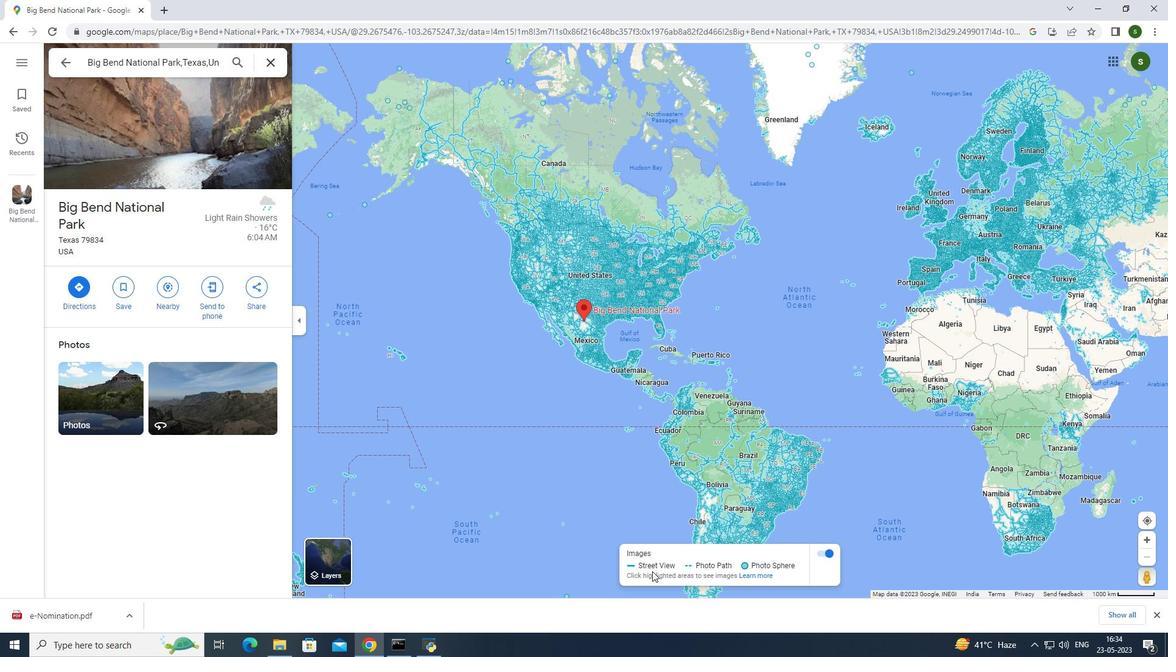 
Action: Mouse moved to (585, 341)
Screenshot: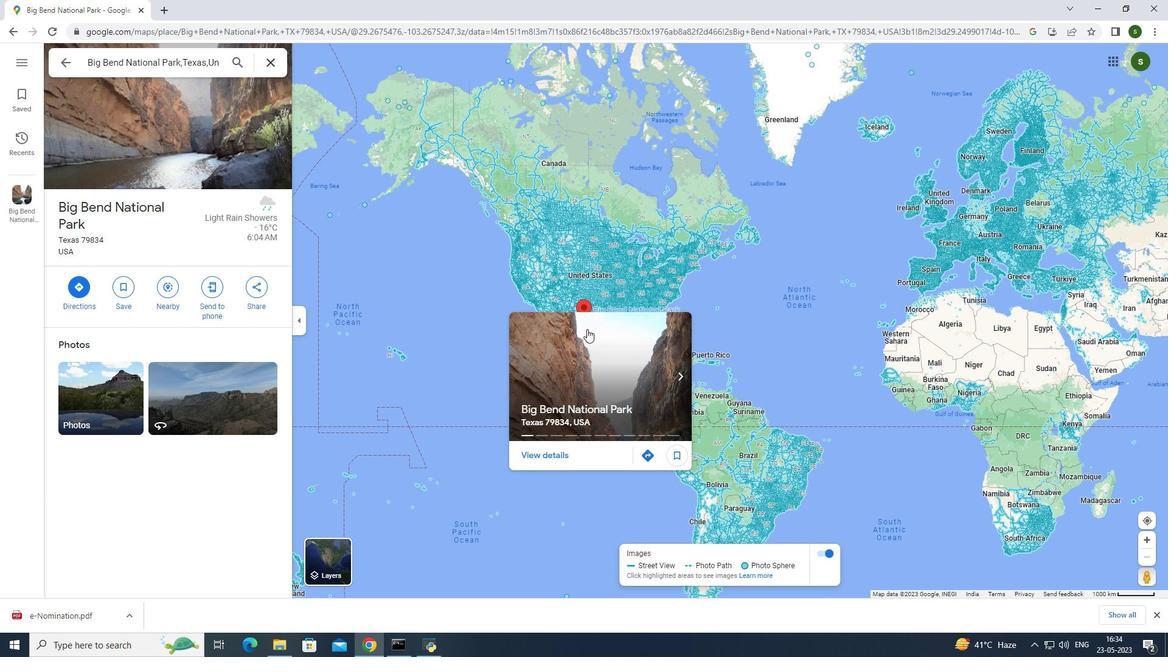 
Action: Mouse pressed left at (585, 341)
Screenshot: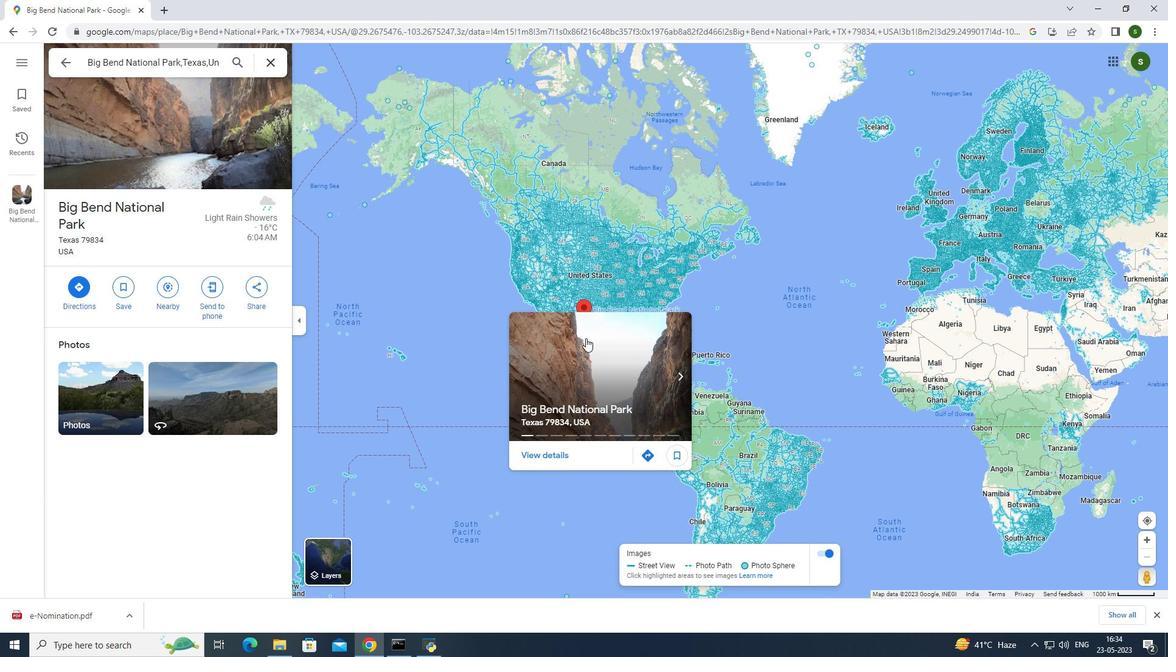 
Action: Mouse moved to (592, 310)
Screenshot: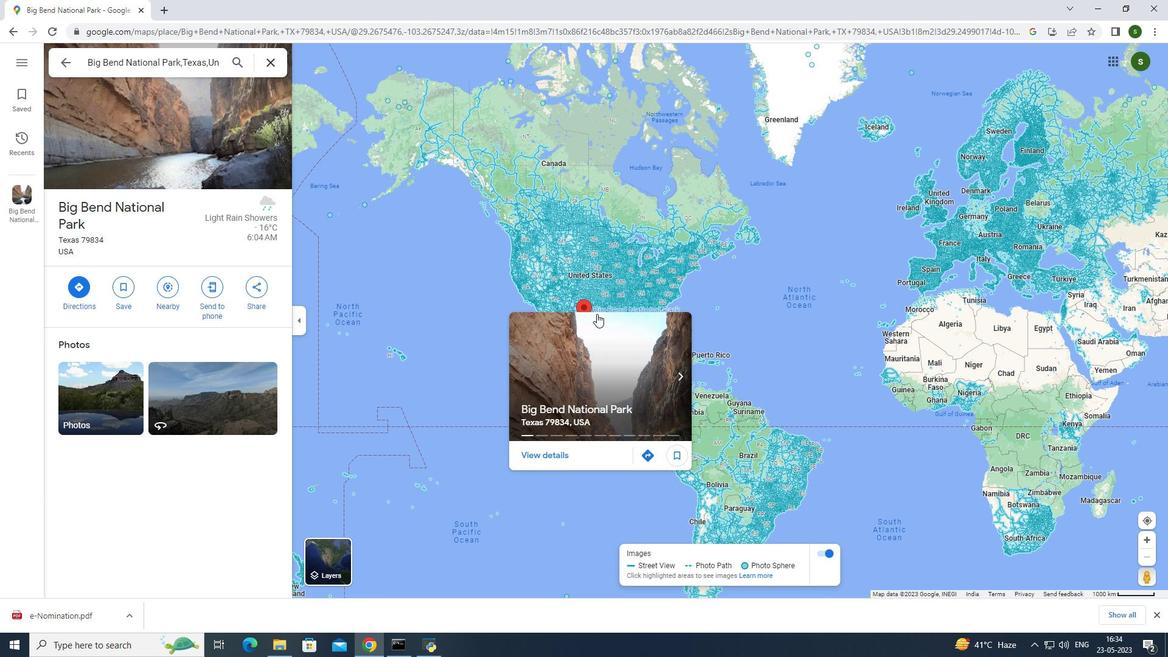 
Action: Mouse pressed left at (592, 310)
Screenshot: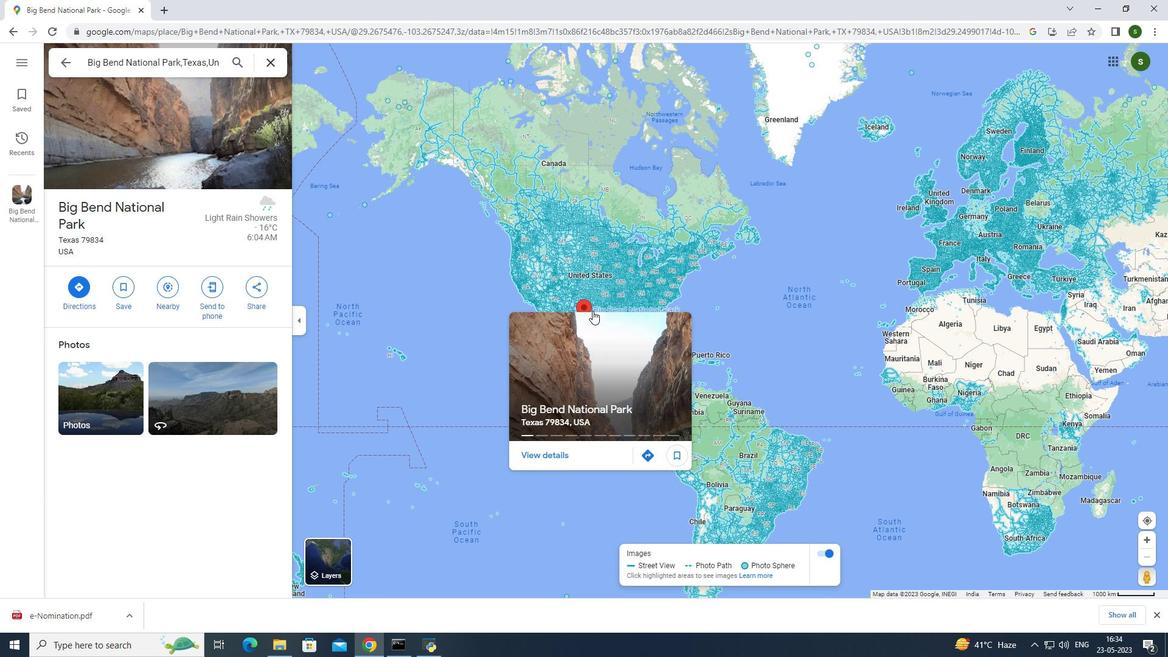 
Action: Mouse moved to (413, 332)
Screenshot: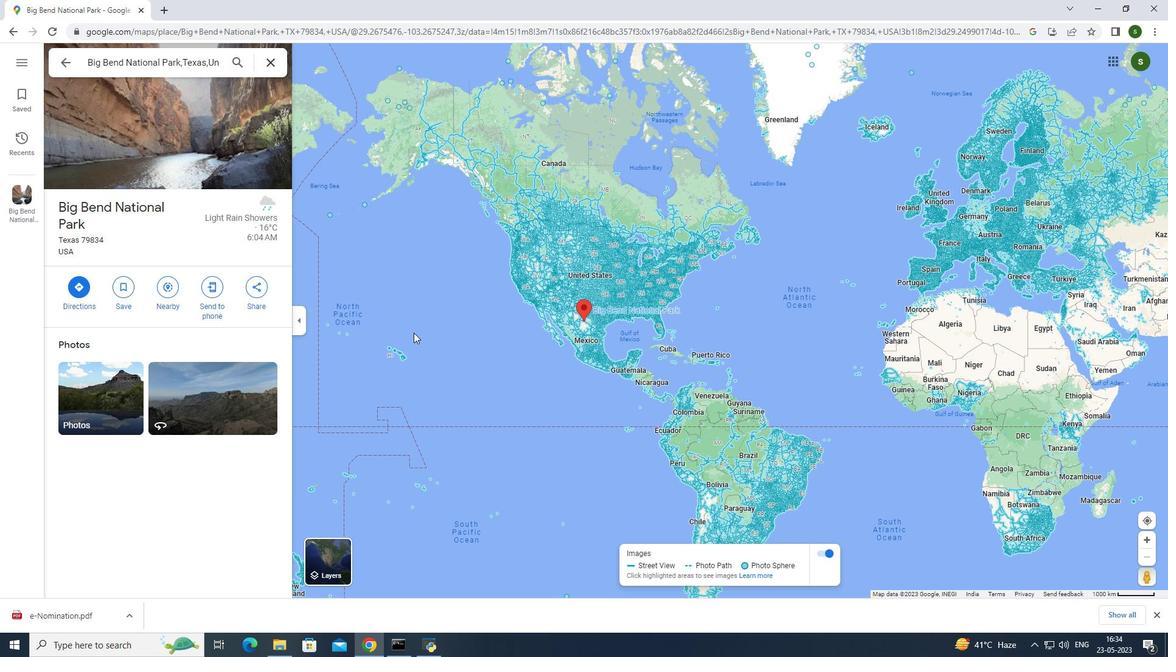 
